 Task: Create a due date automation trigger when advanced on, on the monday of the week a card is due add fields with custom field "Resume" set to a number greater or equal to 1 and greater than 10 at 11:00 AM.
Action: Mouse moved to (1157, 336)
Screenshot: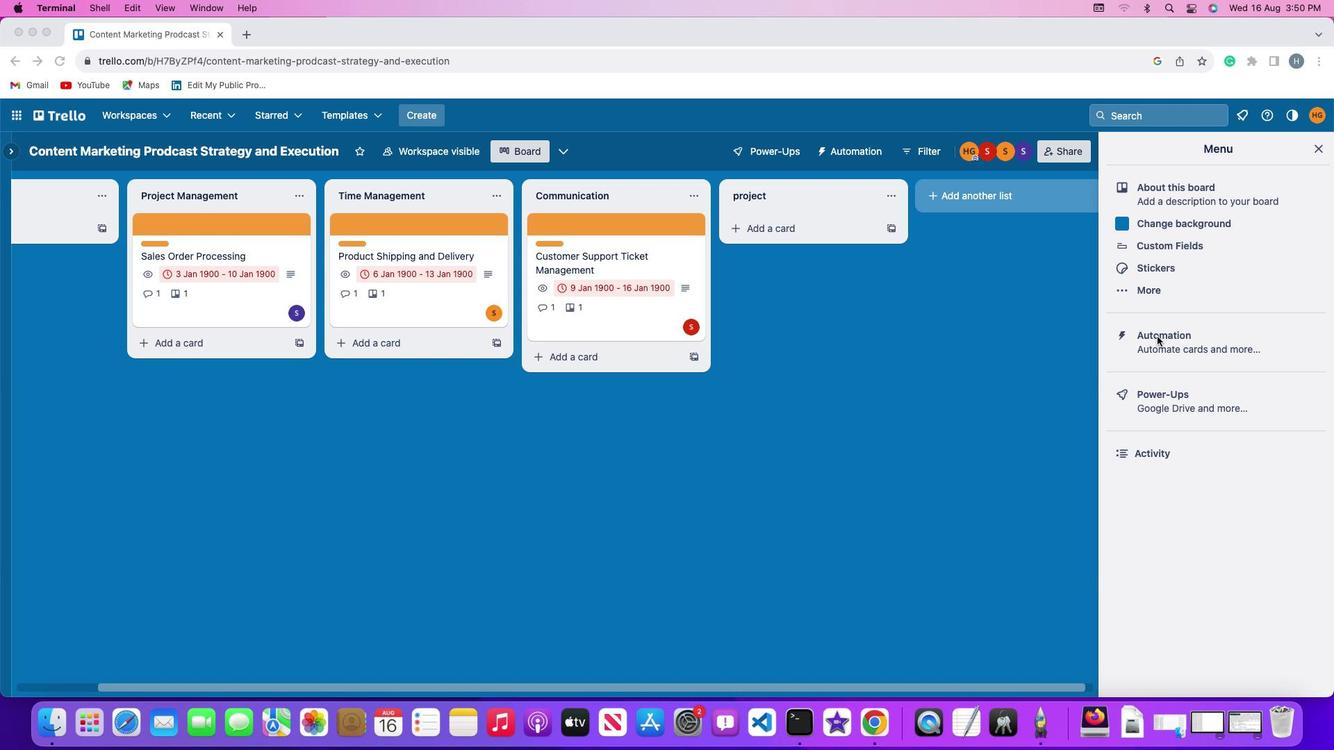 
Action: Mouse pressed left at (1157, 336)
Screenshot: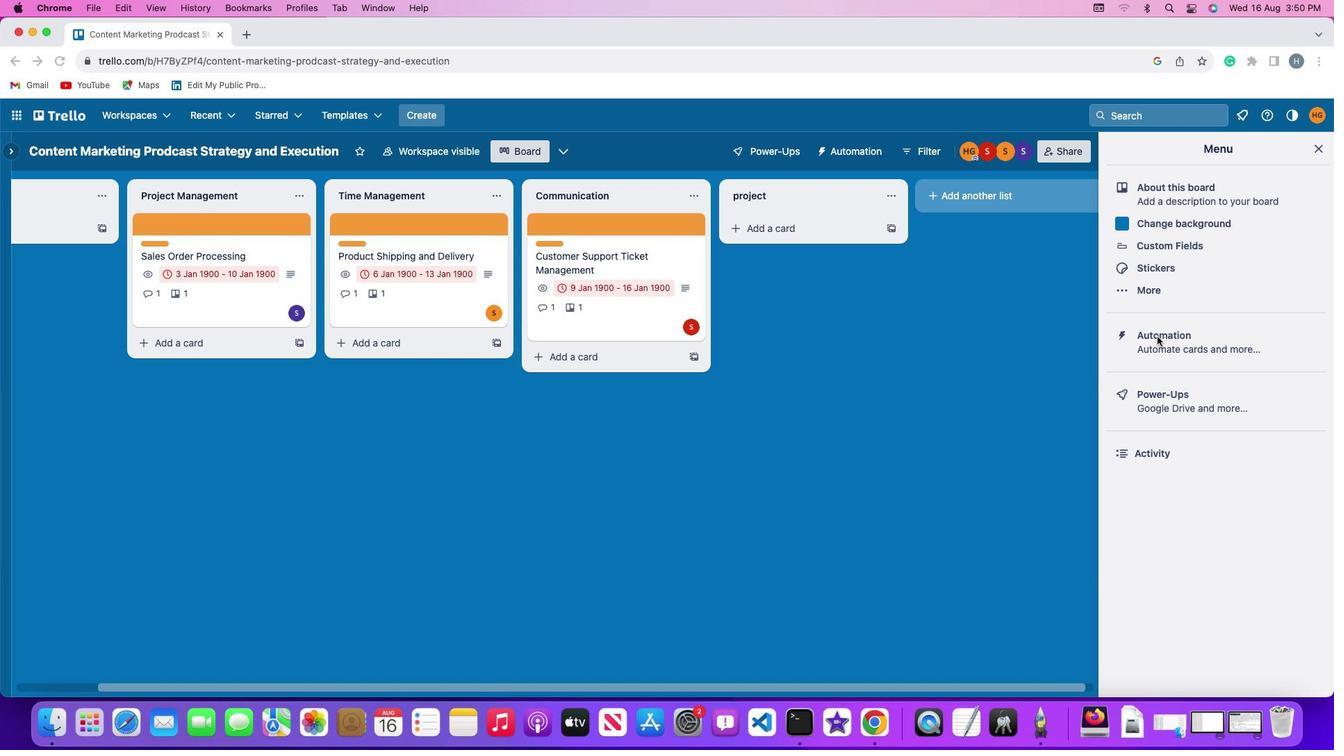 
Action: Mouse pressed left at (1157, 336)
Screenshot: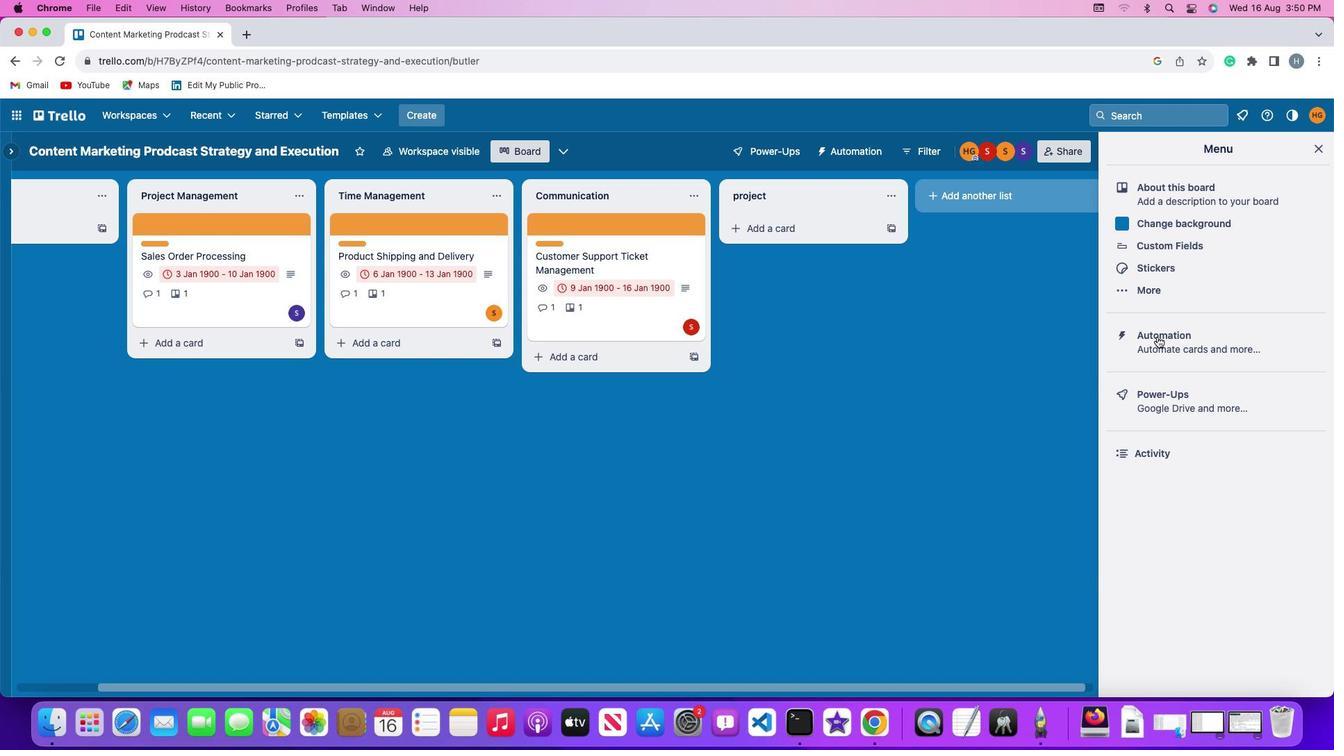 
Action: Mouse moved to (75, 328)
Screenshot: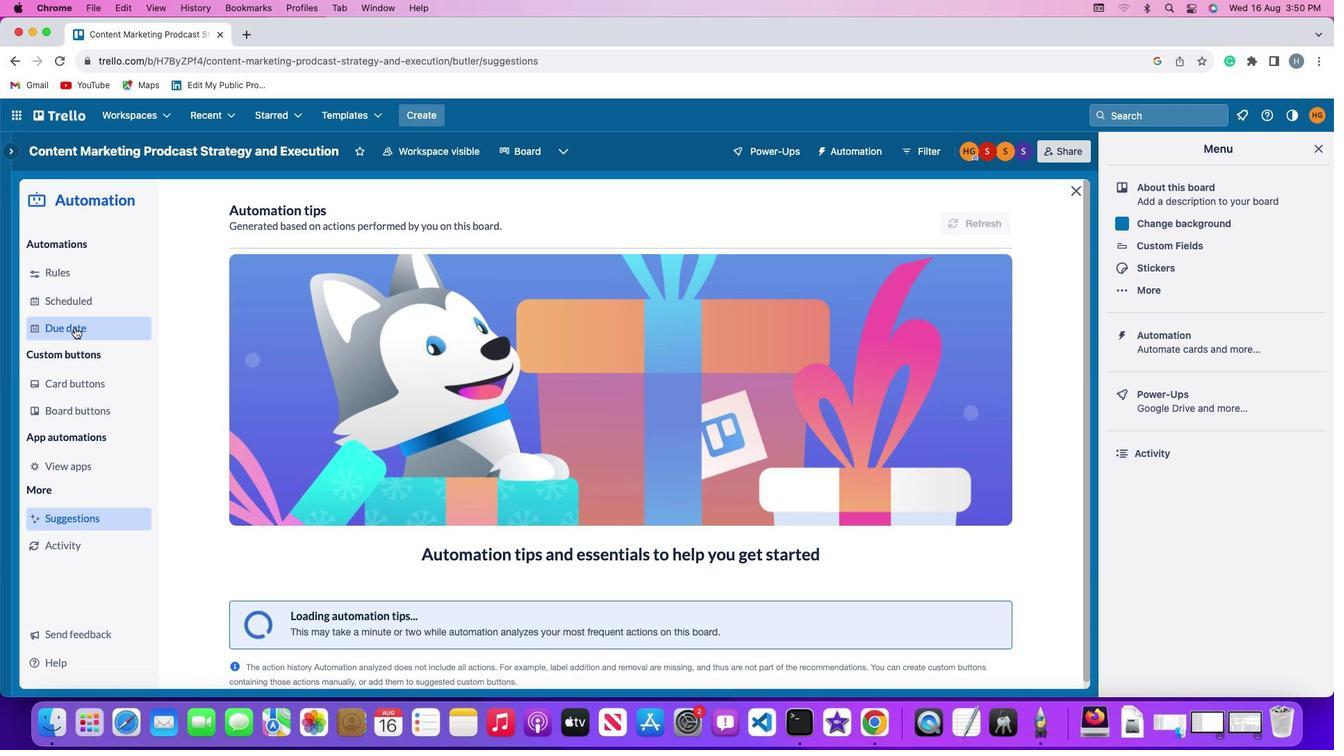 
Action: Mouse pressed left at (75, 328)
Screenshot: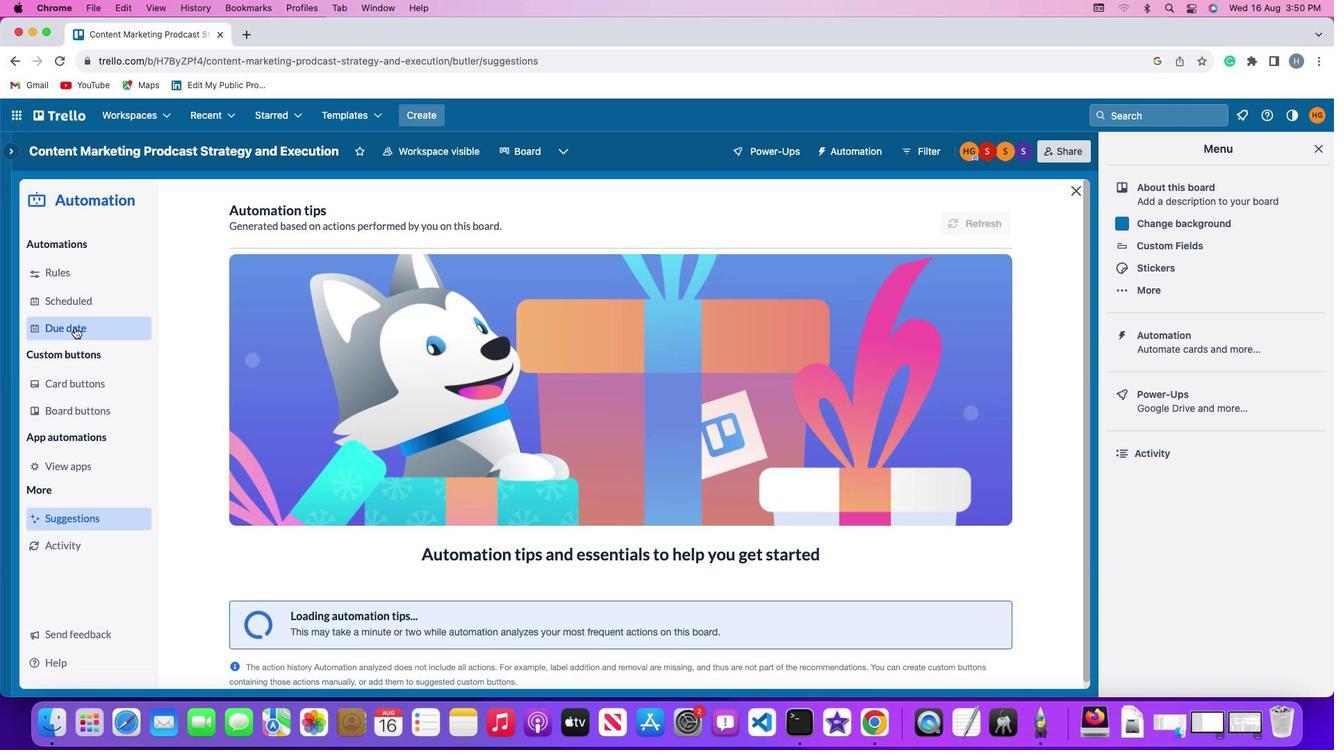 
Action: Mouse moved to (920, 214)
Screenshot: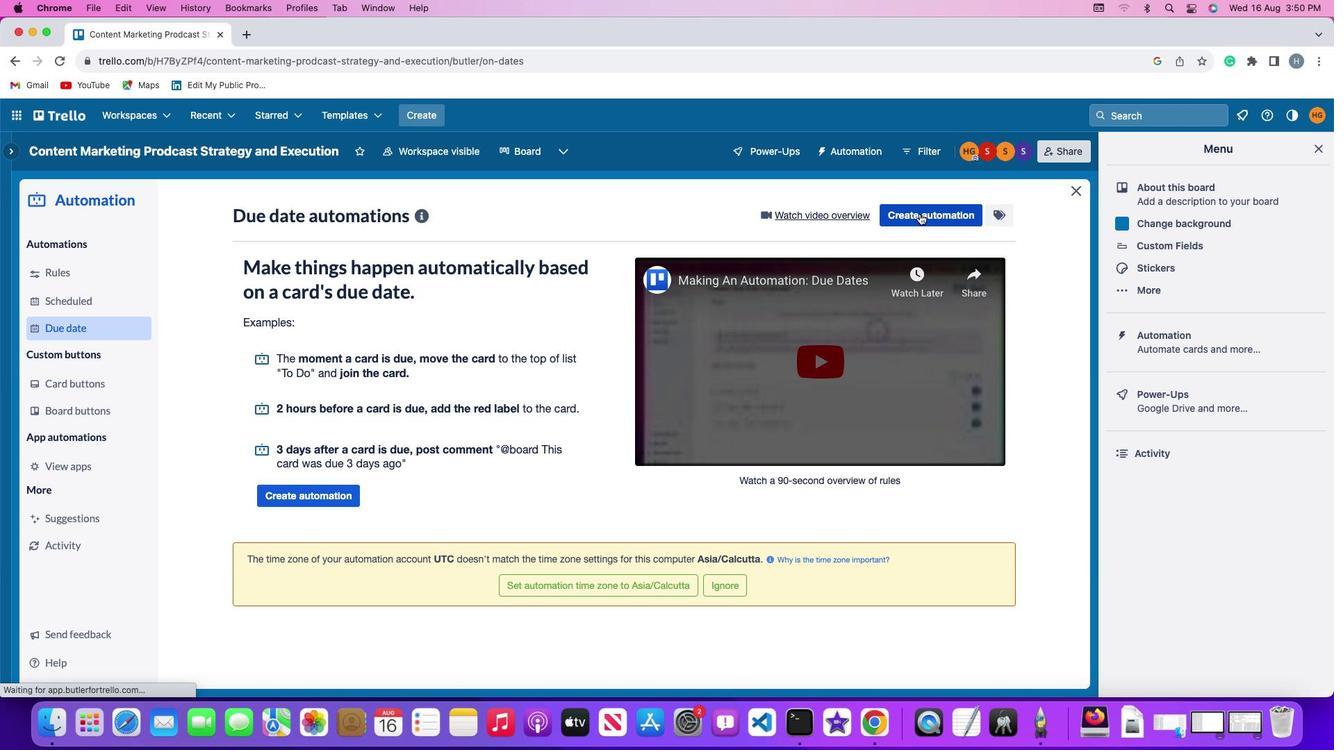 
Action: Mouse pressed left at (920, 214)
Screenshot: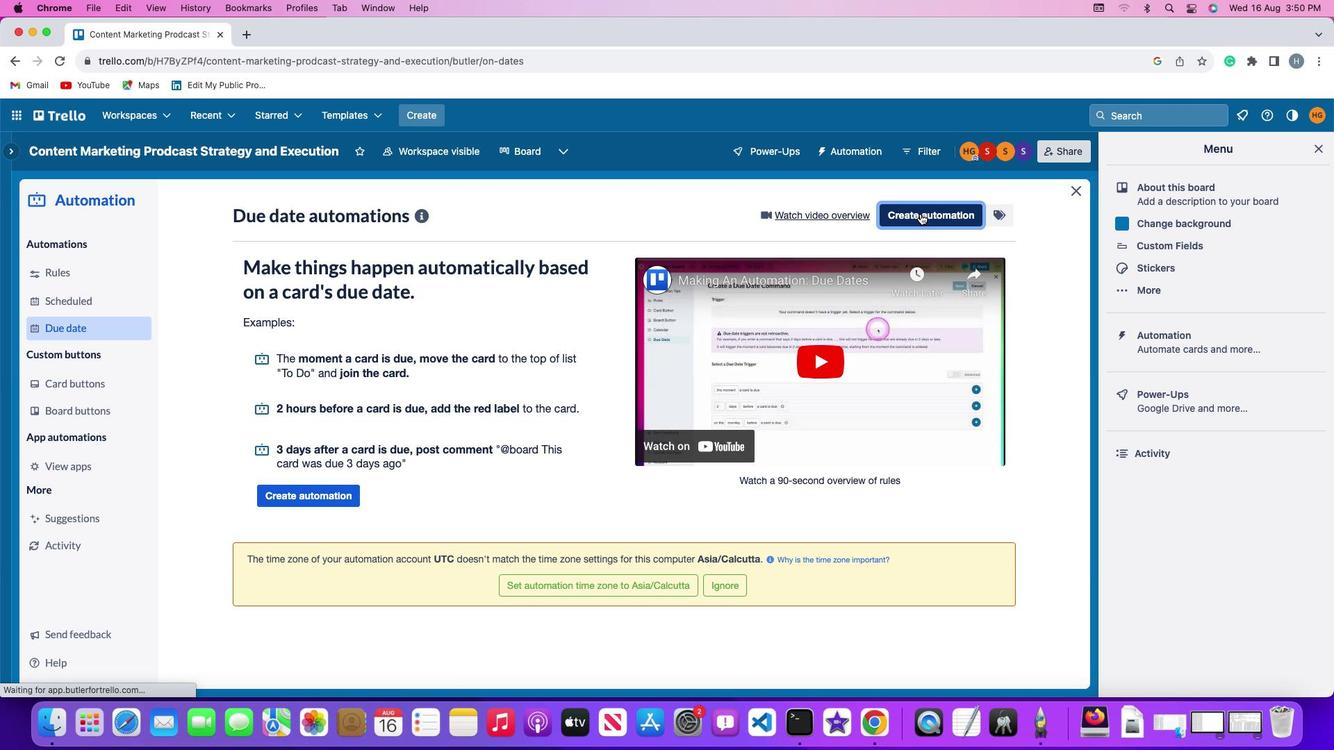 
Action: Mouse moved to (268, 346)
Screenshot: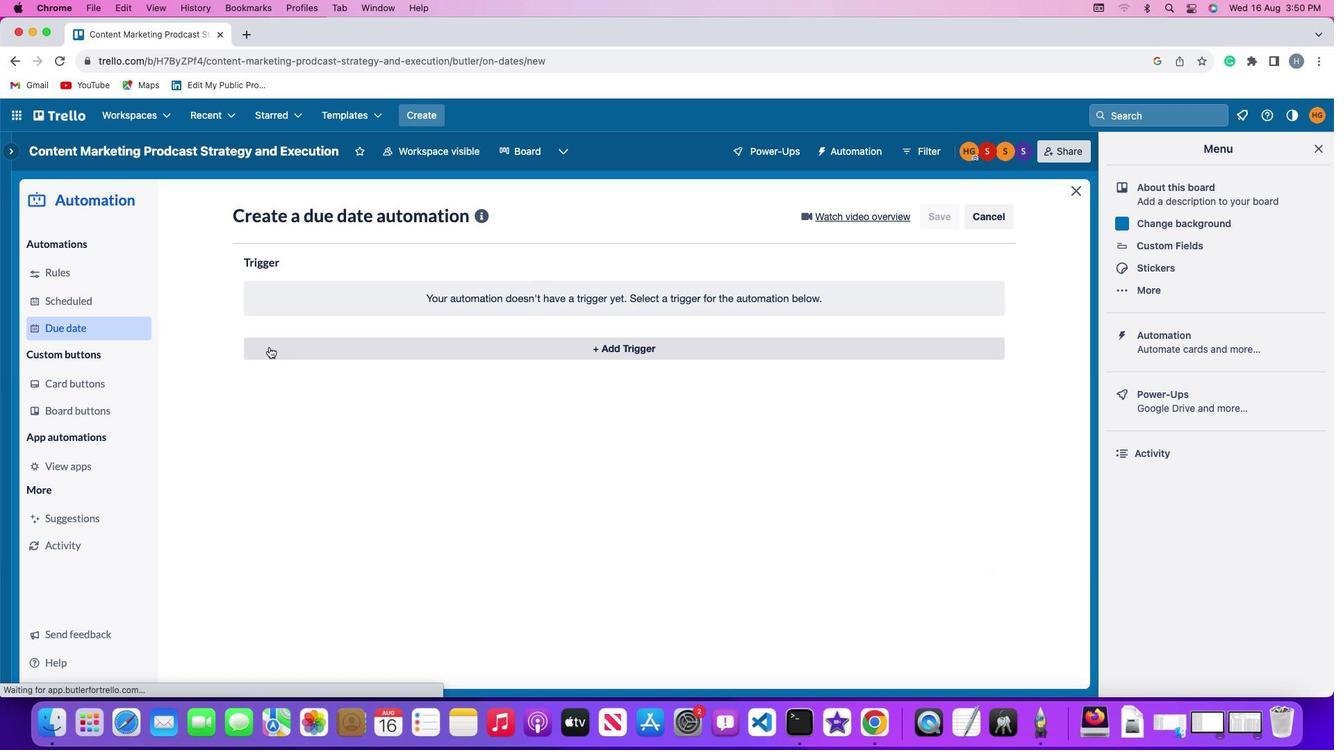 
Action: Mouse pressed left at (268, 346)
Screenshot: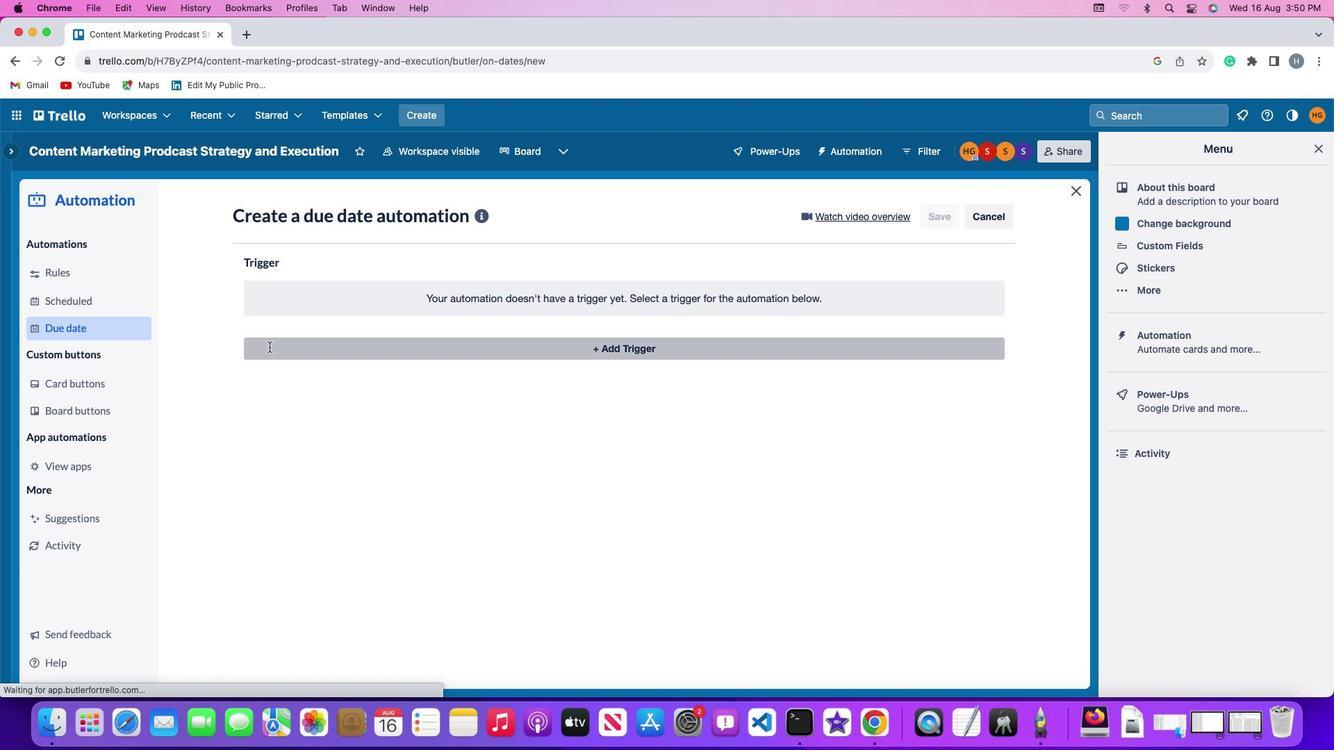 
Action: Mouse moved to (295, 605)
Screenshot: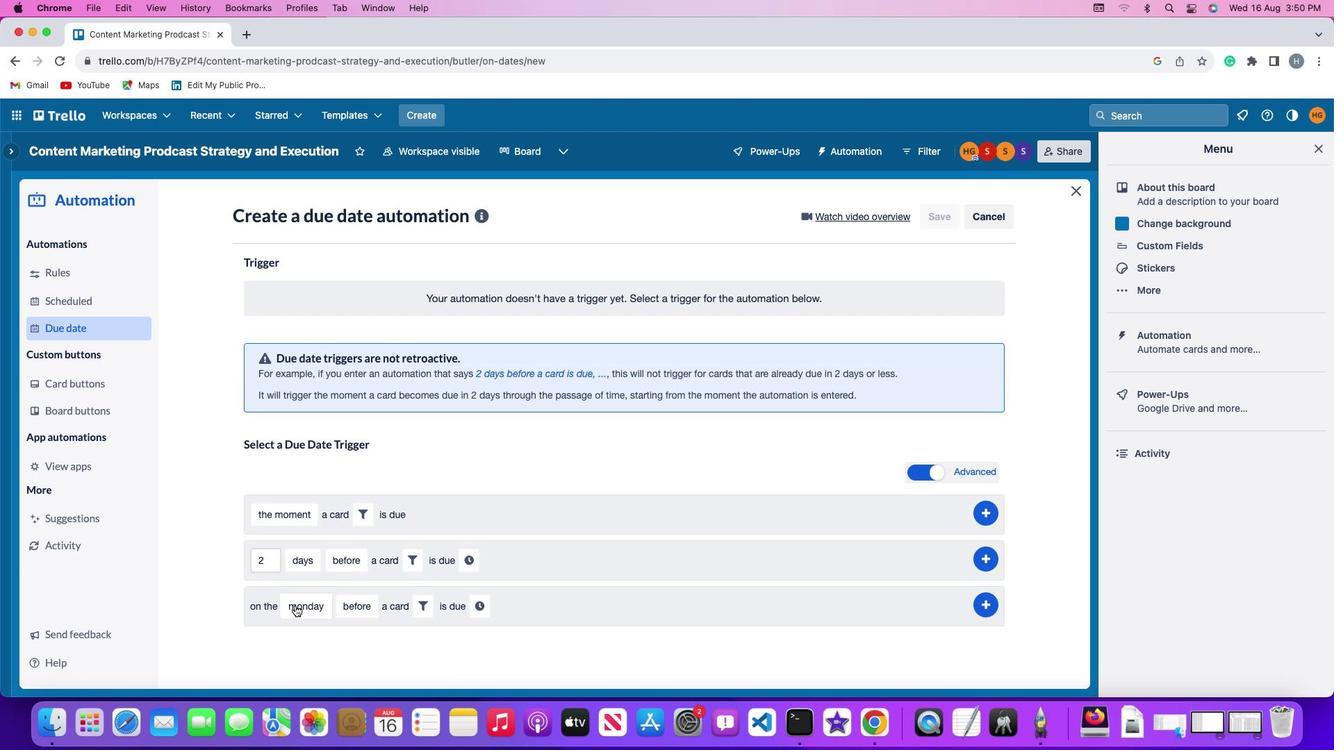 
Action: Mouse pressed left at (295, 605)
Screenshot: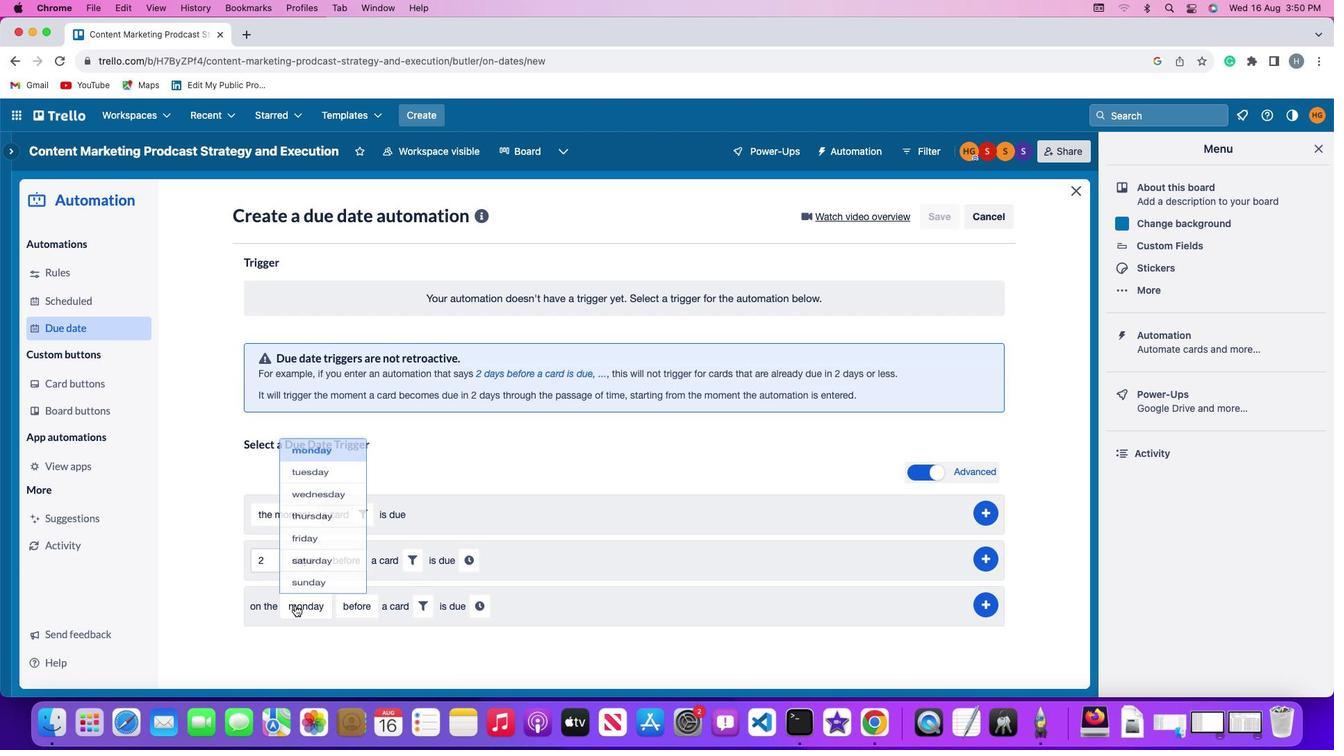 
Action: Mouse moved to (312, 414)
Screenshot: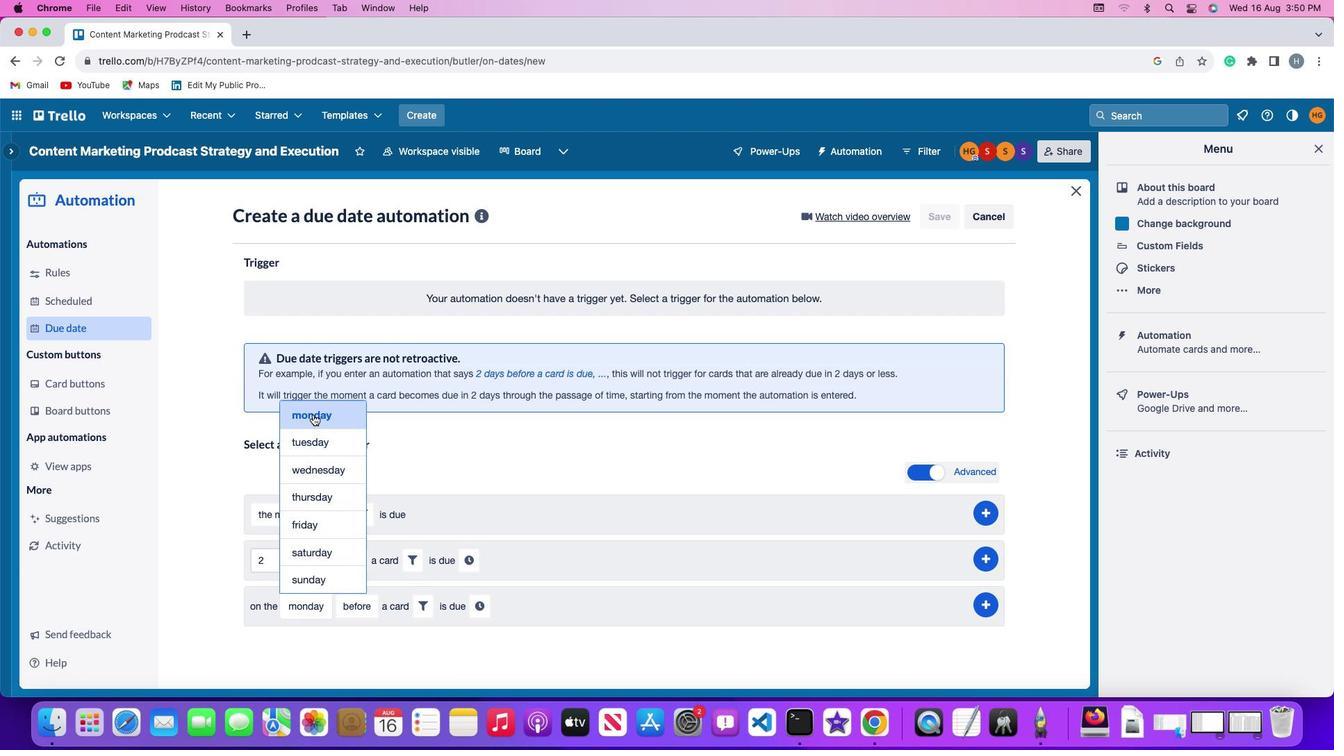 
Action: Mouse pressed left at (312, 414)
Screenshot: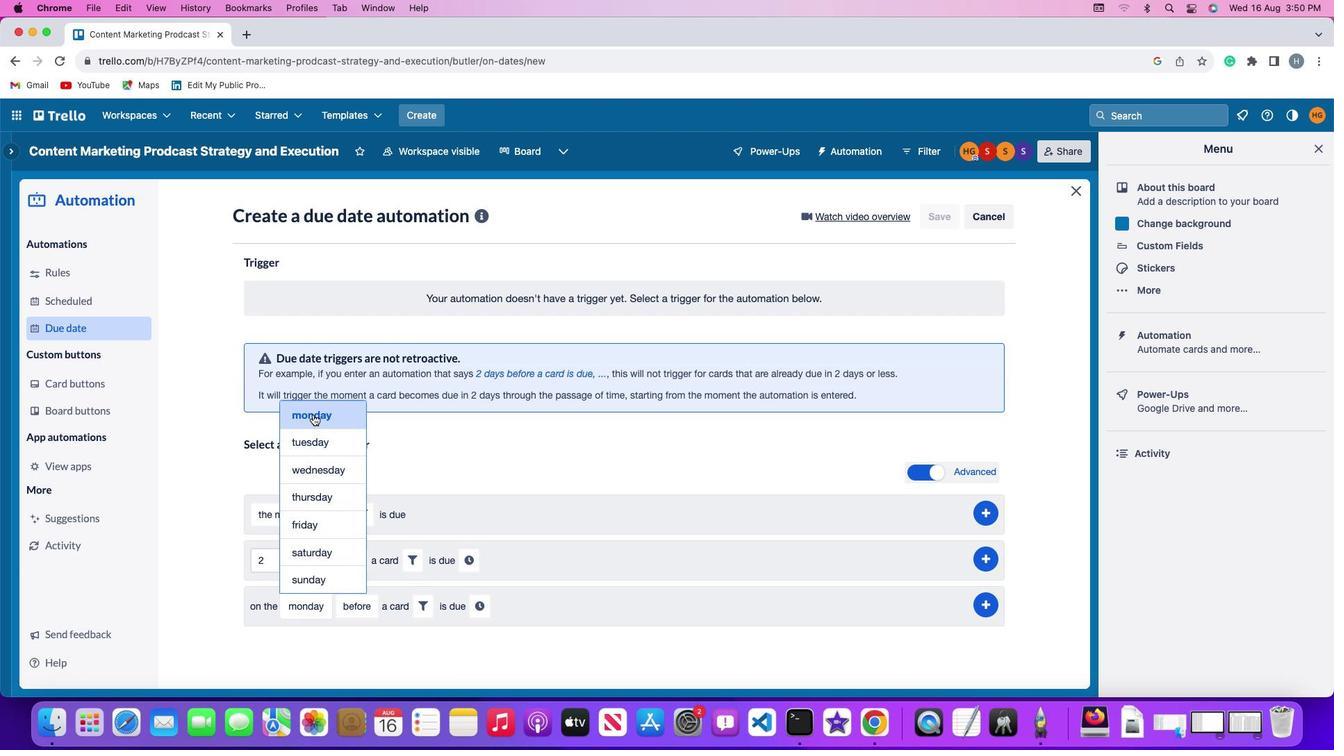 
Action: Mouse moved to (350, 598)
Screenshot: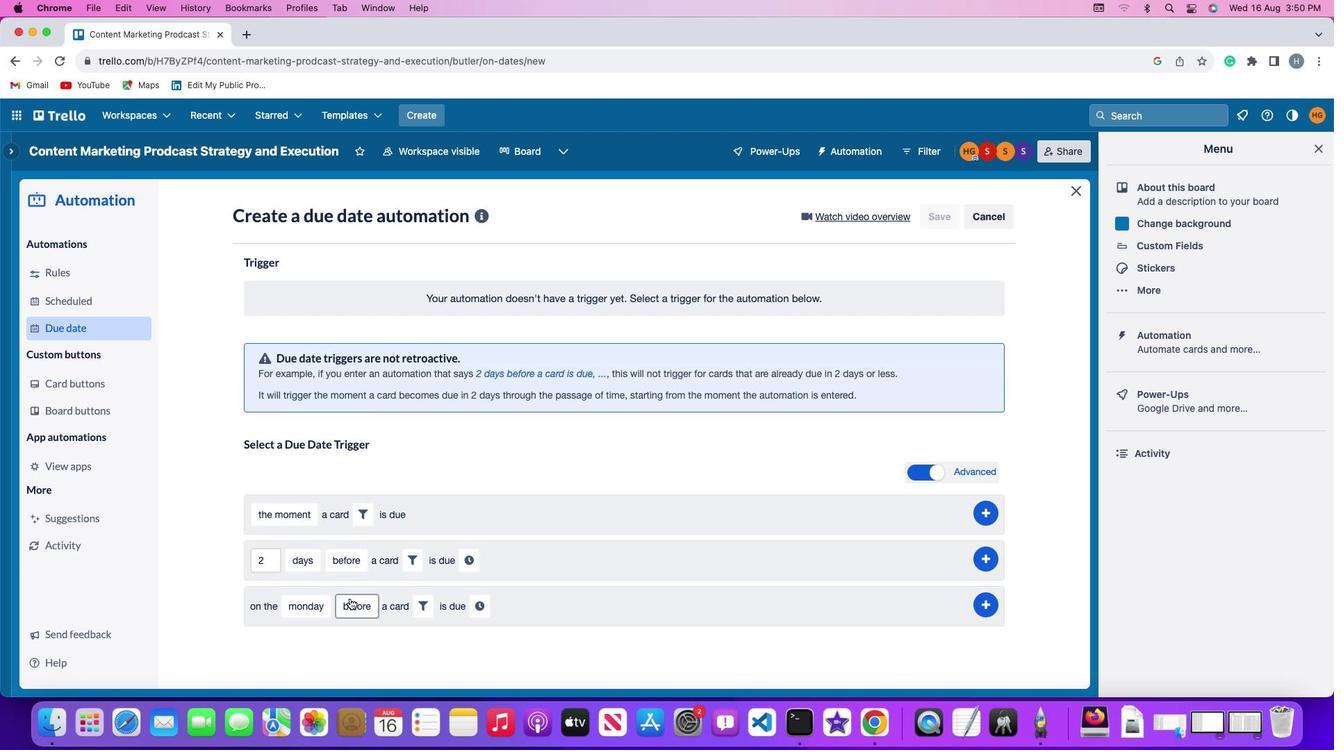 
Action: Mouse pressed left at (350, 598)
Screenshot: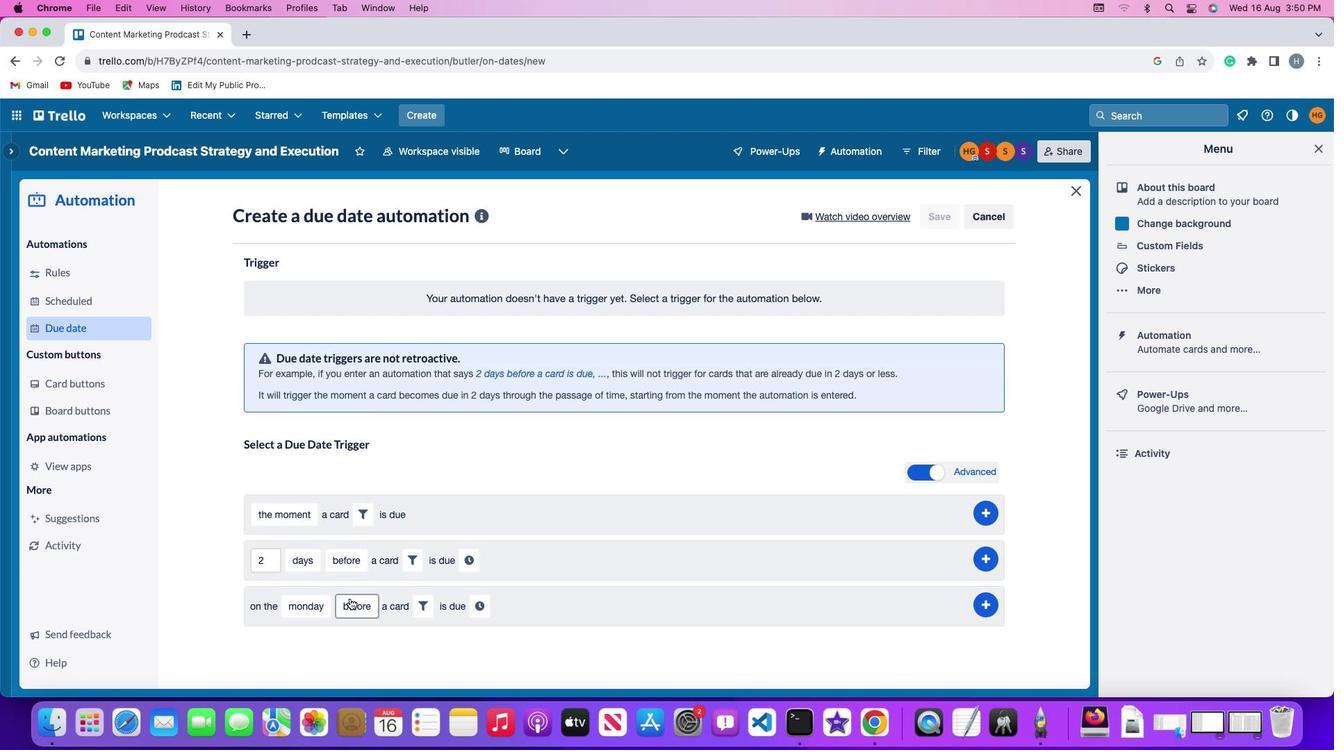 
Action: Mouse moved to (366, 551)
Screenshot: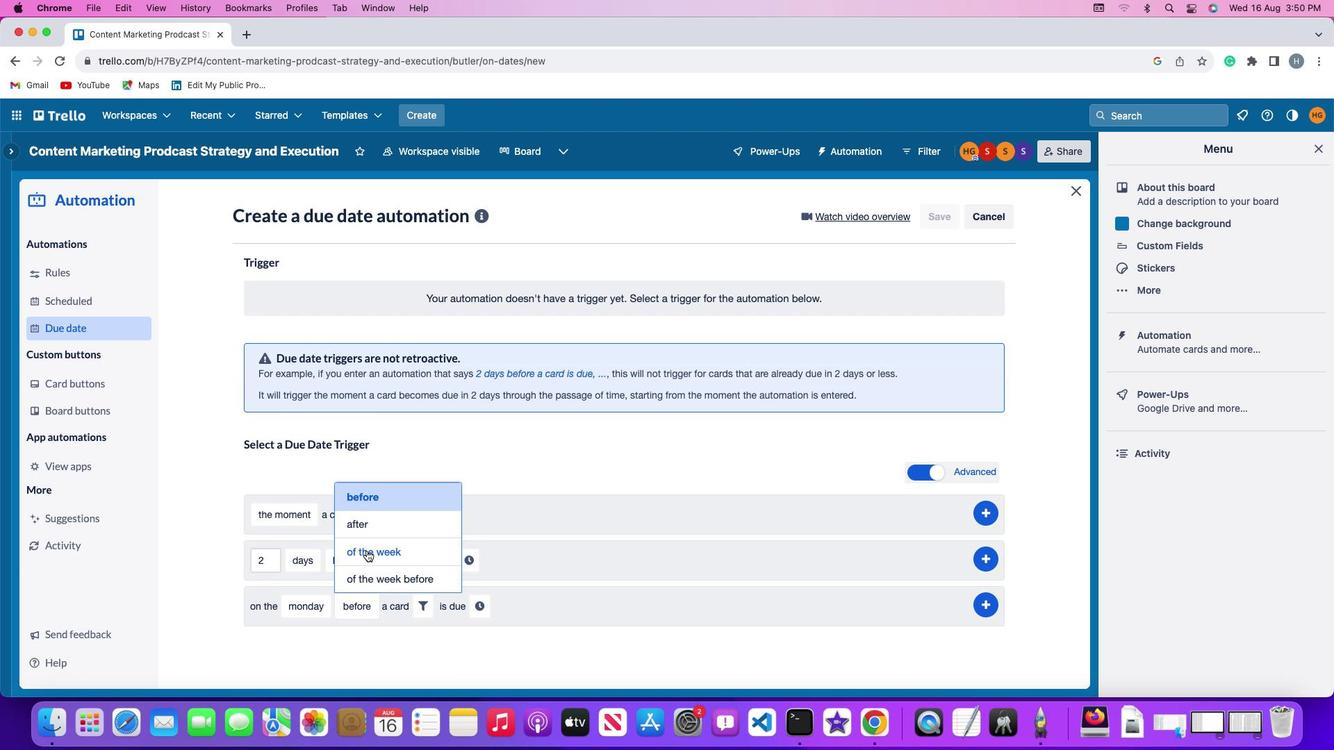 
Action: Mouse pressed left at (366, 551)
Screenshot: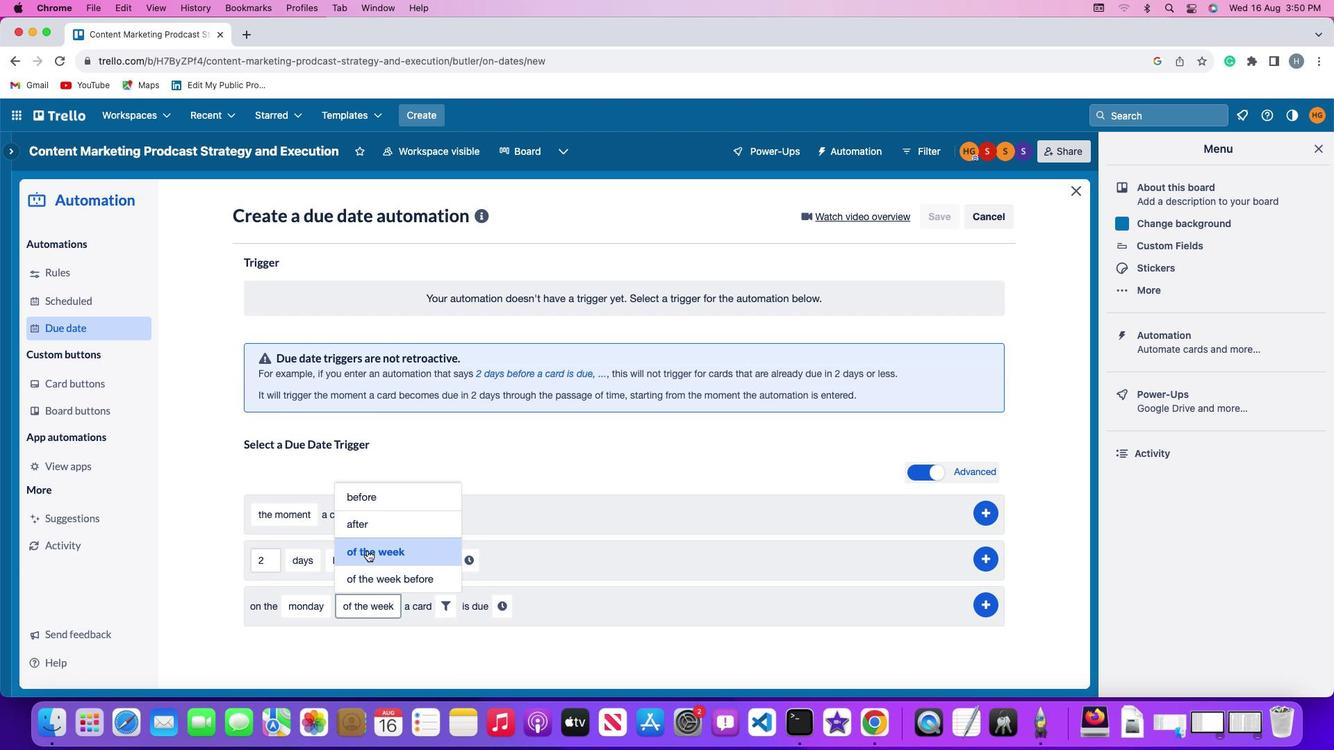 
Action: Mouse moved to (441, 615)
Screenshot: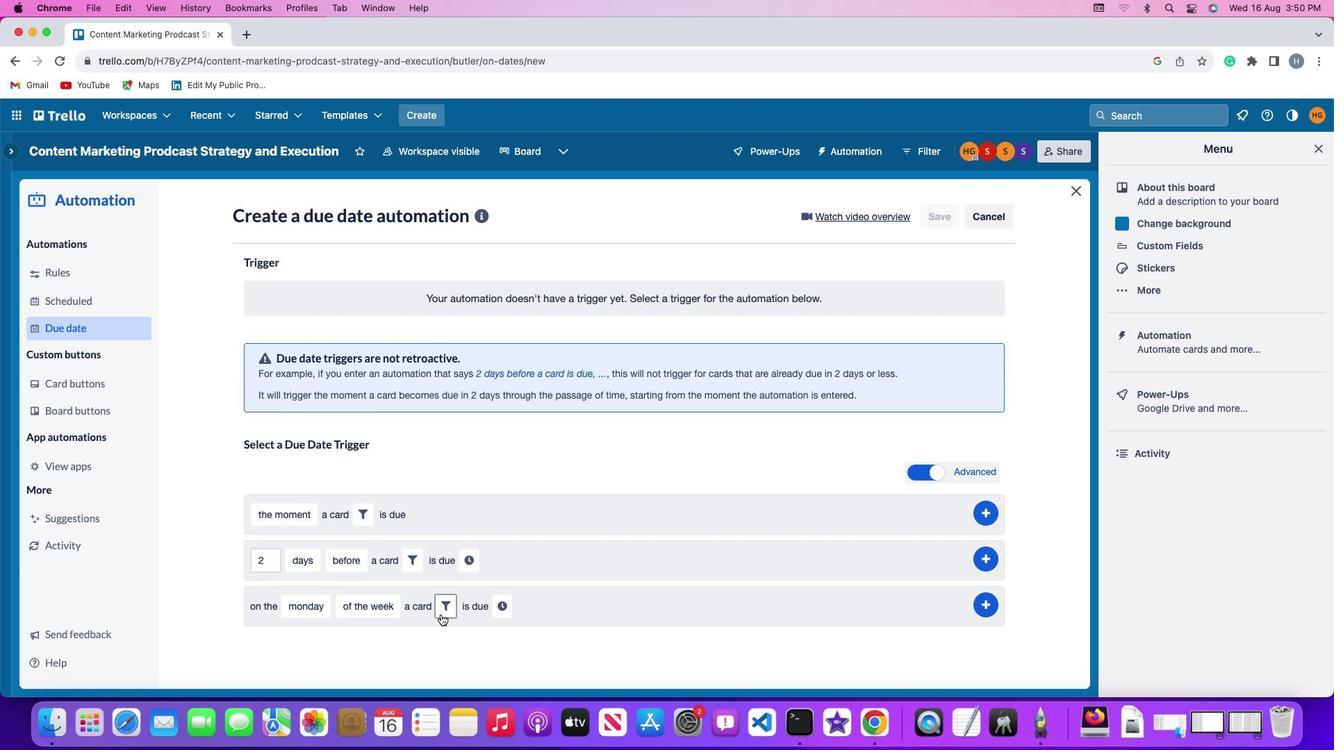 
Action: Mouse pressed left at (441, 615)
Screenshot: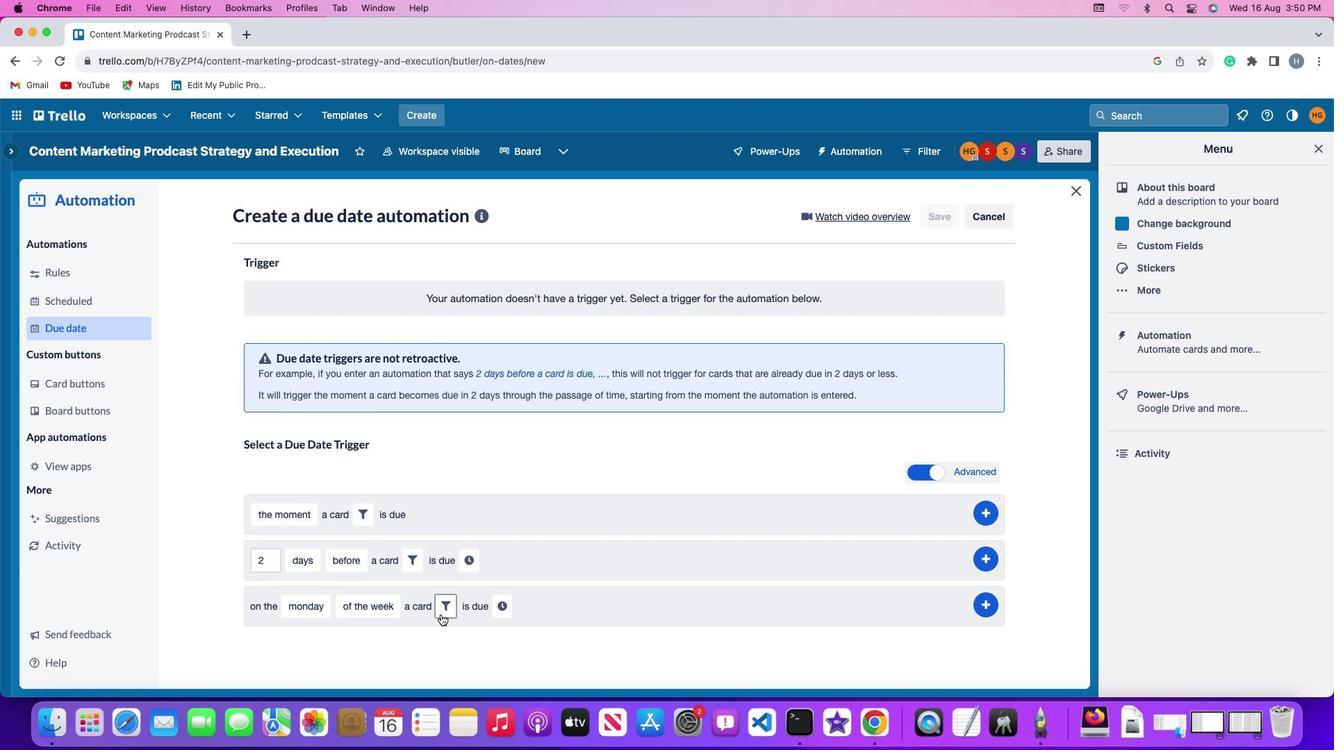 
Action: Mouse moved to (671, 648)
Screenshot: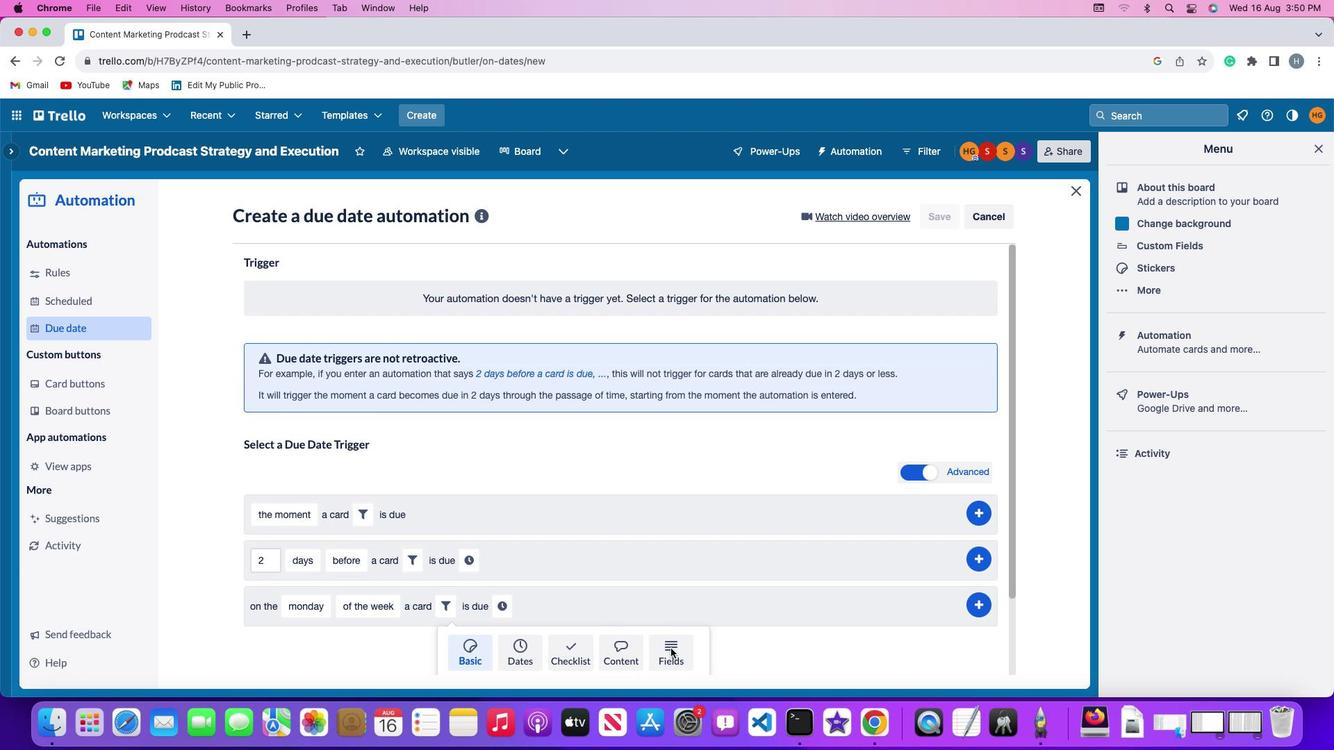 
Action: Mouse pressed left at (671, 648)
Screenshot: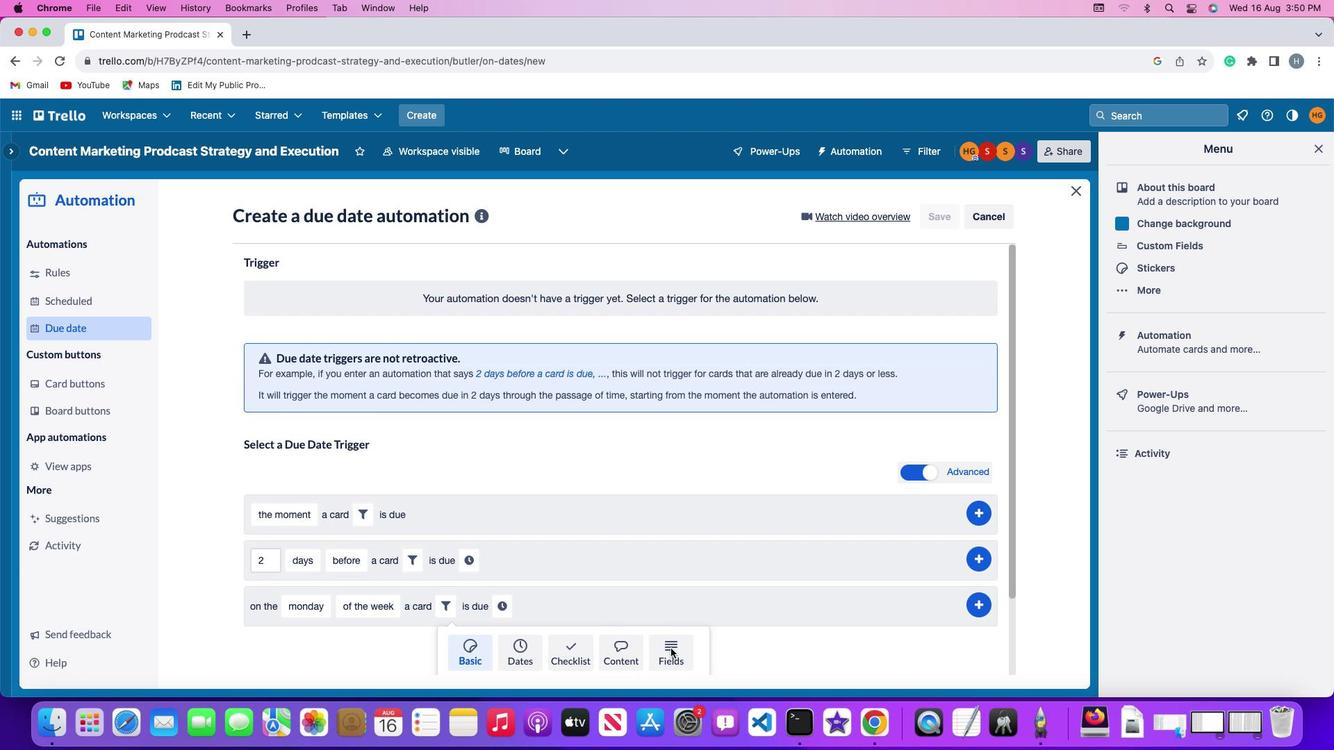 
Action: Mouse moved to (404, 642)
Screenshot: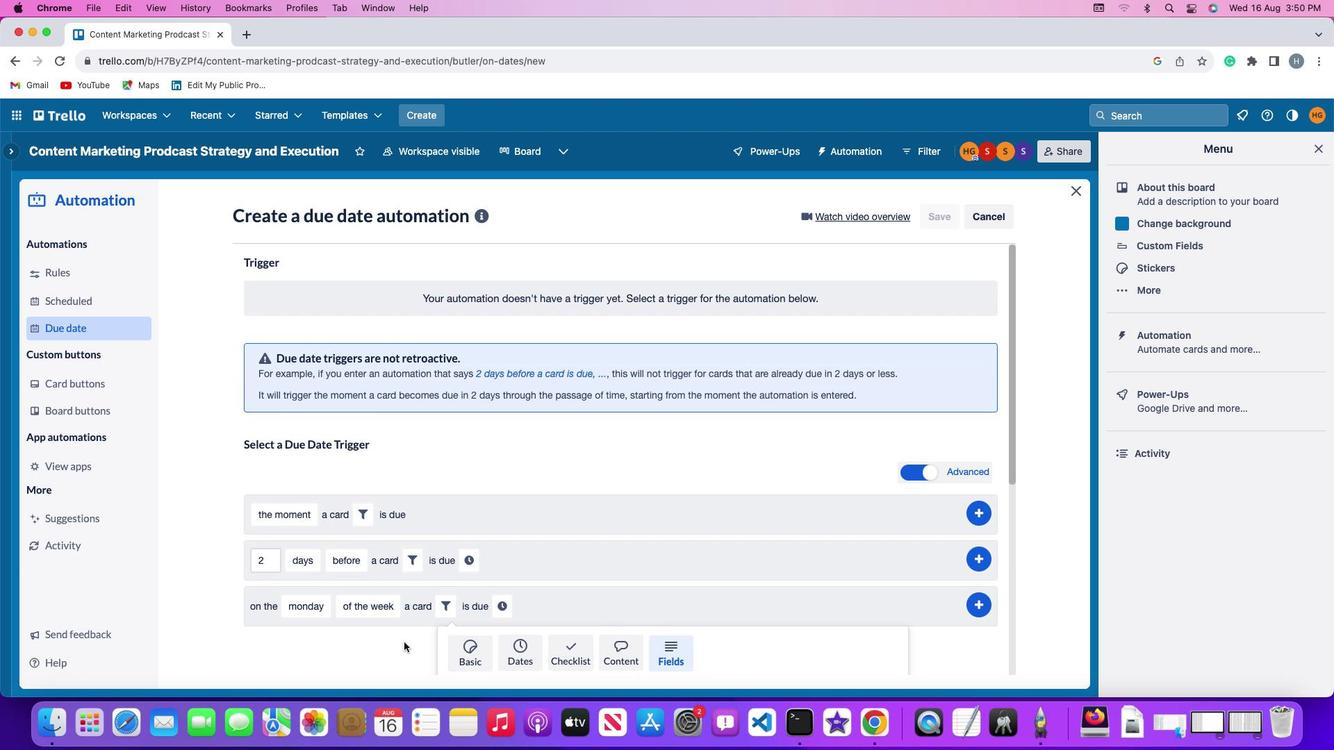 
Action: Mouse scrolled (404, 642) with delta (0, 0)
Screenshot: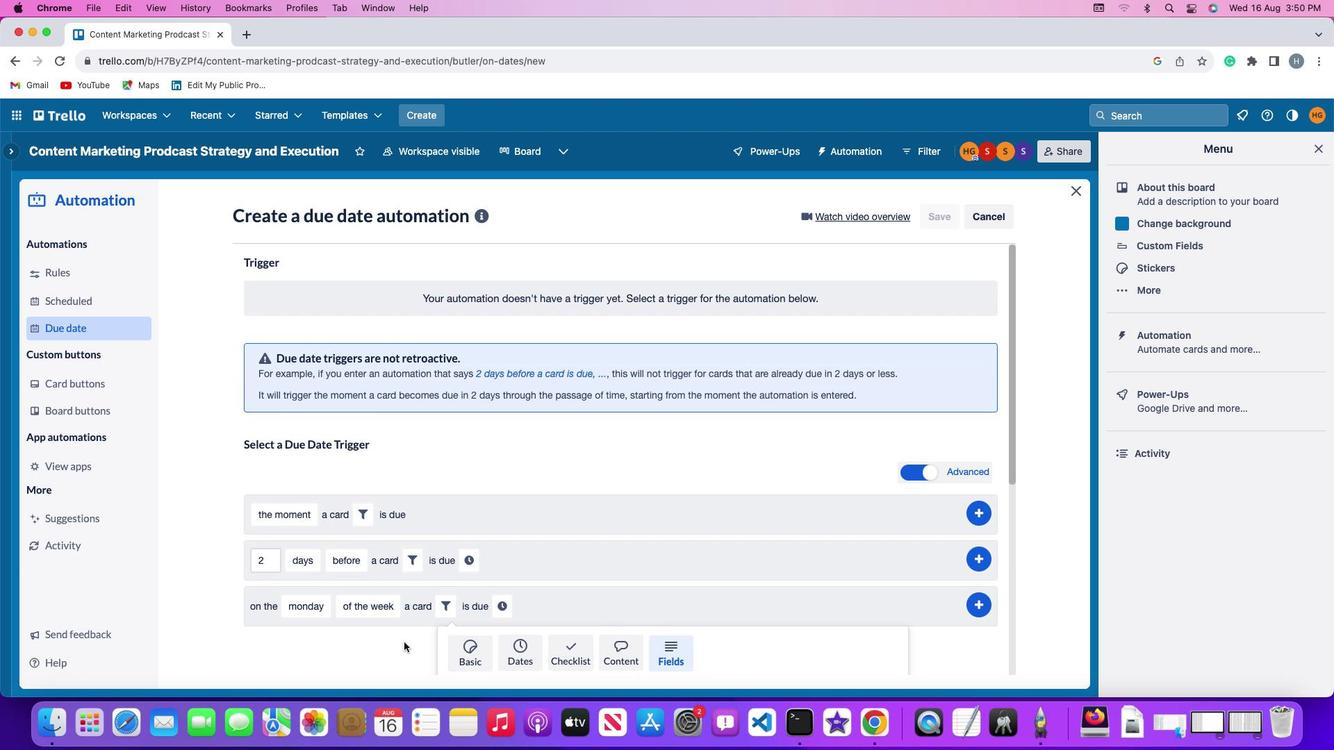 
Action: Mouse moved to (404, 642)
Screenshot: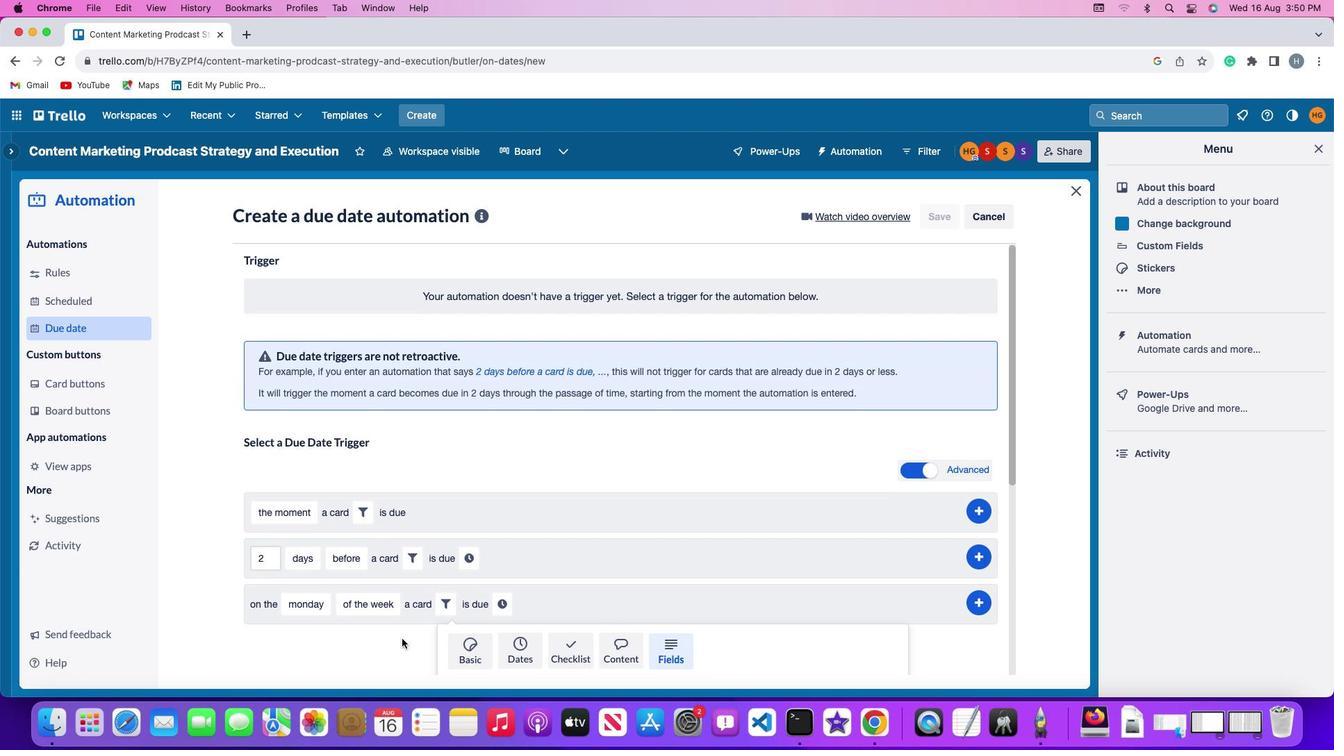 
Action: Mouse scrolled (404, 642) with delta (0, 0)
Screenshot: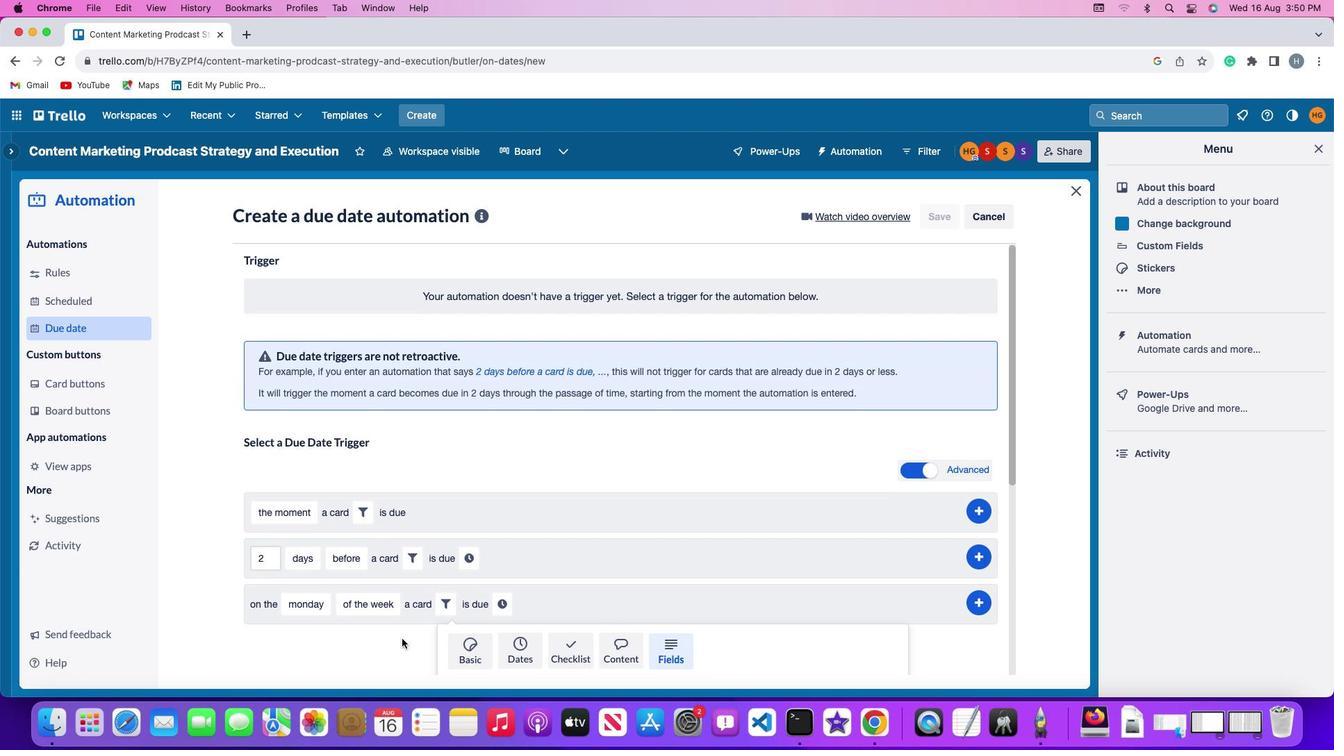 
Action: Mouse moved to (404, 642)
Screenshot: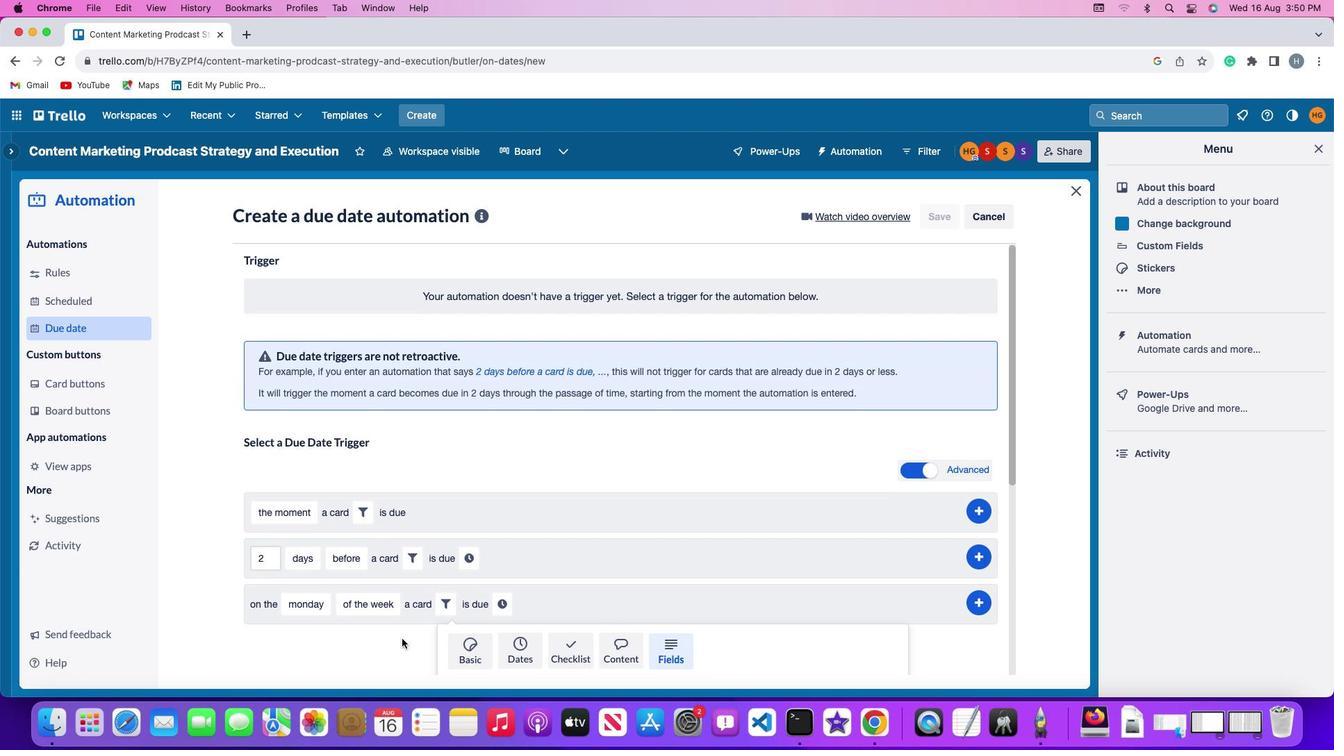 
Action: Mouse scrolled (404, 642) with delta (0, -1)
Screenshot: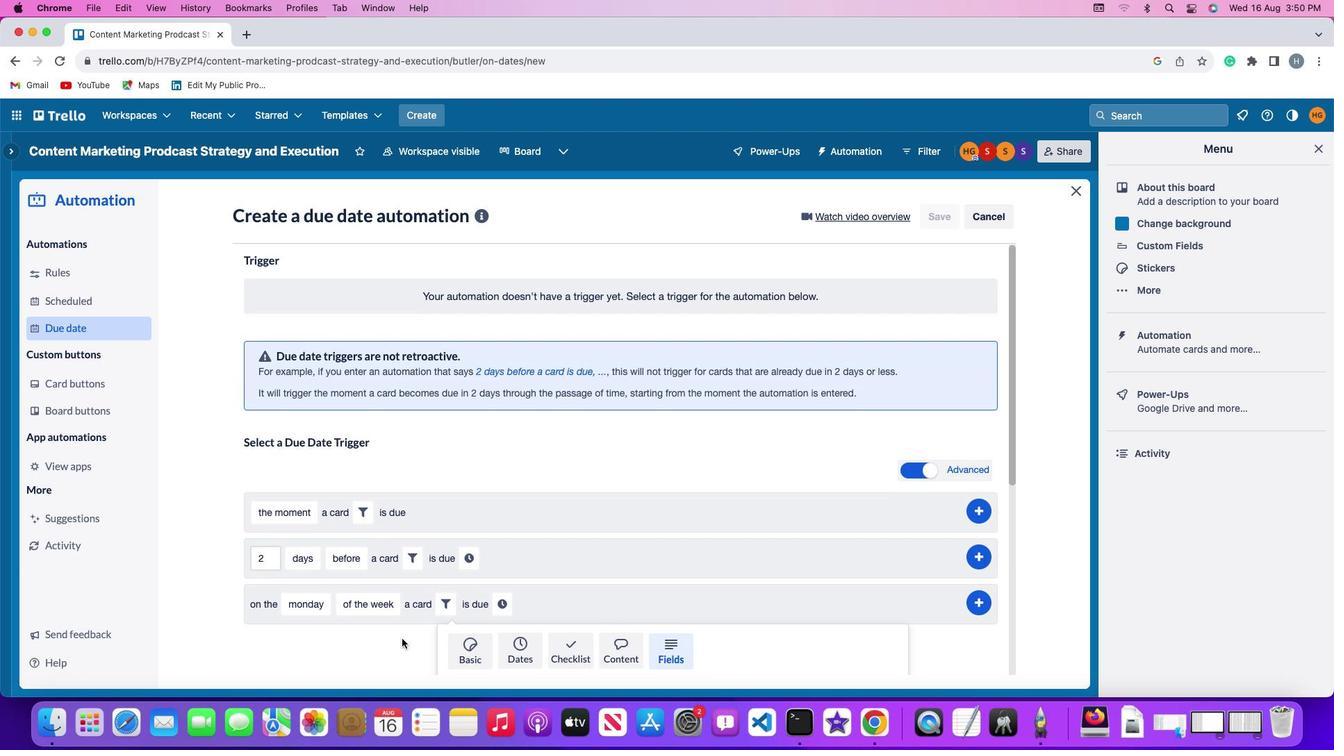 
Action: Mouse scrolled (404, 642) with delta (0, -2)
Screenshot: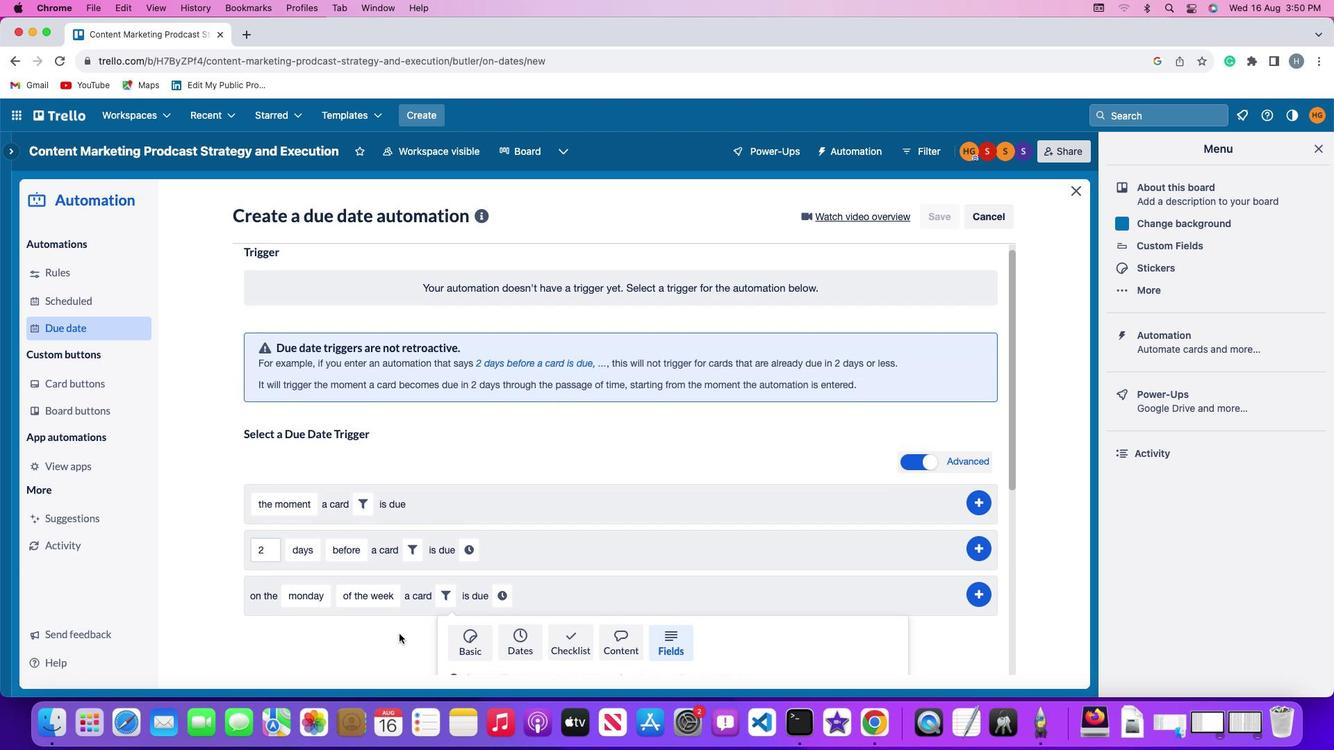 
Action: Mouse moved to (403, 640)
Screenshot: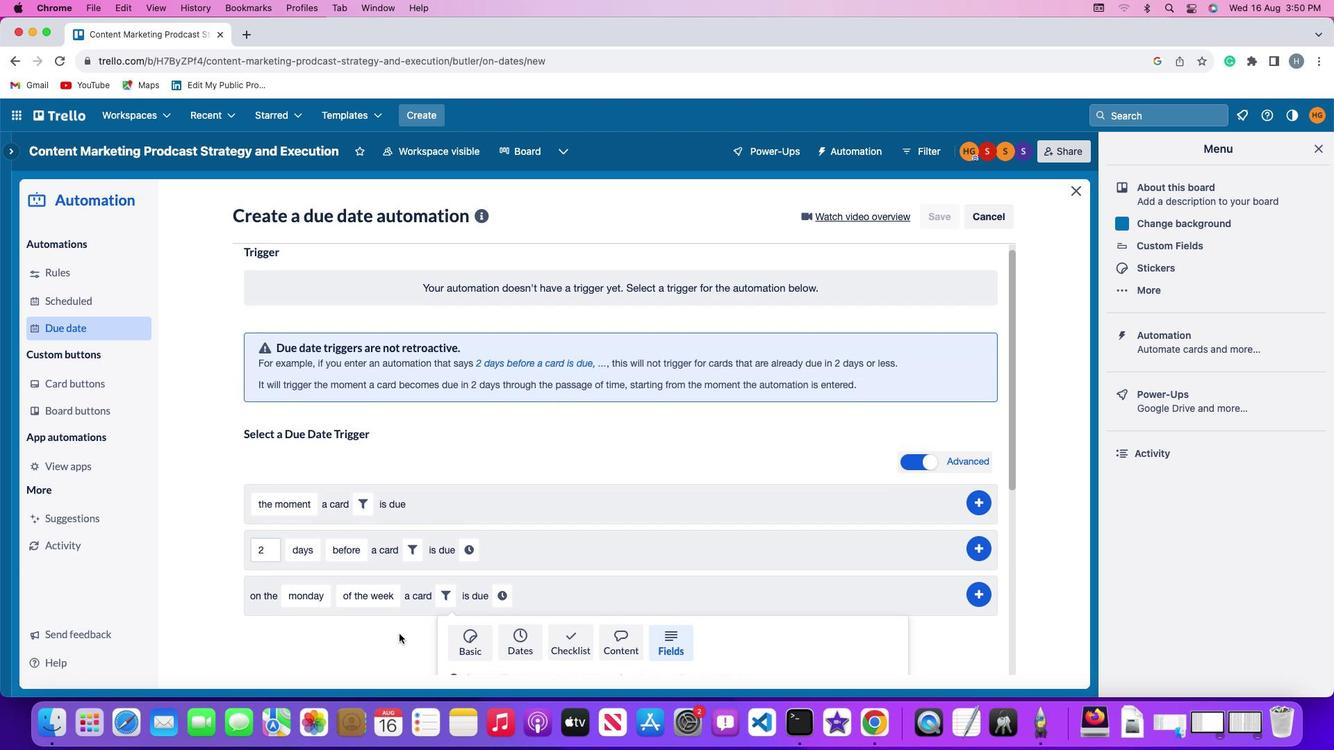 
Action: Mouse scrolled (403, 640) with delta (0, -3)
Screenshot: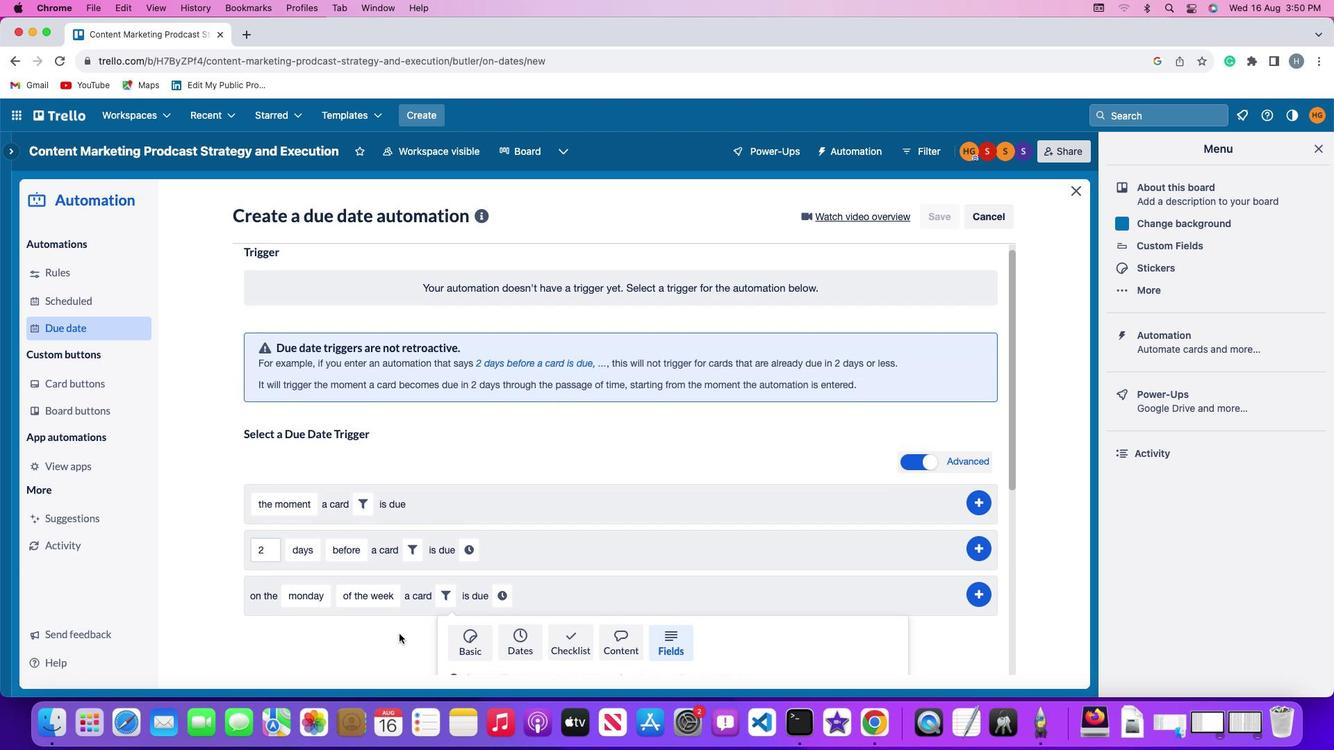 
Action: Mouse moved to (398, 634)
Screenshot: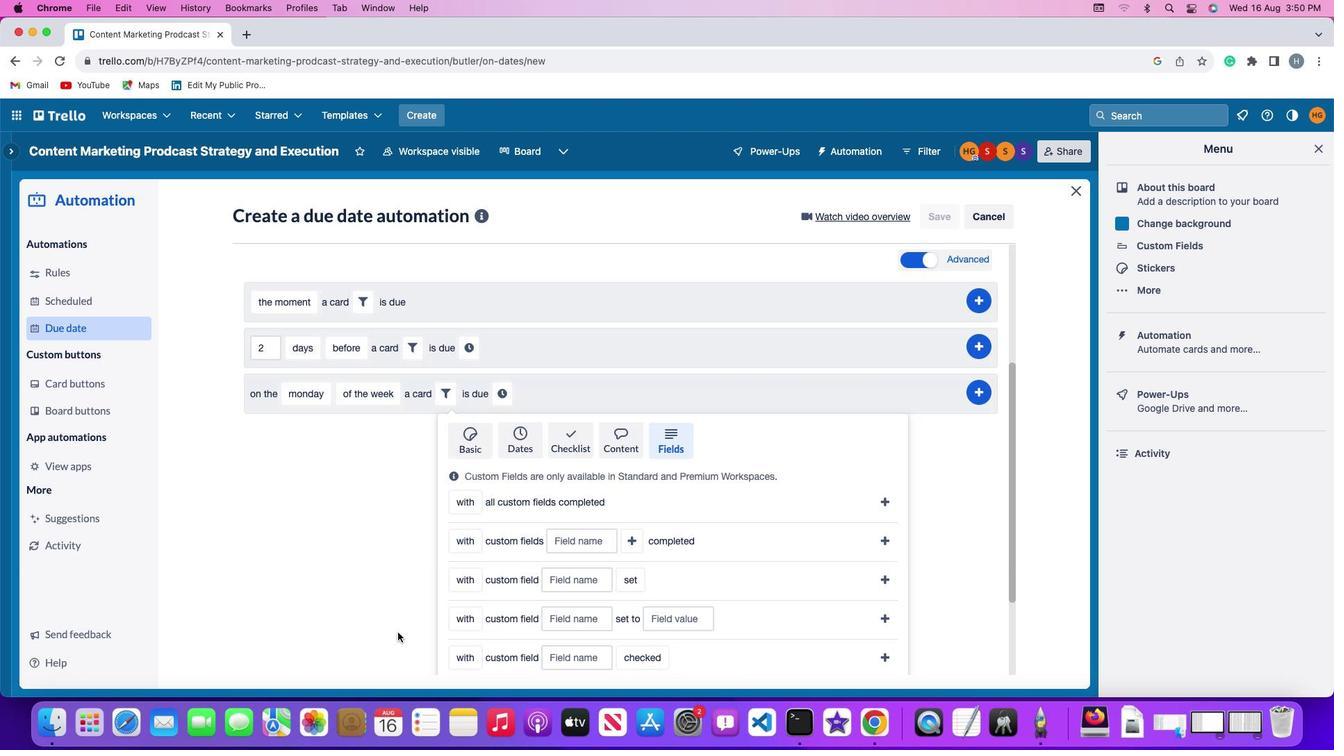
Action: Mouse scrolled (398, 634) with delta (0, -3)
Screenshot: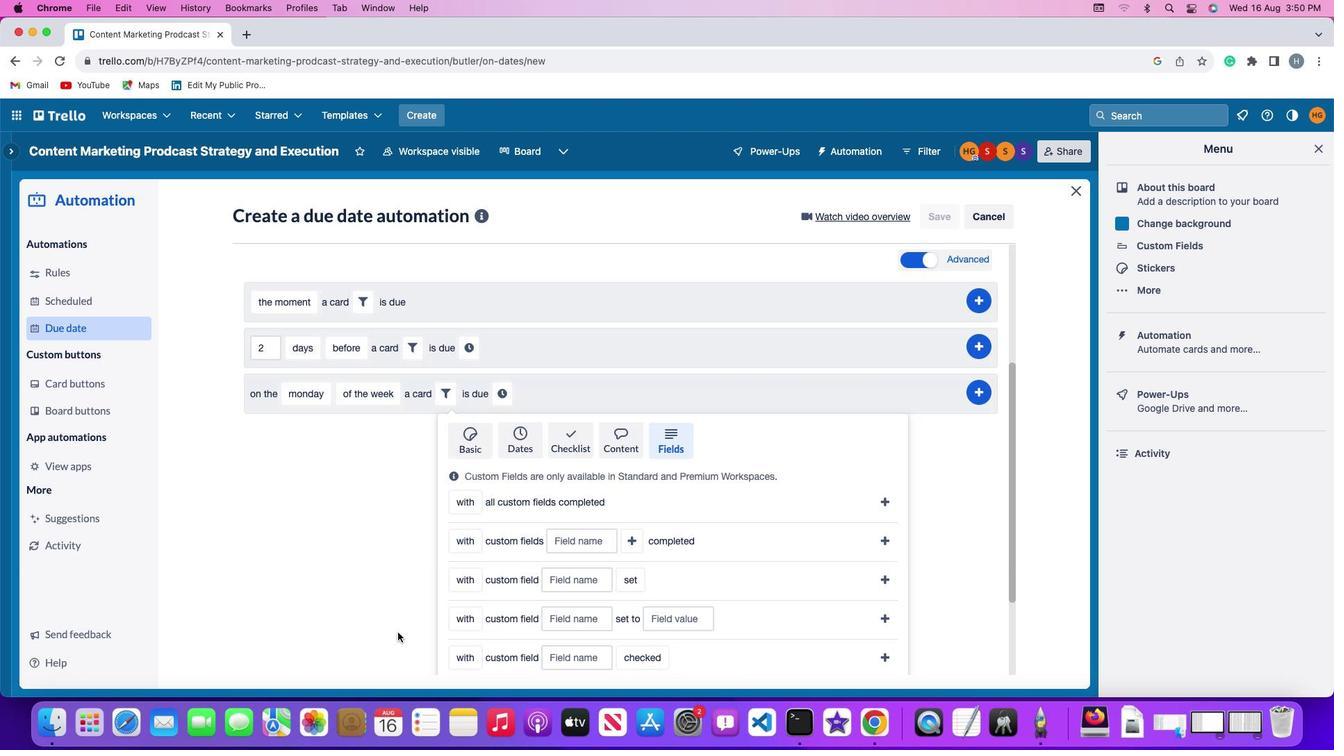 
Action: Mouse moved to (396, 631)
Screenshot: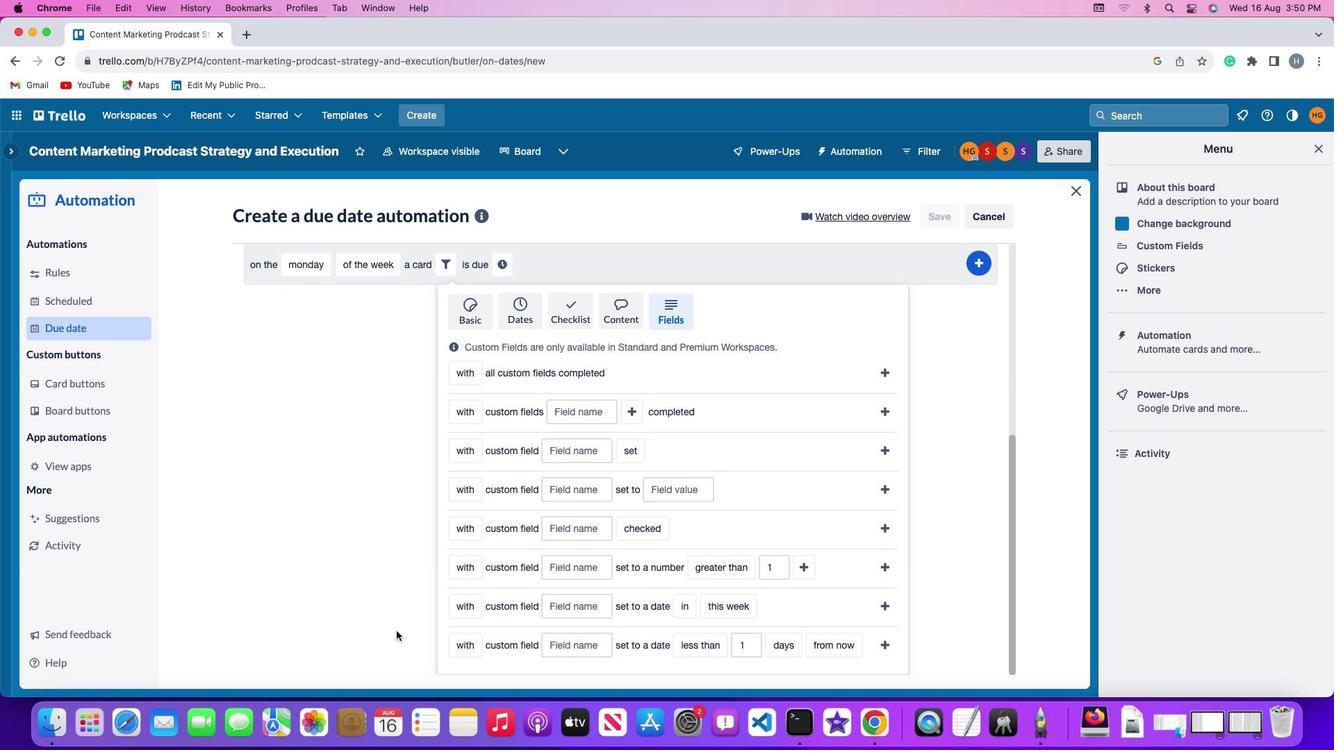 
Action: Mouse scrolled (396, 631) with delta (0, 0)
Screenshot: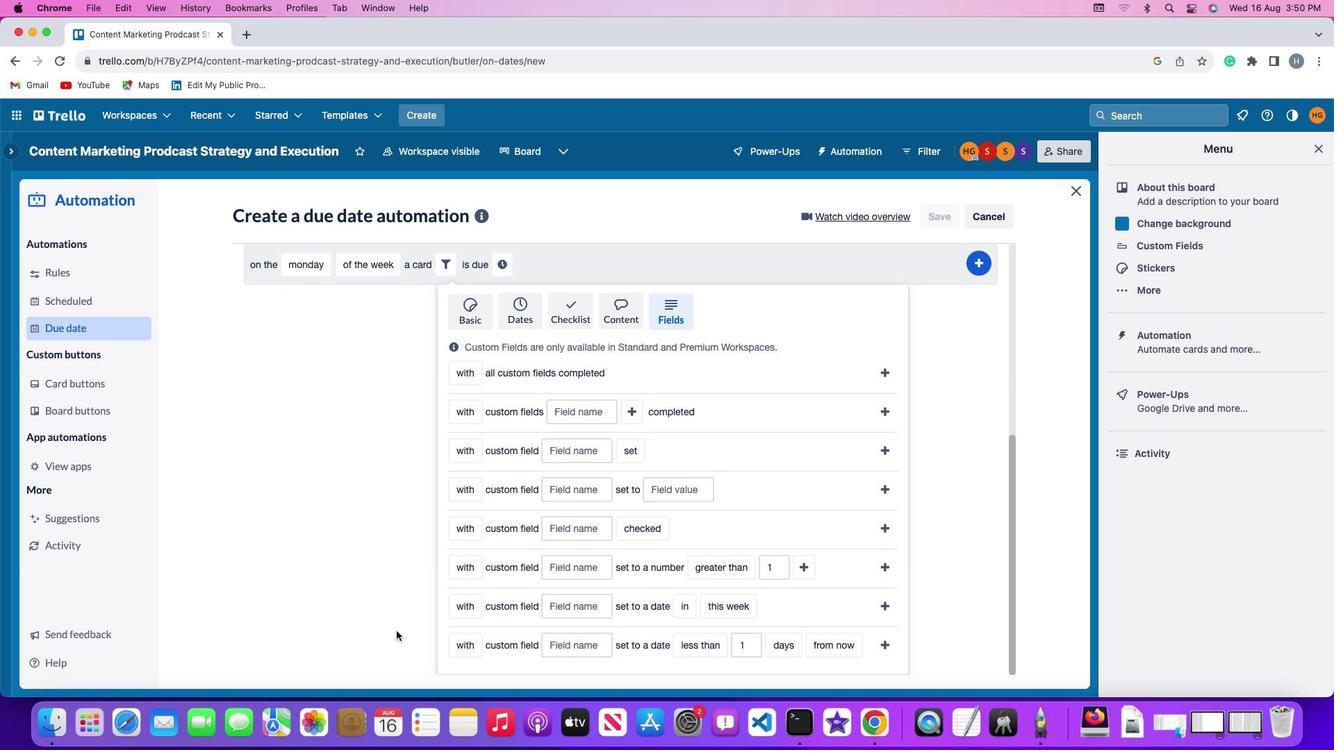 
Action: Mouse scrolled (396, 631) with delta (0, 0)
Screenshot: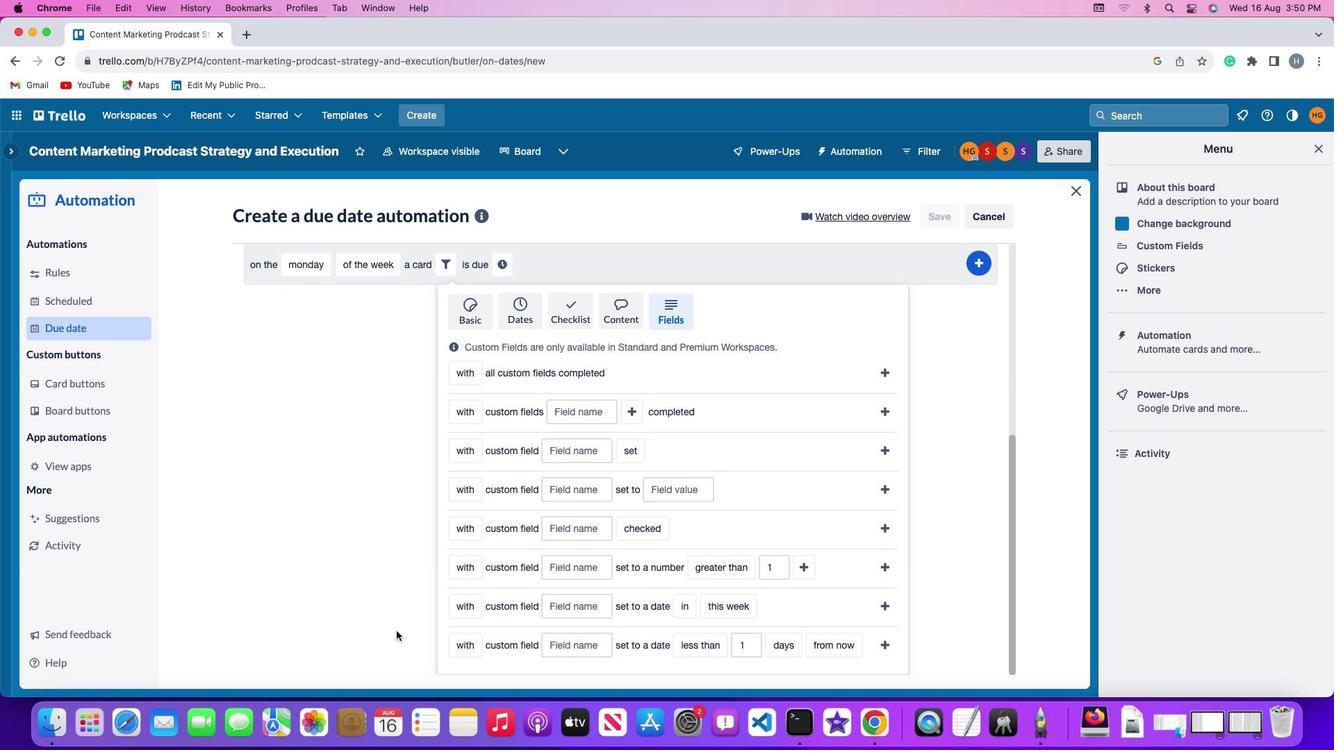 
Action: Mouse moved to (396, 631)
Screenshot: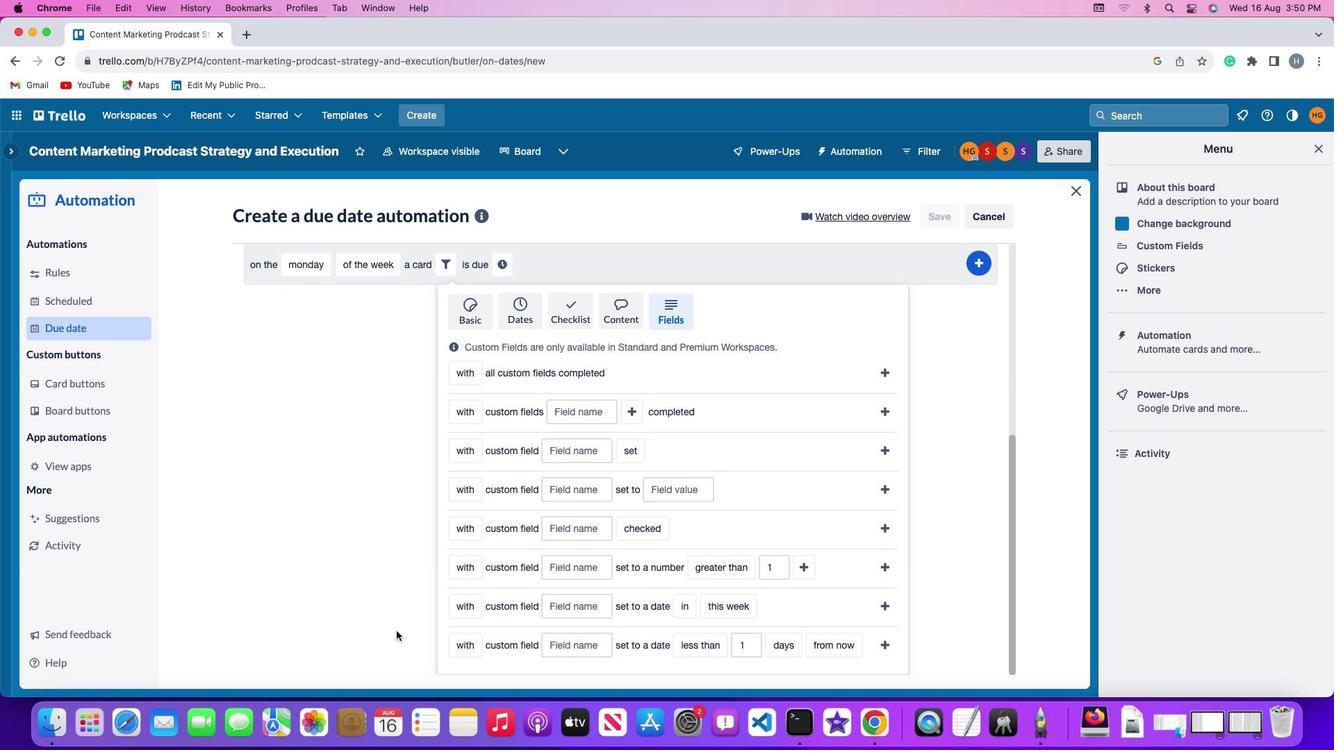 
Action: Mouse scrolled (396, 631) with delta (0, -1)
Screenshot: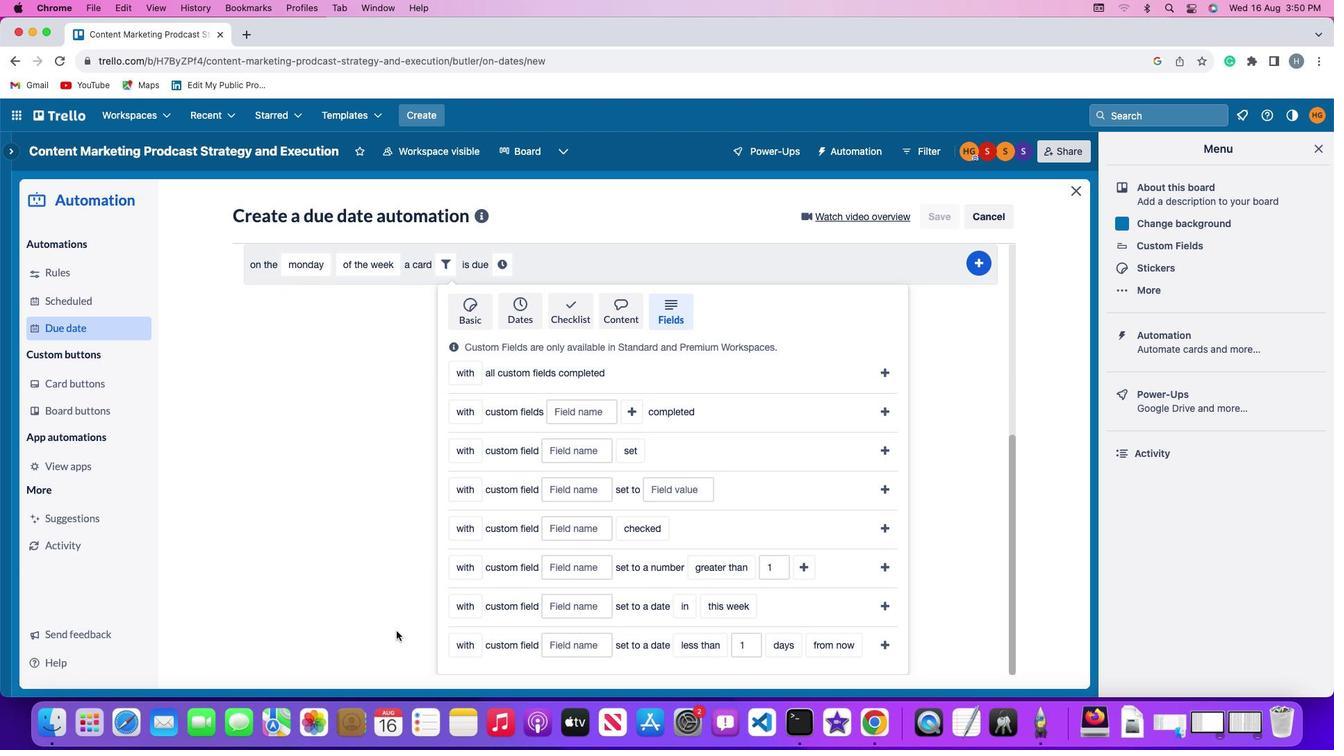 
Action: Mouse scrolled (396, 631) with delta (0, -2)
Screenshot: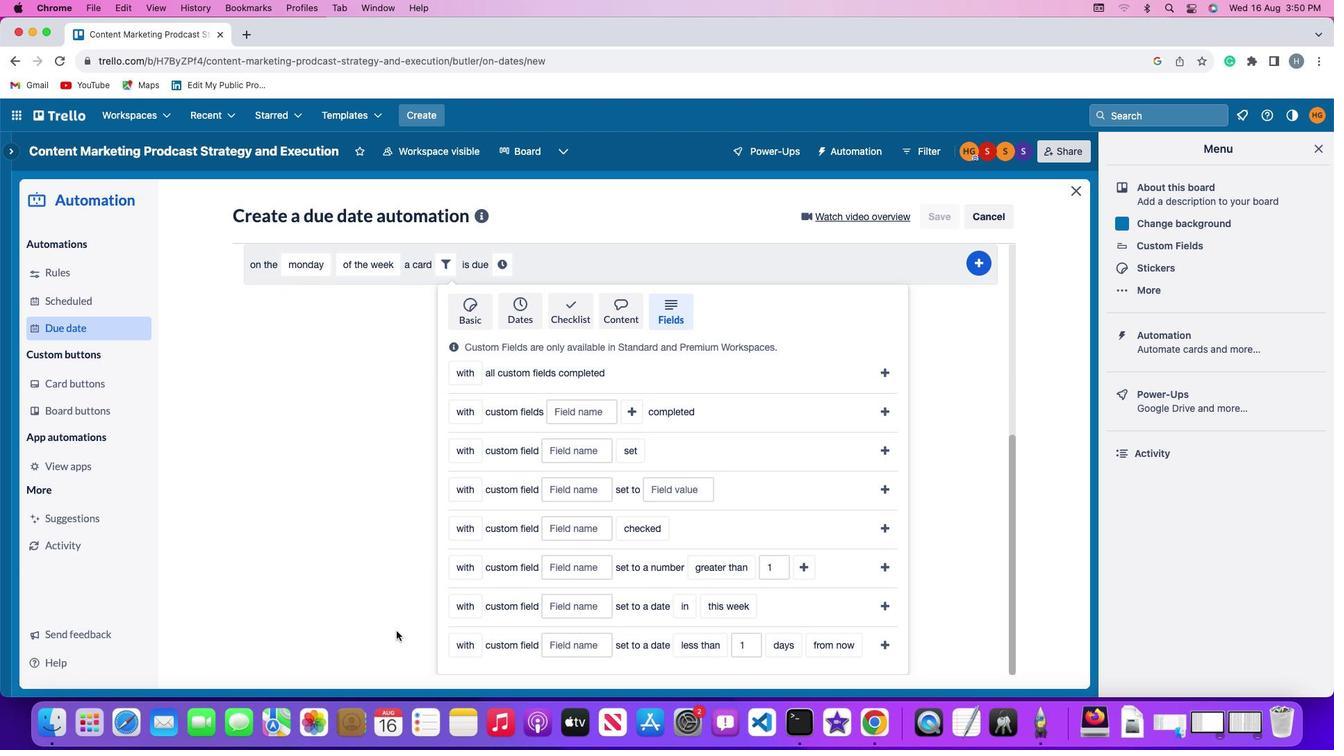 
Action: Mouse scrolled (396, 631) with delta (0, -3)
Screenshot: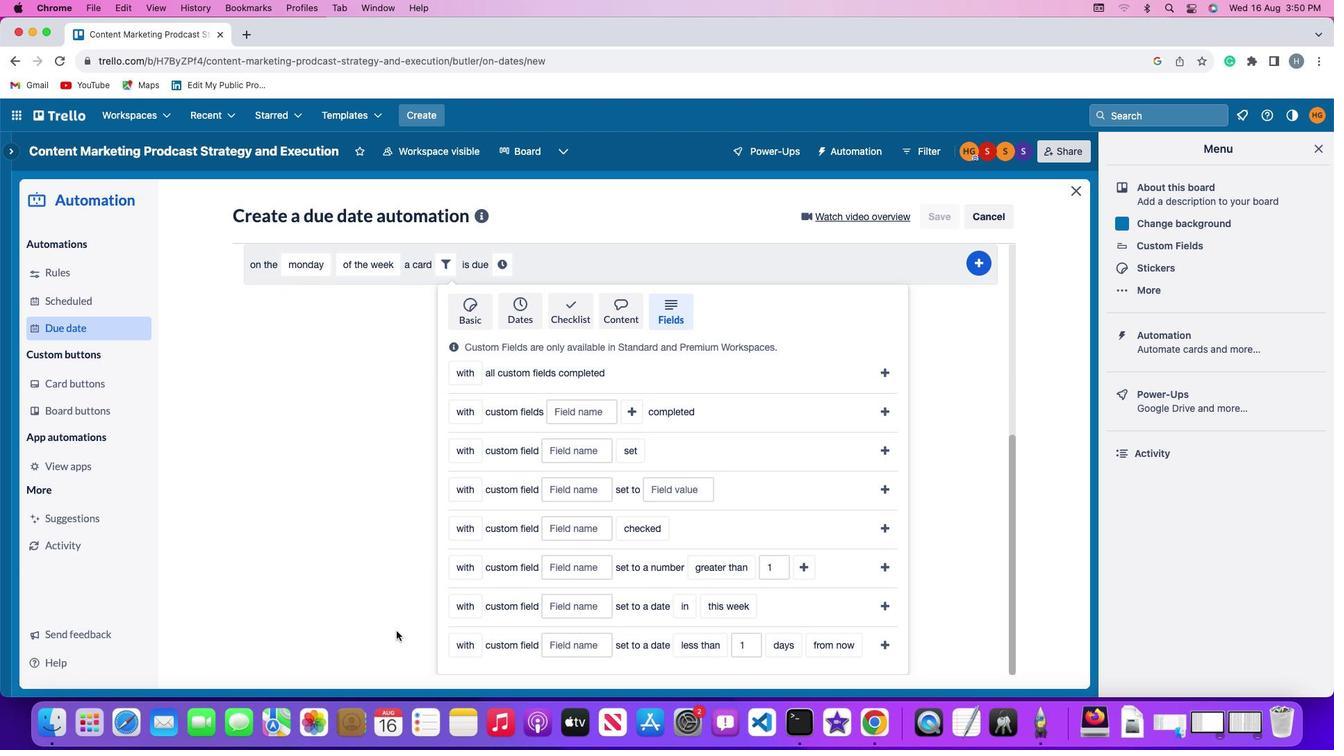 
Action: Mouse moved to (453, 574)
Screenshot: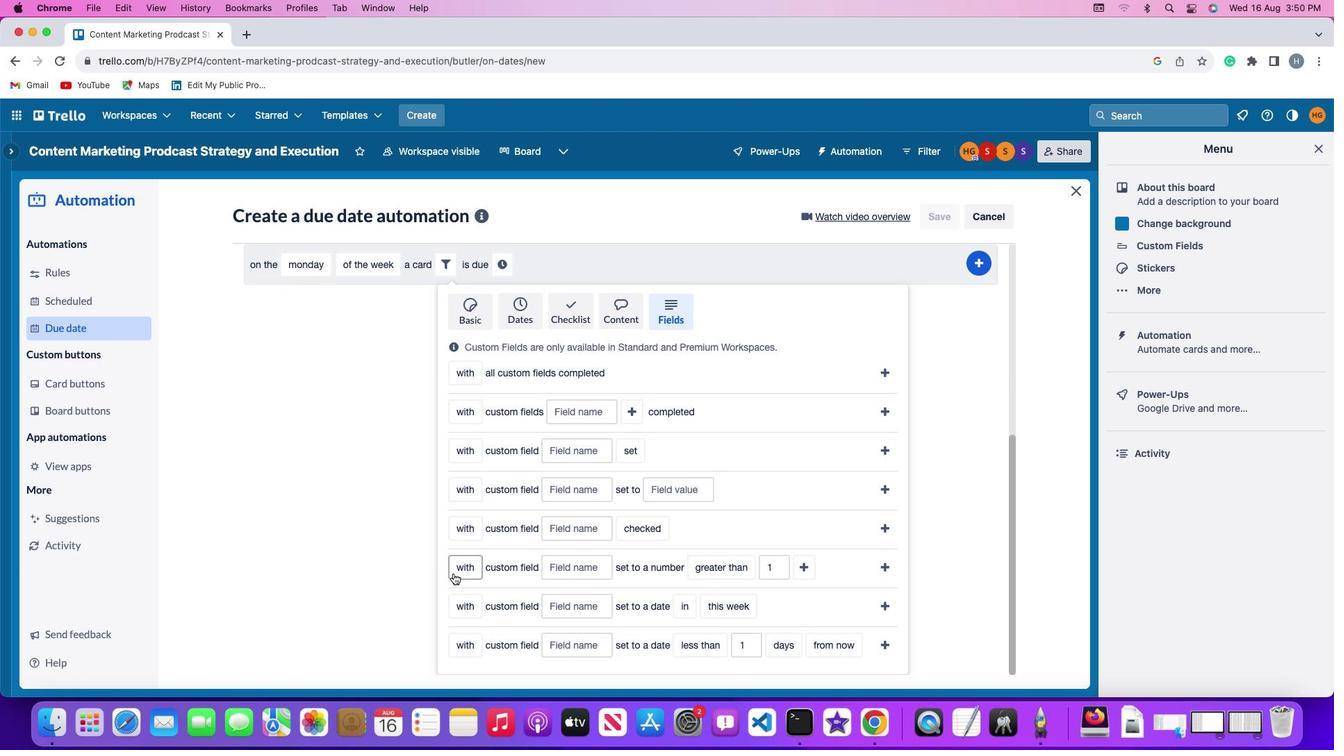 
Action: Mouse pressed left at (453, 574)
Screenshot: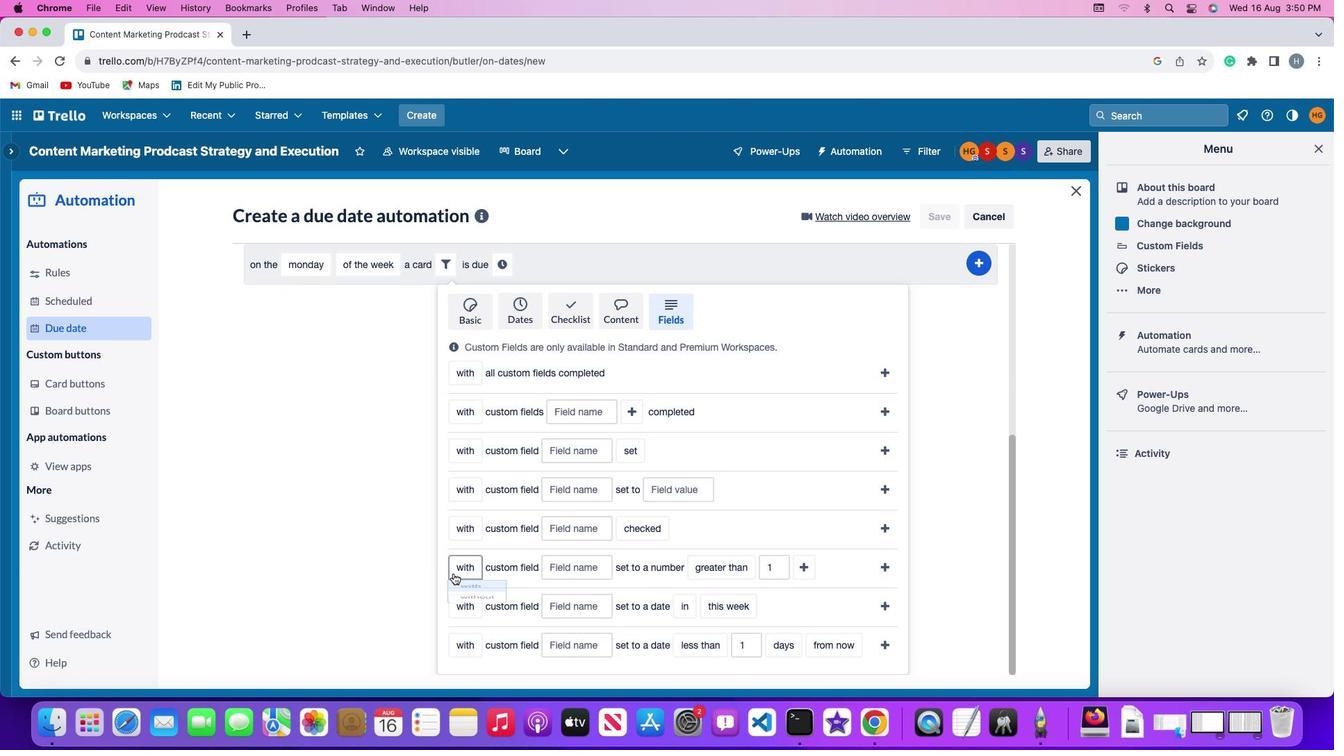 
Action: Mouse moved to (472, 599)
Screenshot: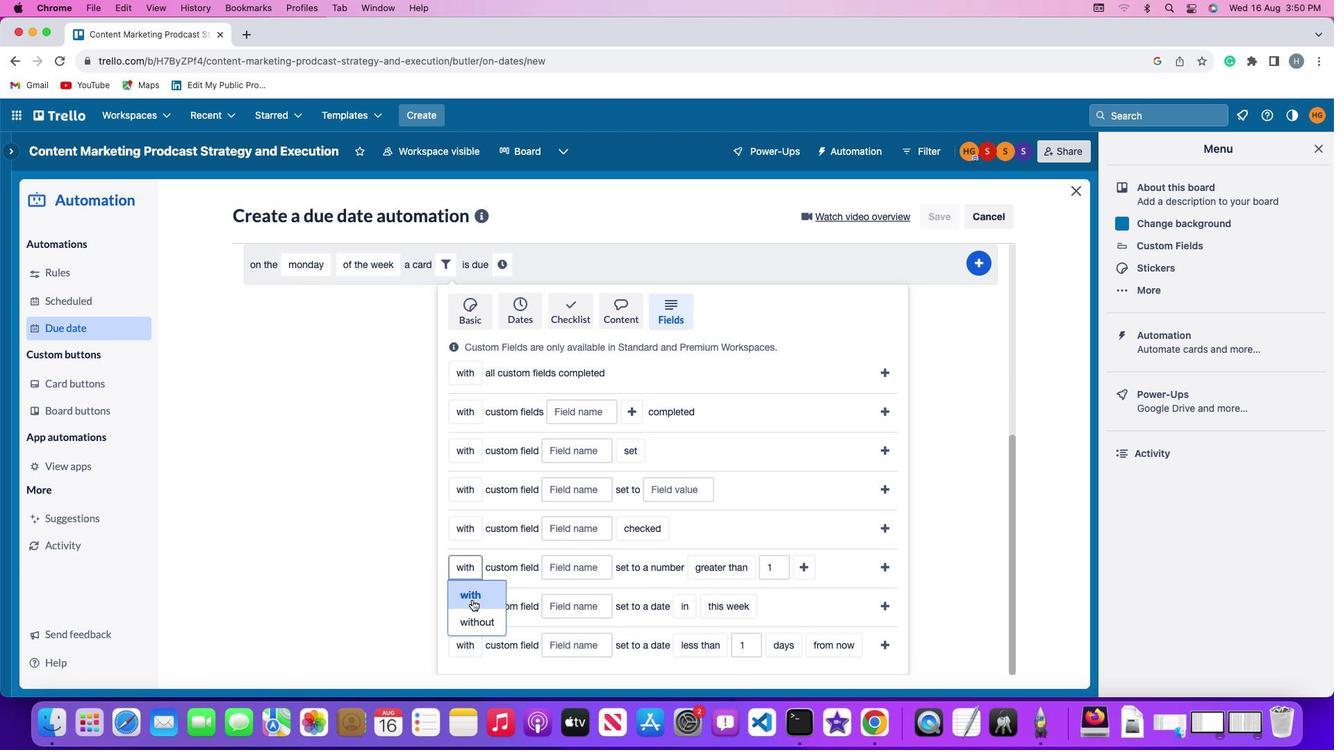 
Action: Mouse pressed left at (472, 599)
Screenshot: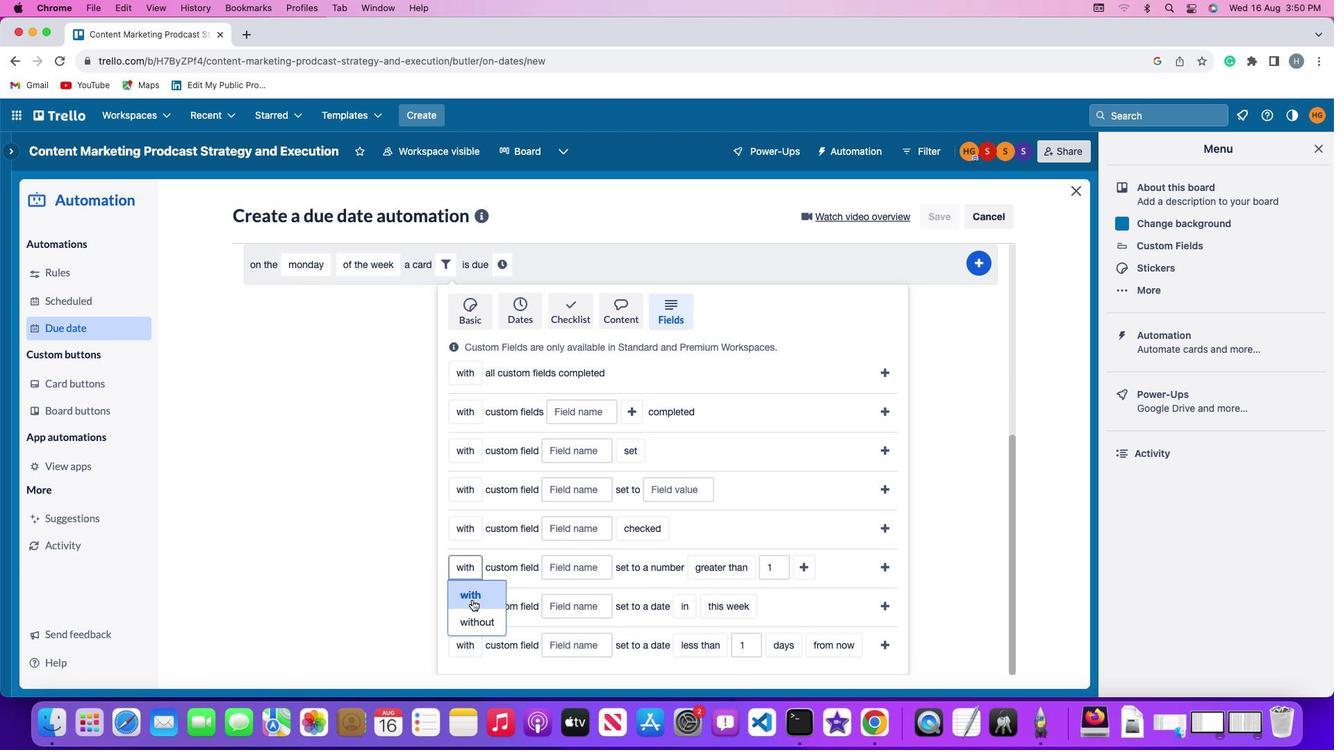 
Action: Mouse moved to (580, 569)
Screenshot: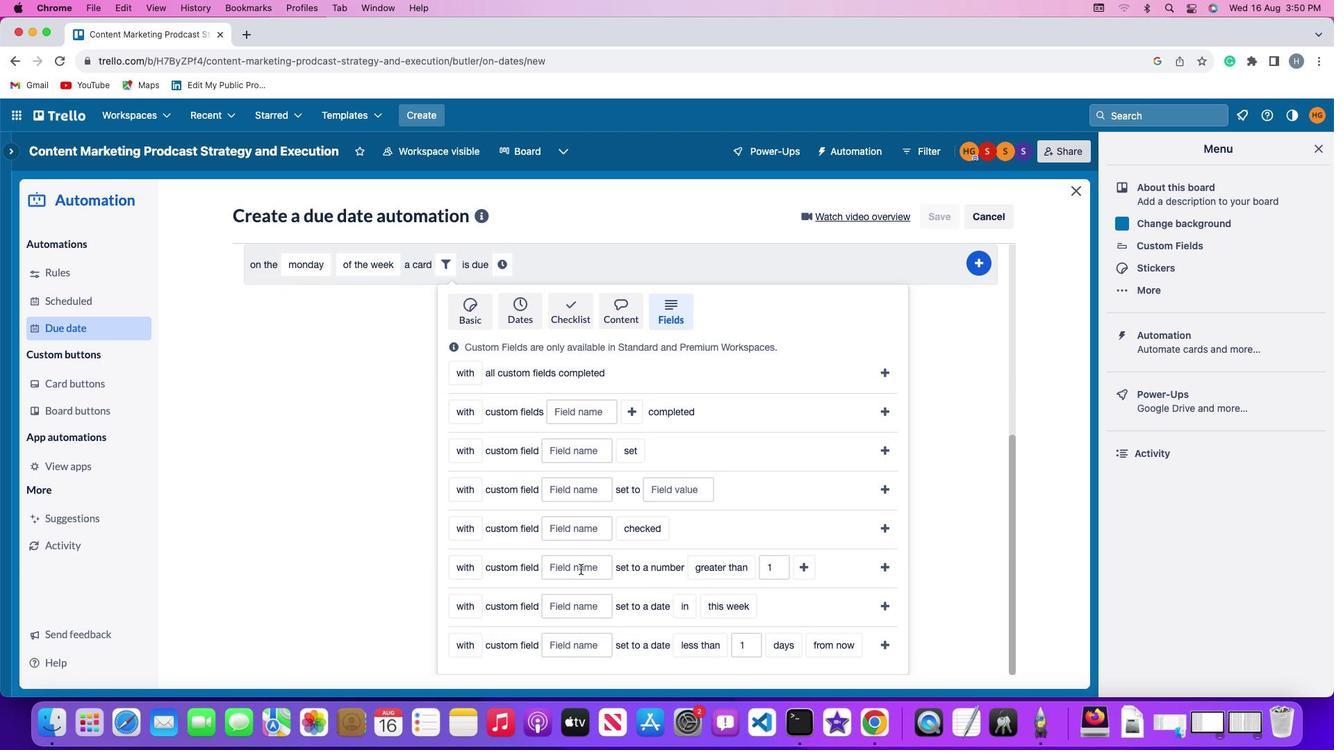 
Action: Mouse pressed left at (580, 569)
Screenshot: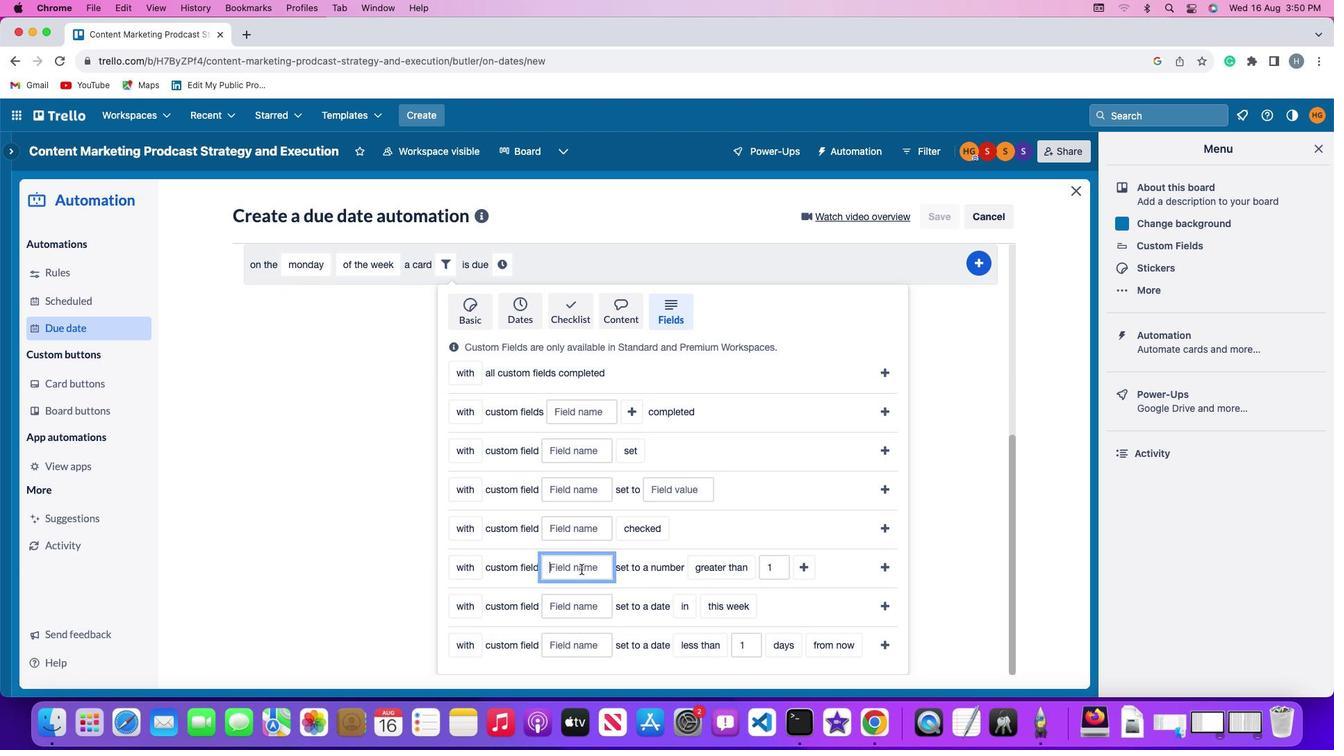 
Action: Mouse moved to (580, 569)
Screenshot: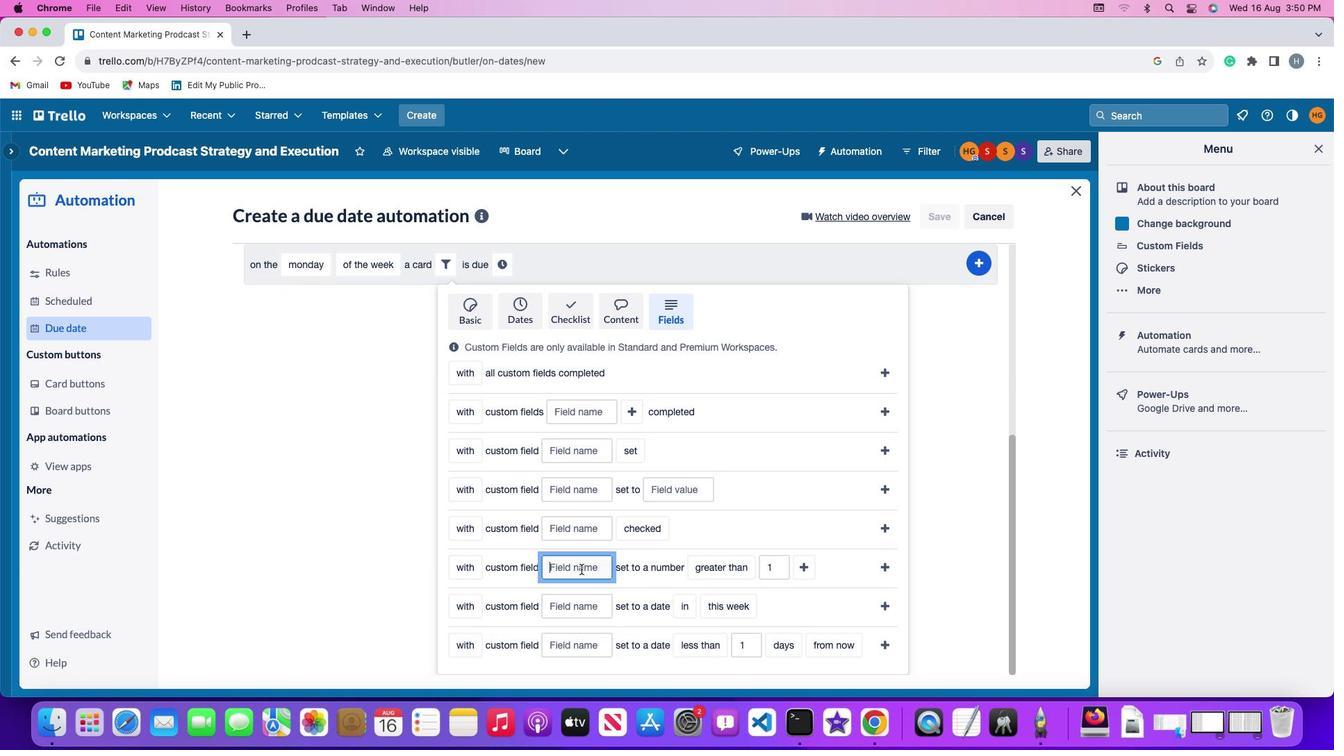 
Action: Key pressed Key.shift'R''e''s''u''m''e'
Screenshot: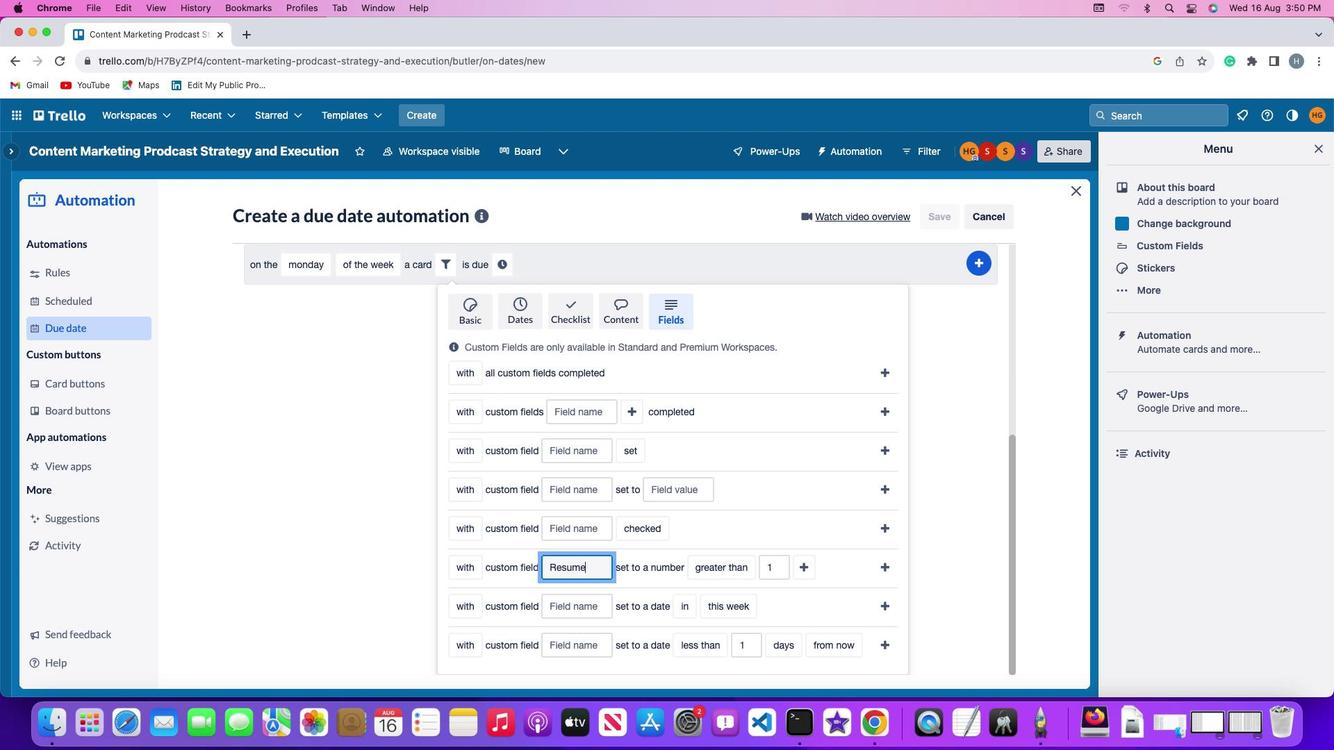 
Action: Mouse moved to (719, 565)
Screenshot: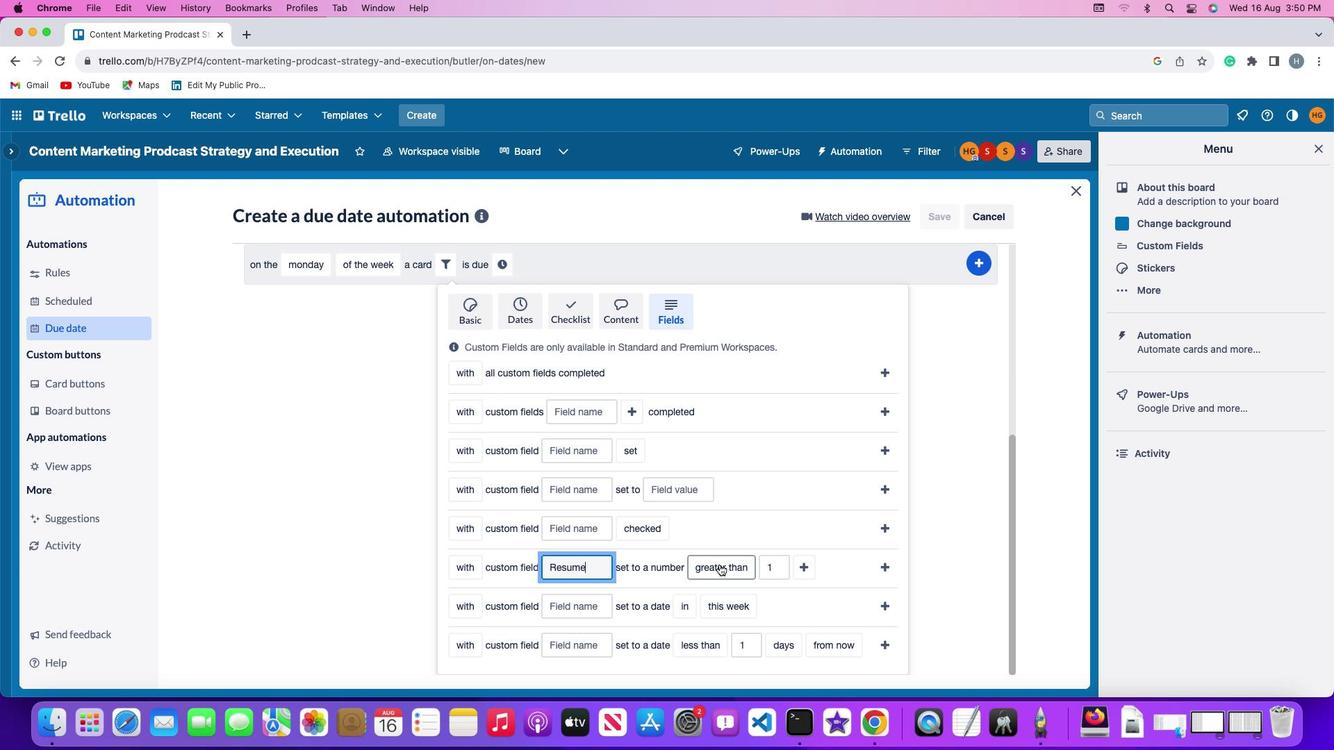 
Action: Mouse pressed left at (719, 565)
Screenshot: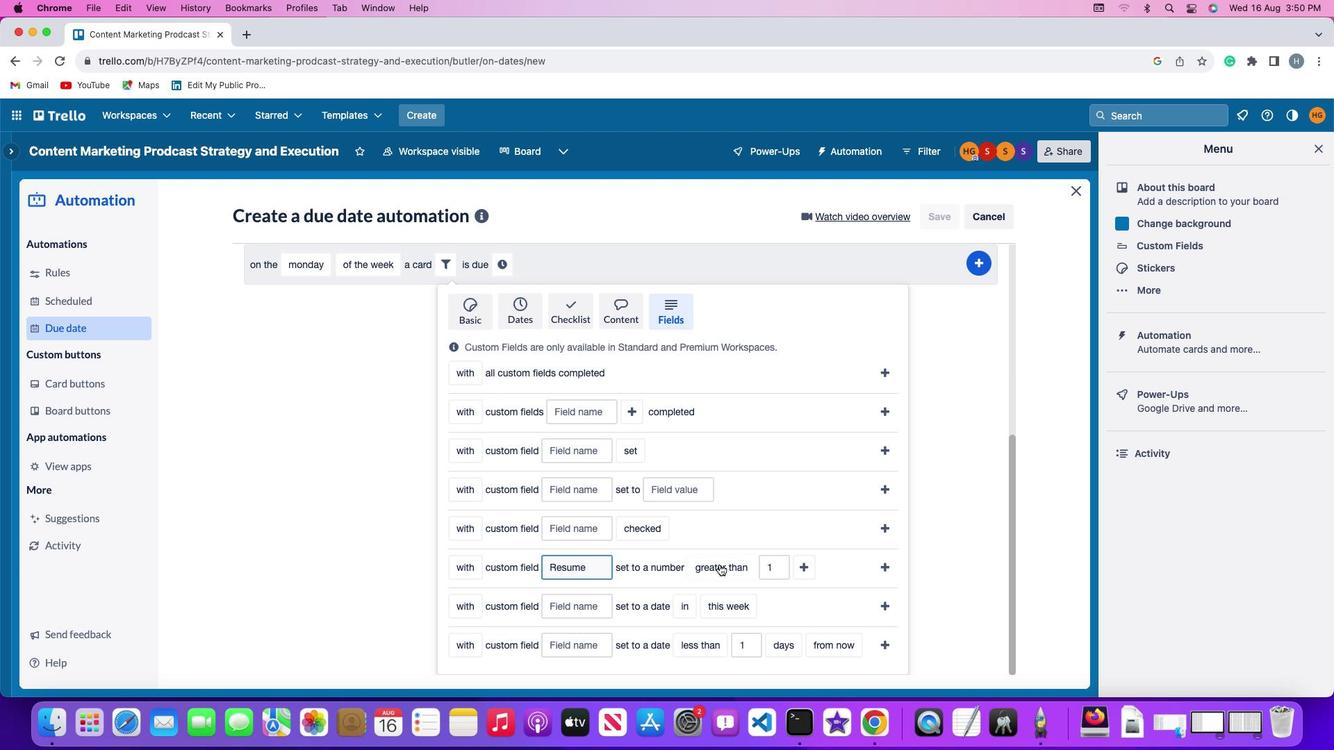 
Action: Mouse moved to (744, 481)
Screenshot: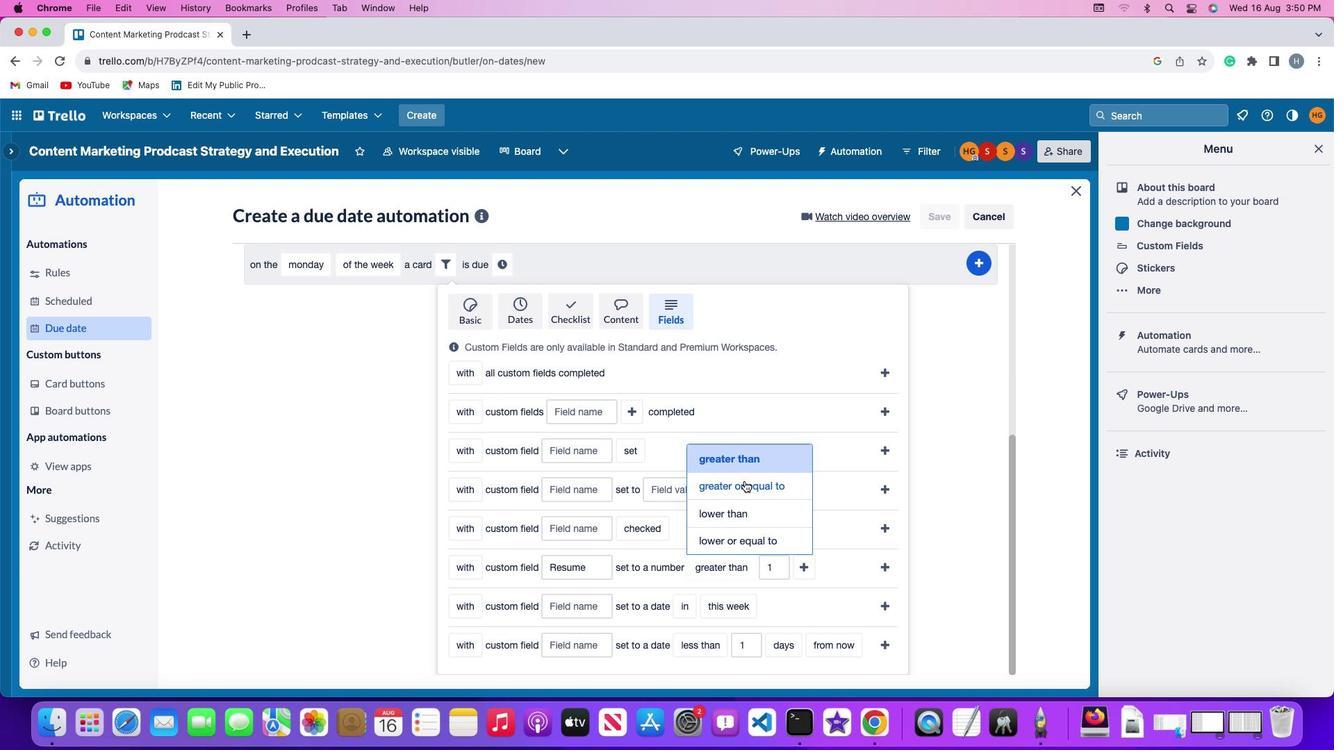 
Action: Mouse pressed left at (744, 481)
Screenshot: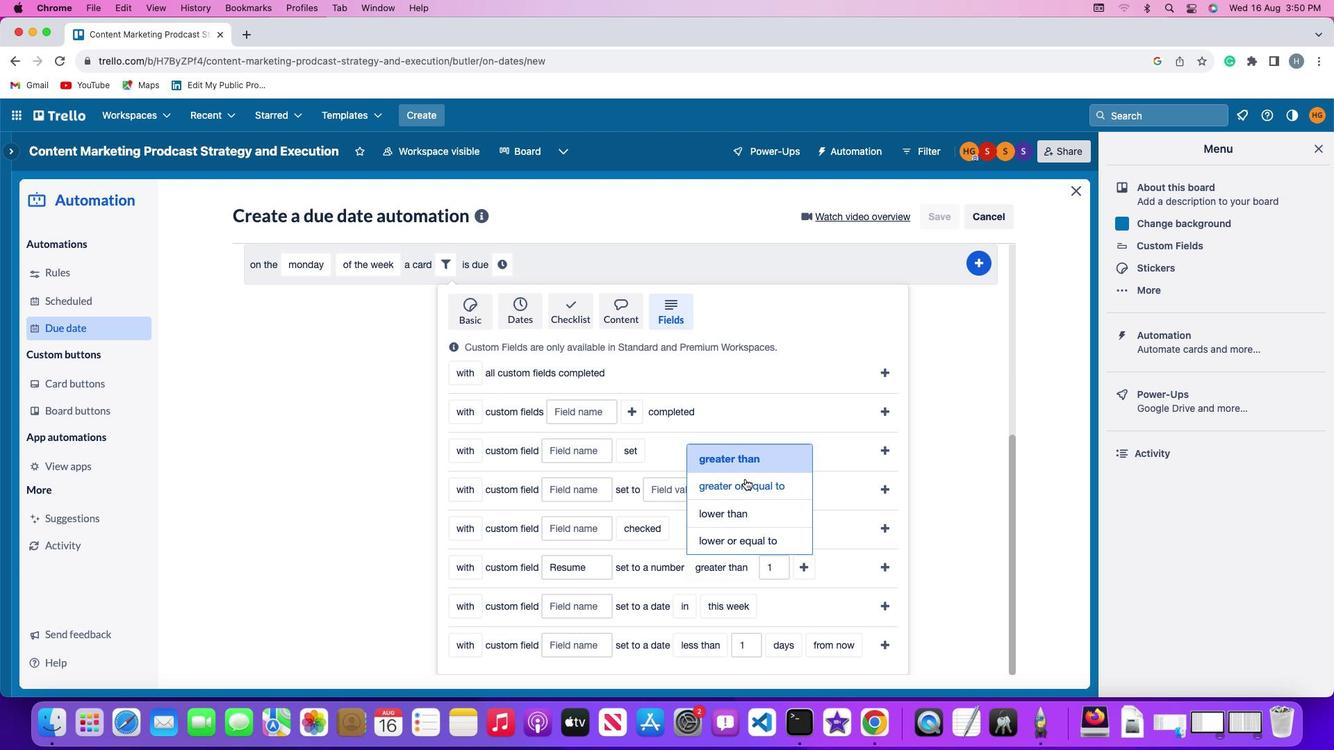 
Action: Mouse moved to (801, 567)
Screenshot: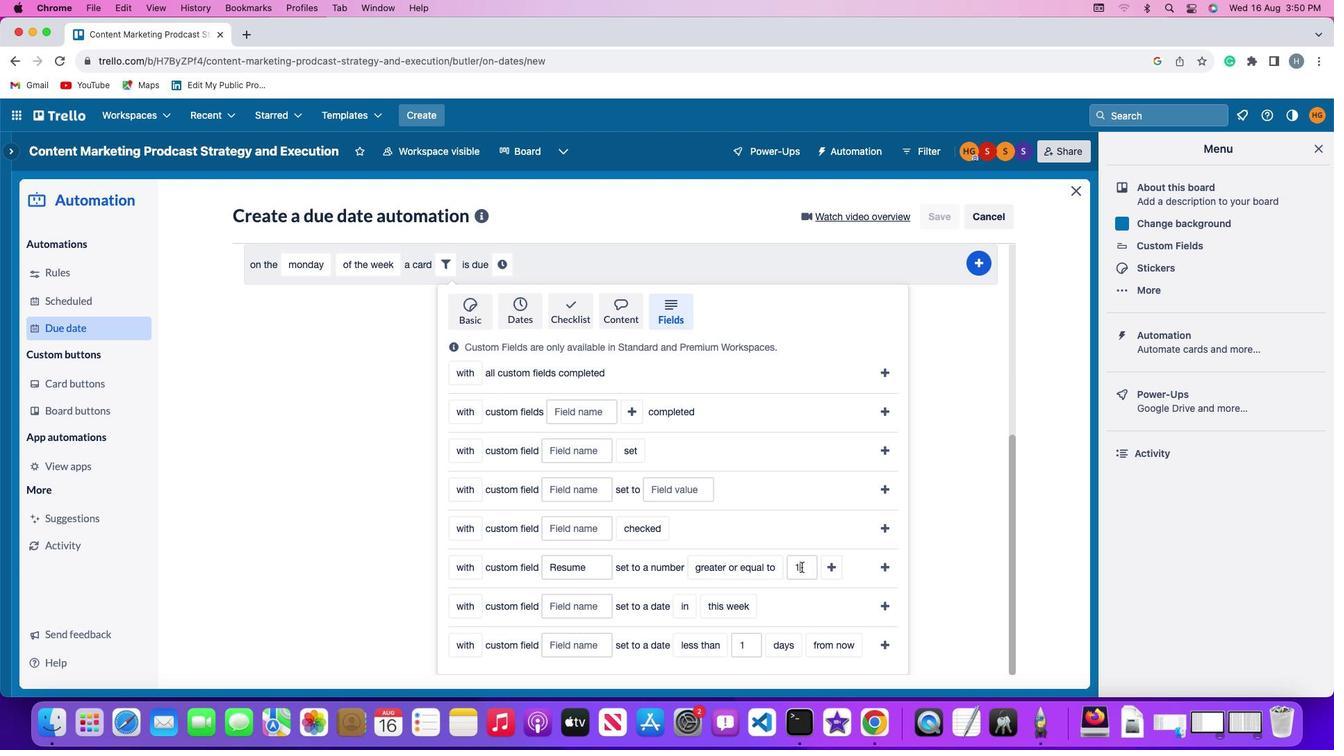 
Action: Mouse pressed left at (801, 567)
Screenshot: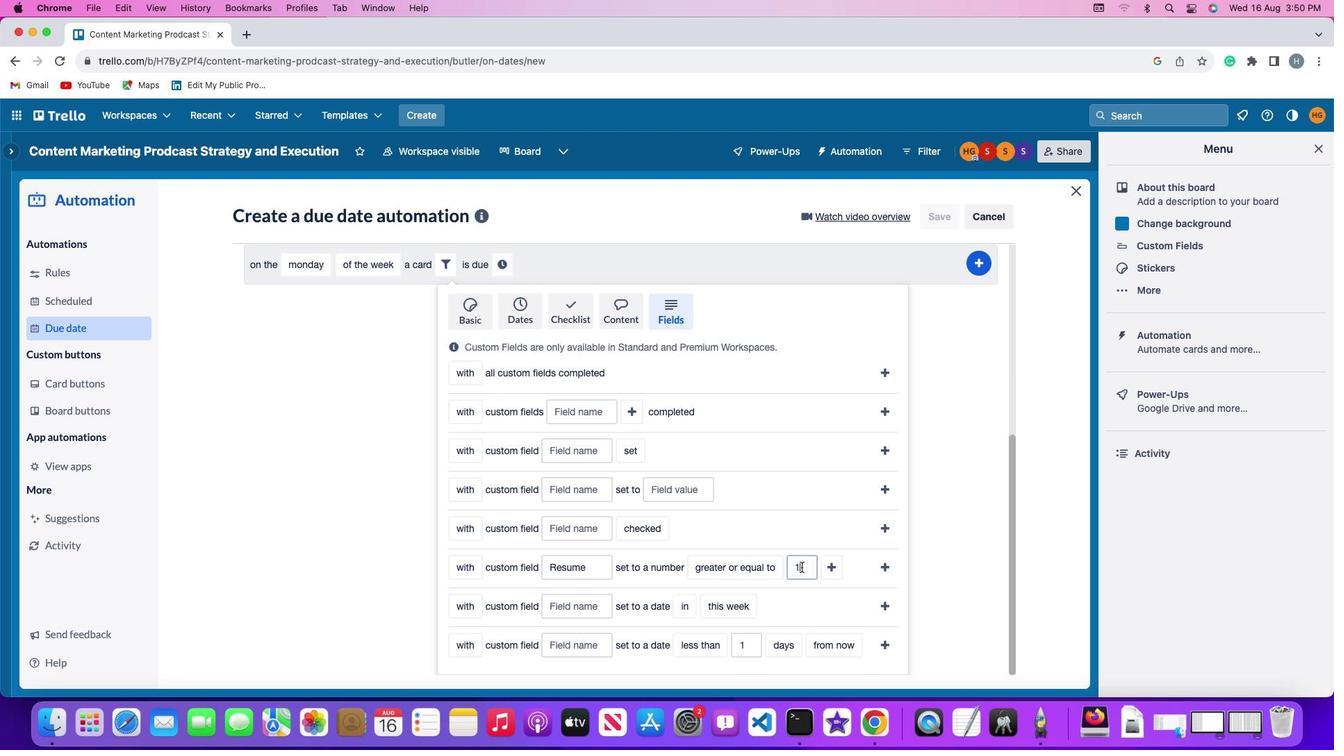 
Action: Mouse moved to (801, 568)
Screenshot: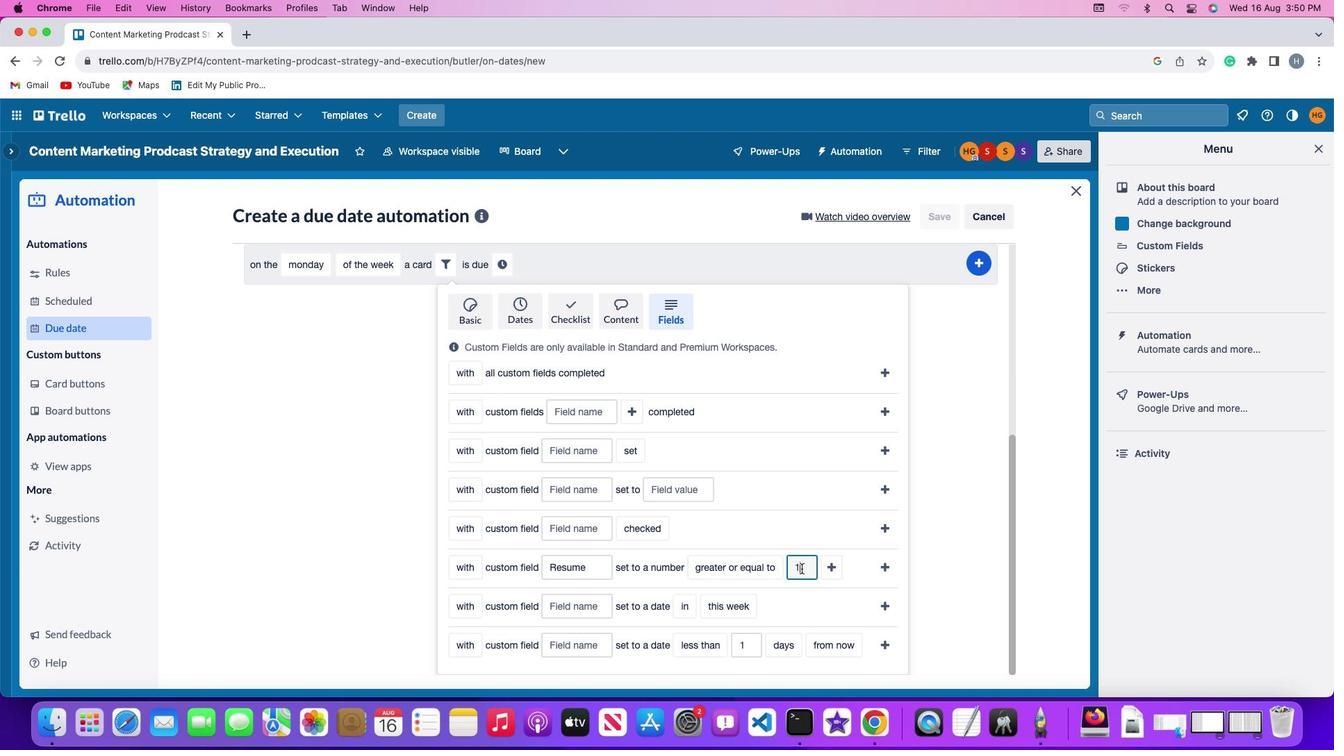 
Action: Key pressed Key.backspace'1'
Screenshot: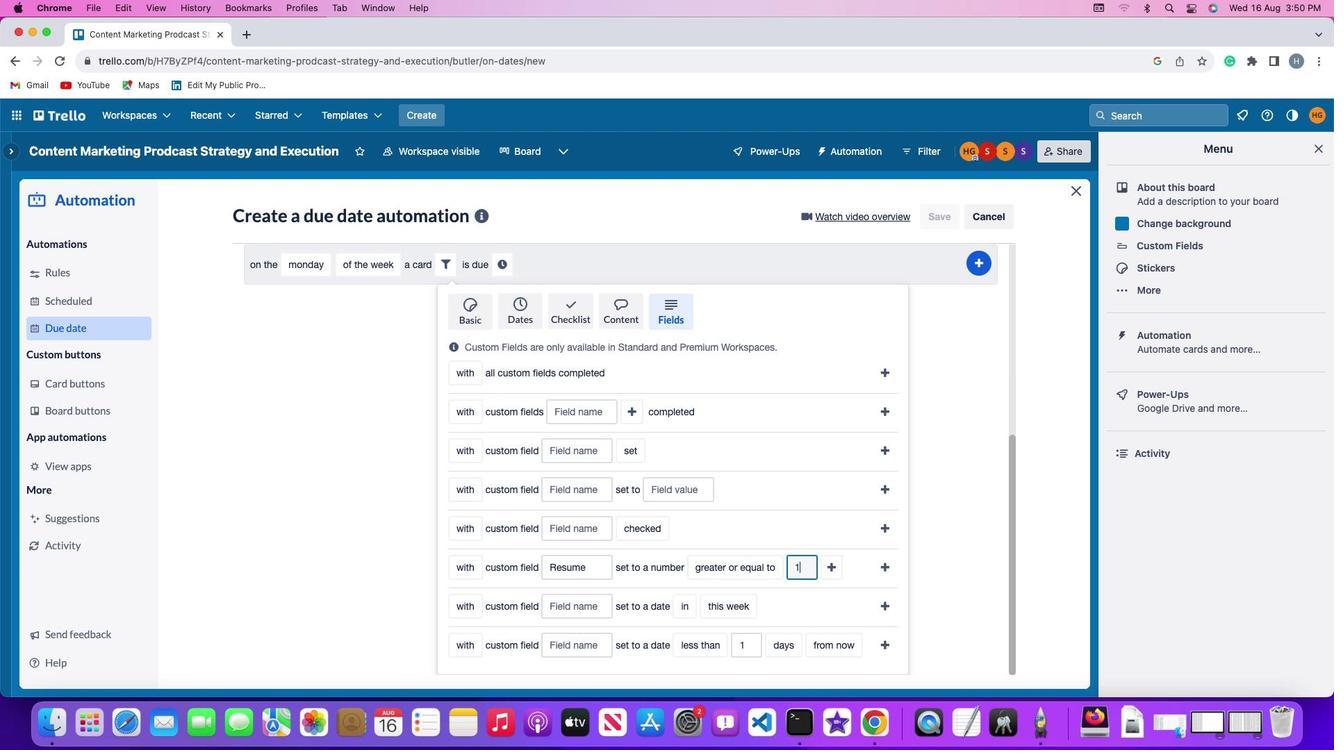 
Action: Mouse moved to (825, 567)
Screenshot: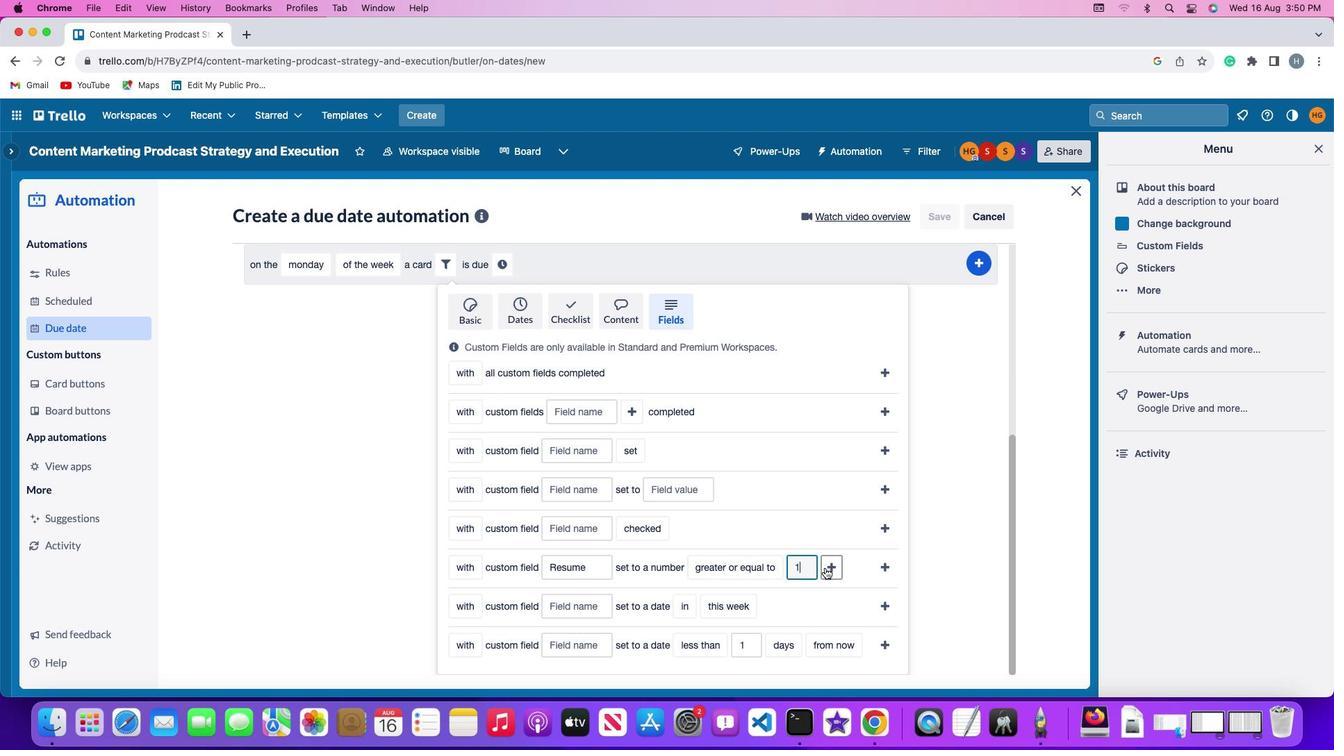 
Action: Mouse pressed left at (825, 567)
Screenshot: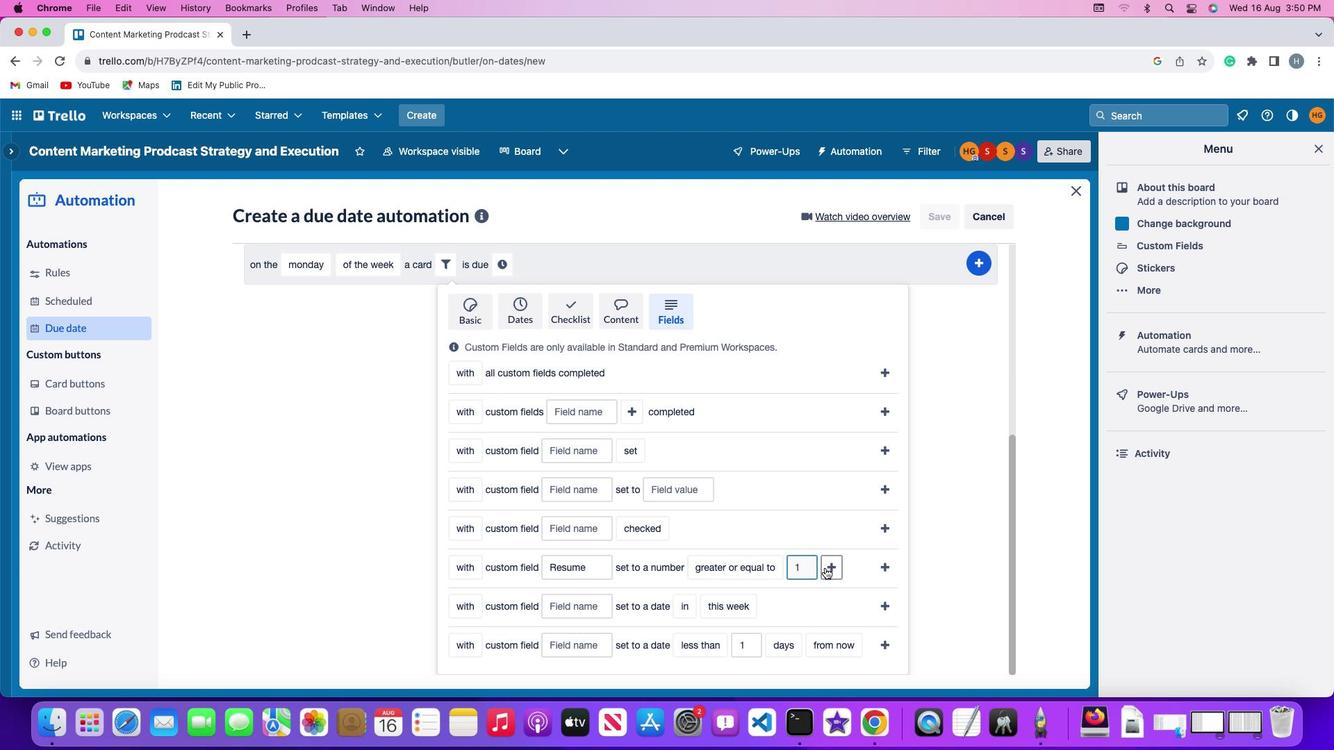 
Action: Mouse moved to (516, 599)
Screenshot: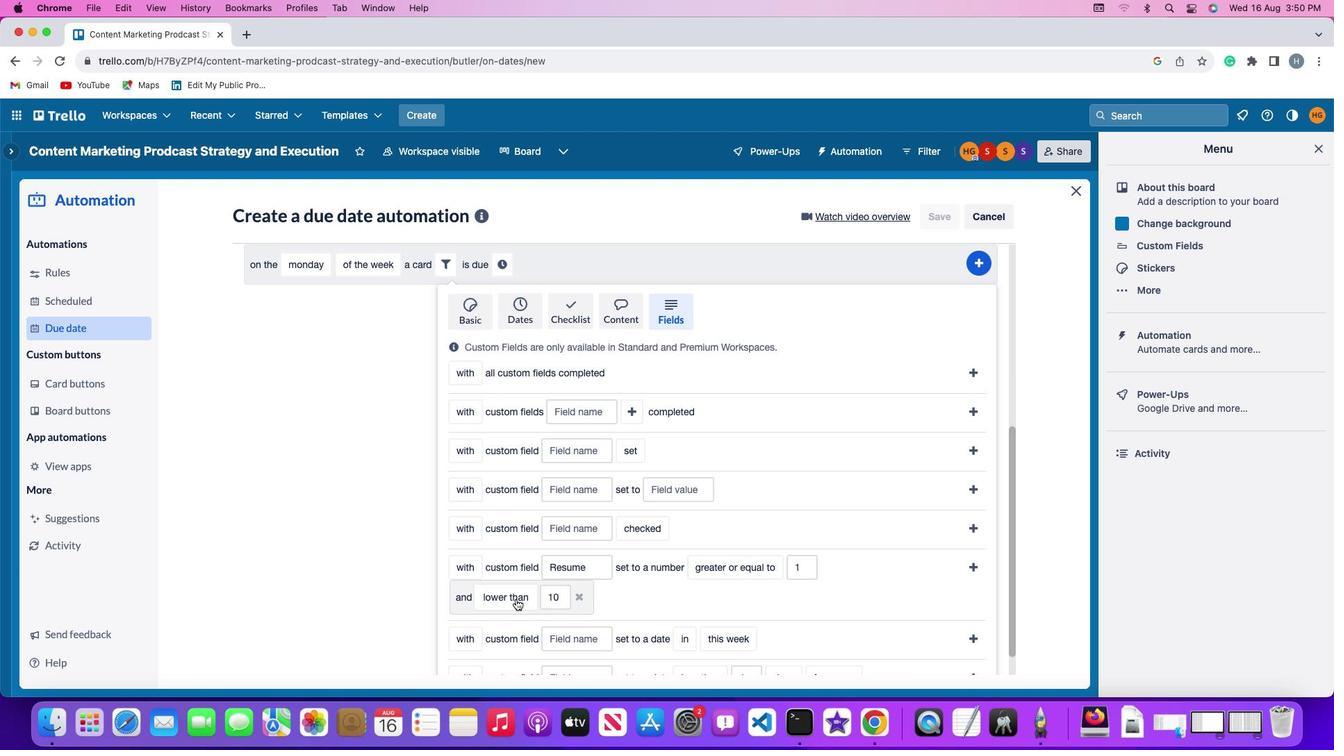
Action: Mouse pressed left at (516, 599)
Screenshot: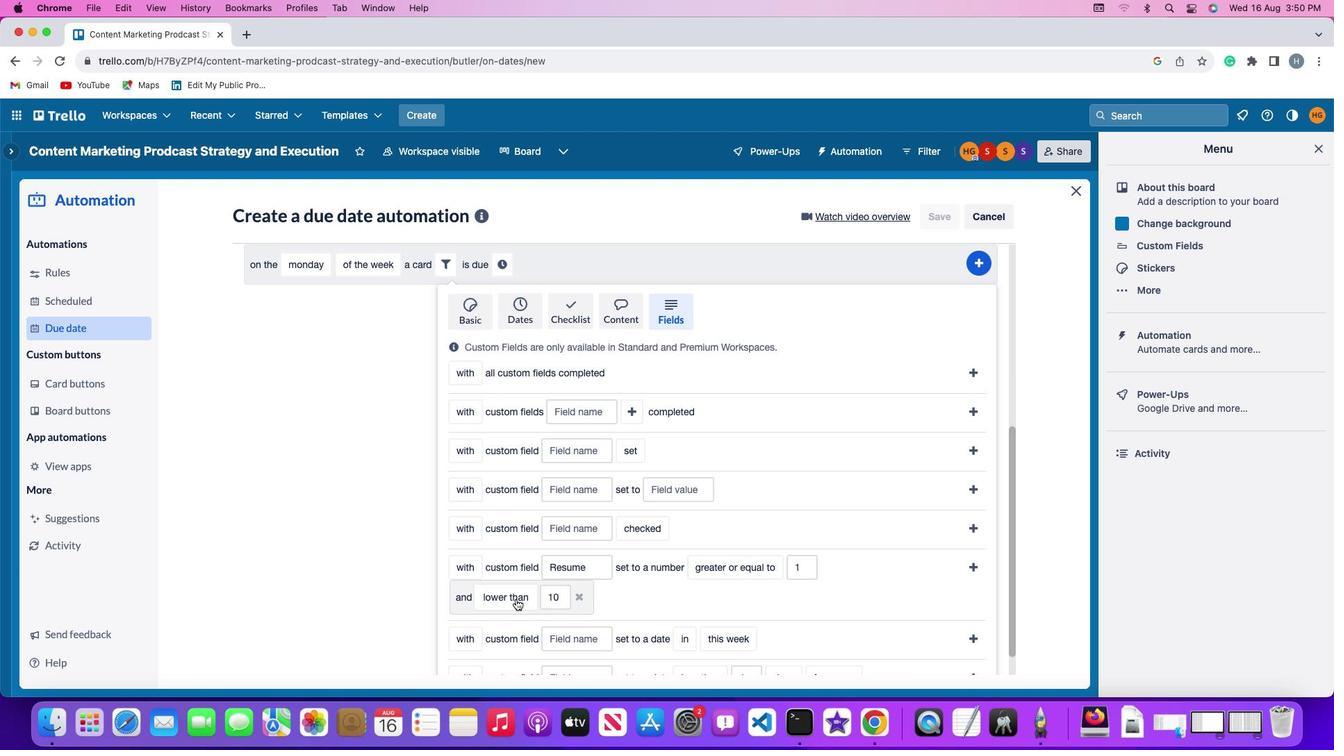 
Action: Mouse moved to (510, 546)
Screenshot: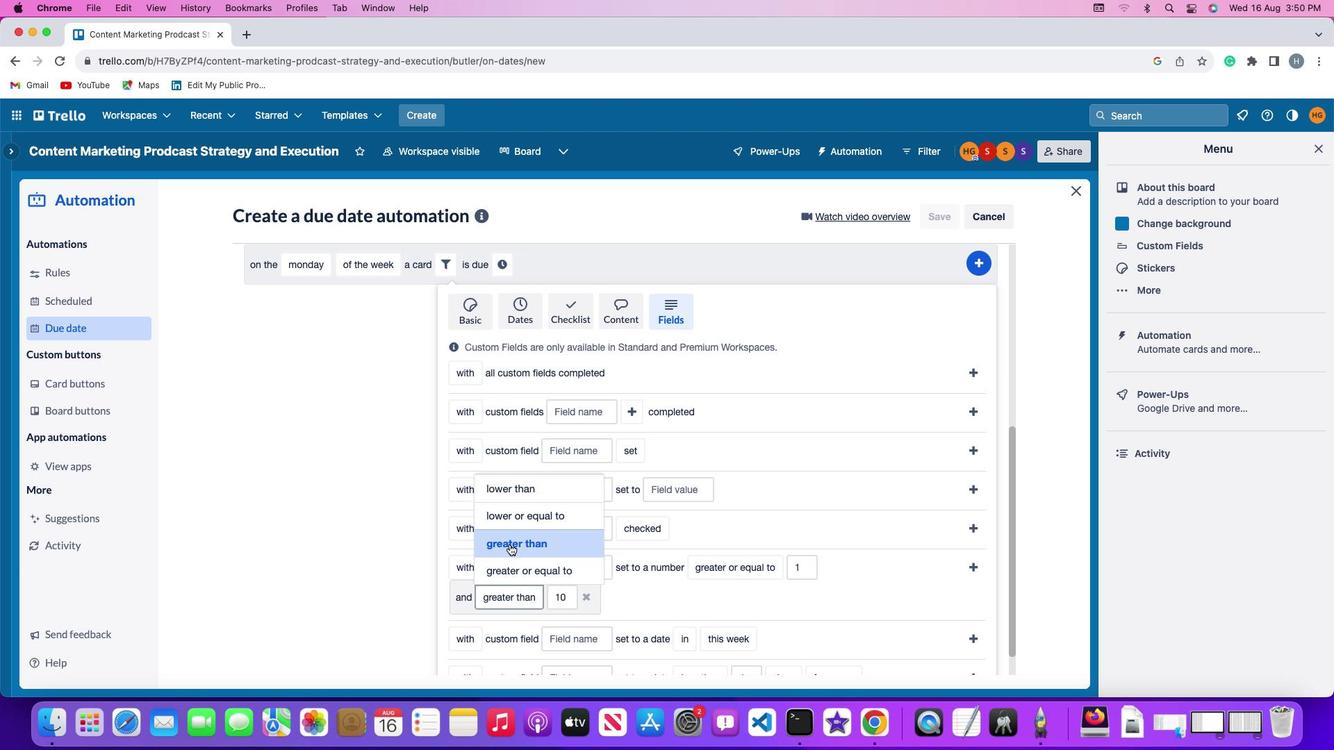 
Action: Mouse pressed left at (510, 546)
Screenshot: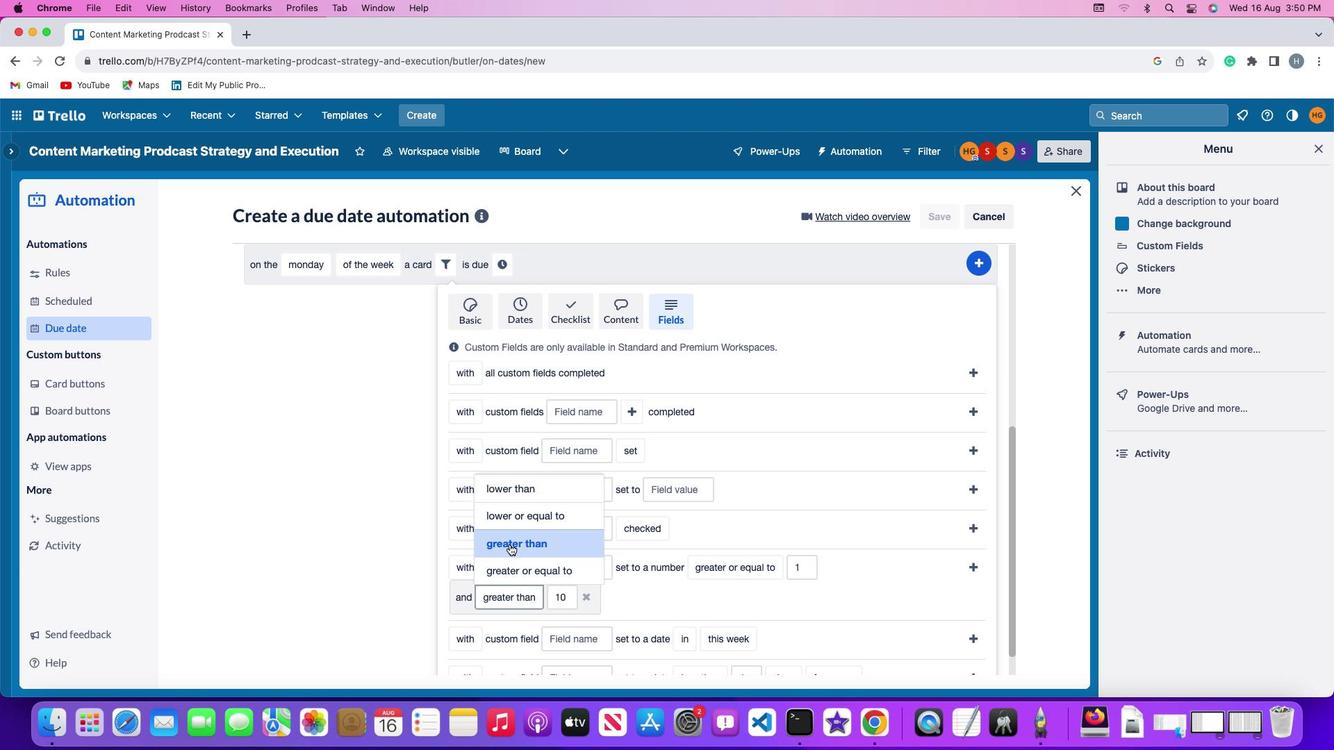 
Action: Mouse moved to (572, 597)
Screenshot: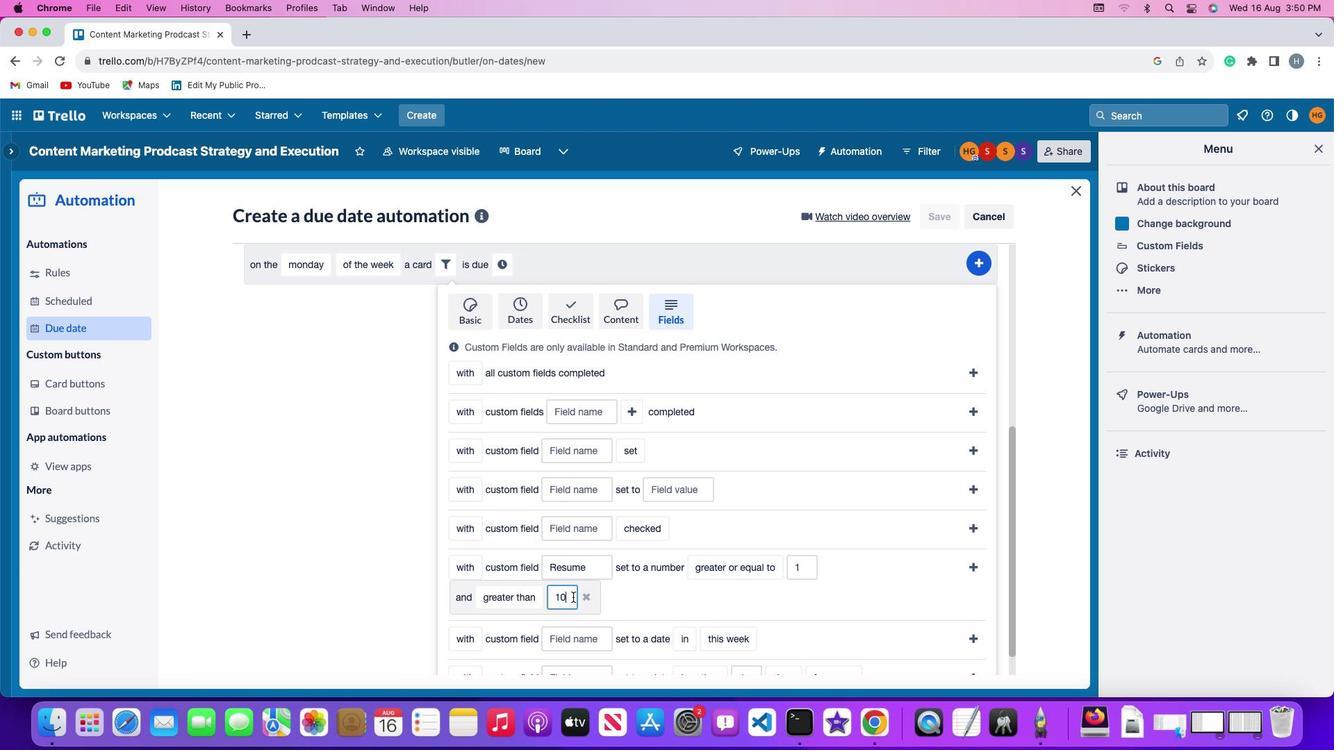 
Action: Mouse pressed left at (572, 597)
Screenshot: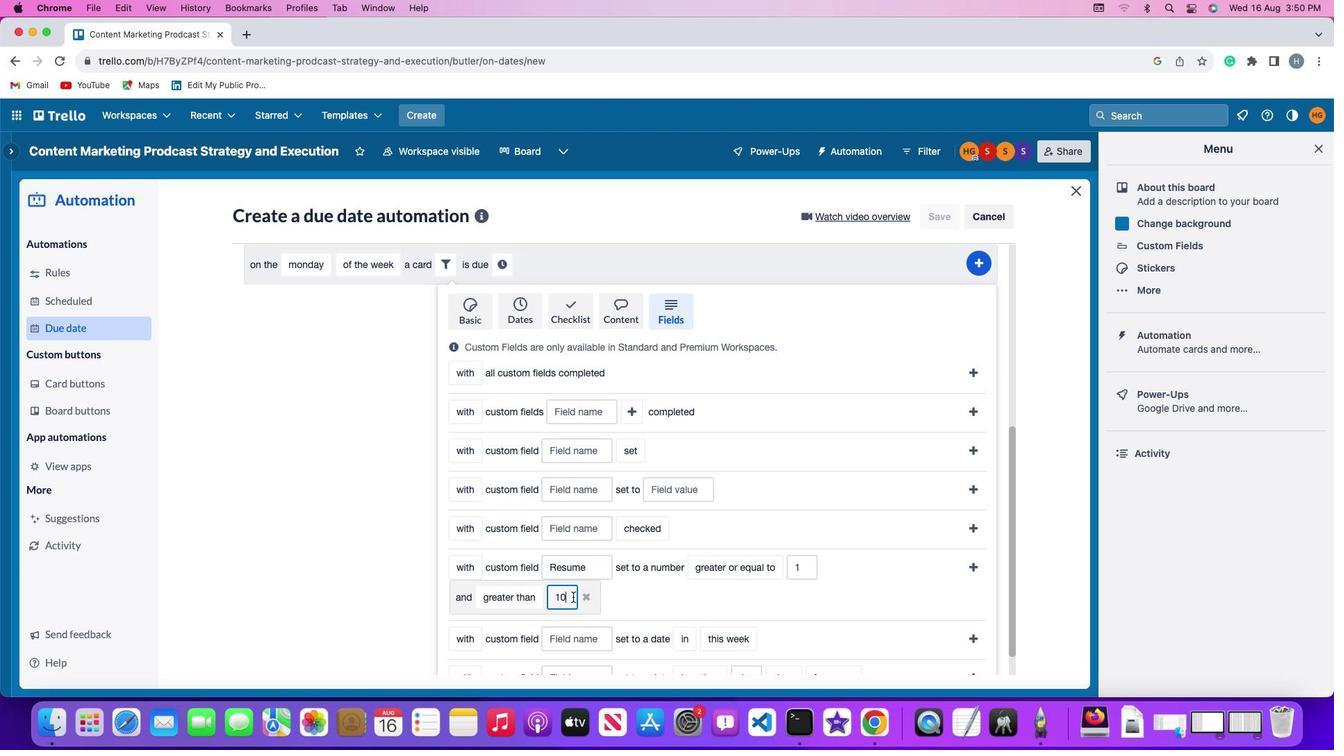 
Action: Key pressed Key.backspaceKey.backspaceKey.backspace'1''0'
Screenshot: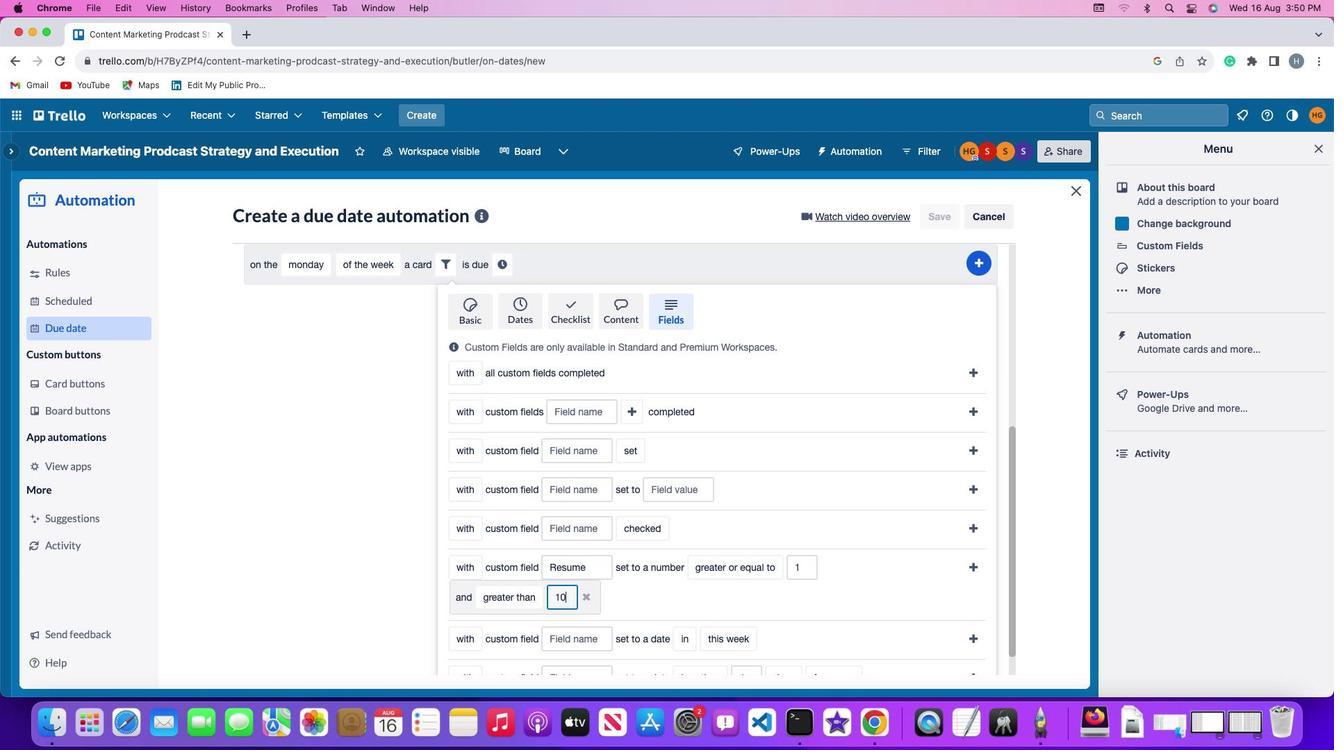
Action: Mouse moved to (970, 563)
Screenshot: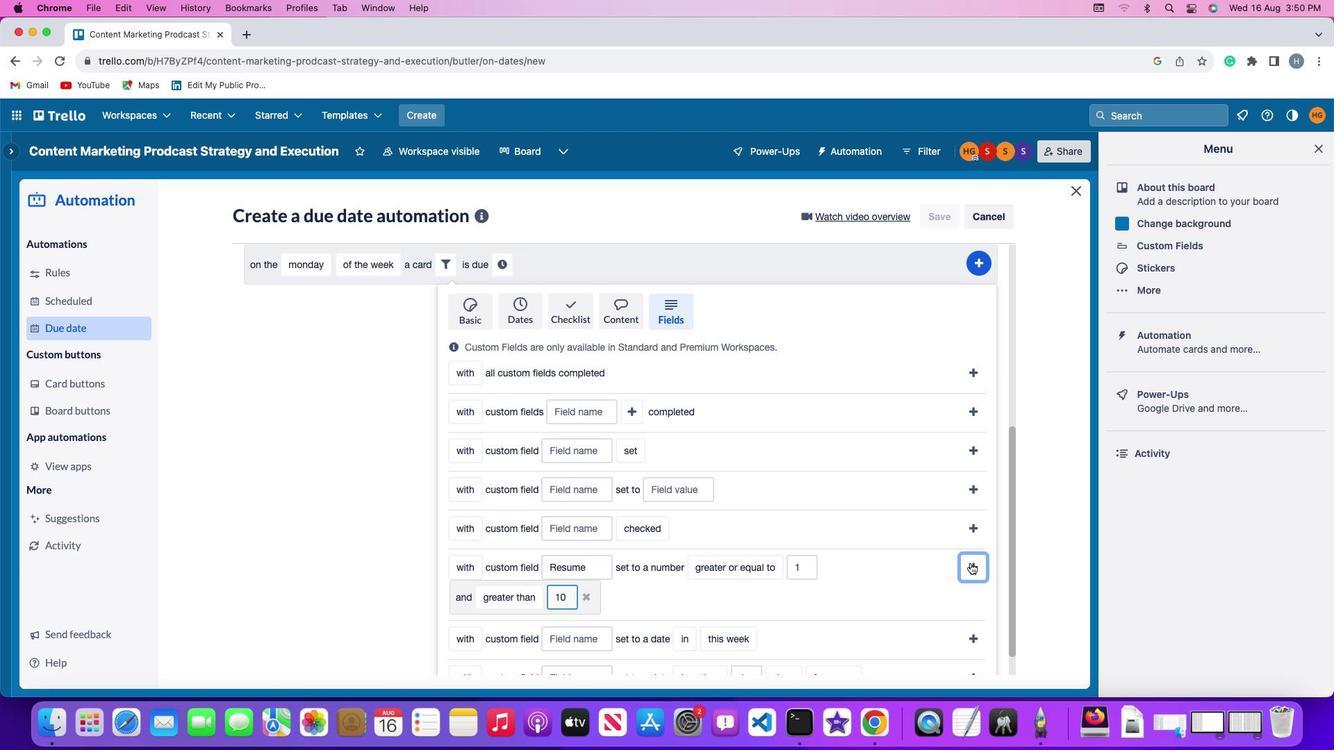 
Action: Mouse pressed left at (970, 563)
Screenshot: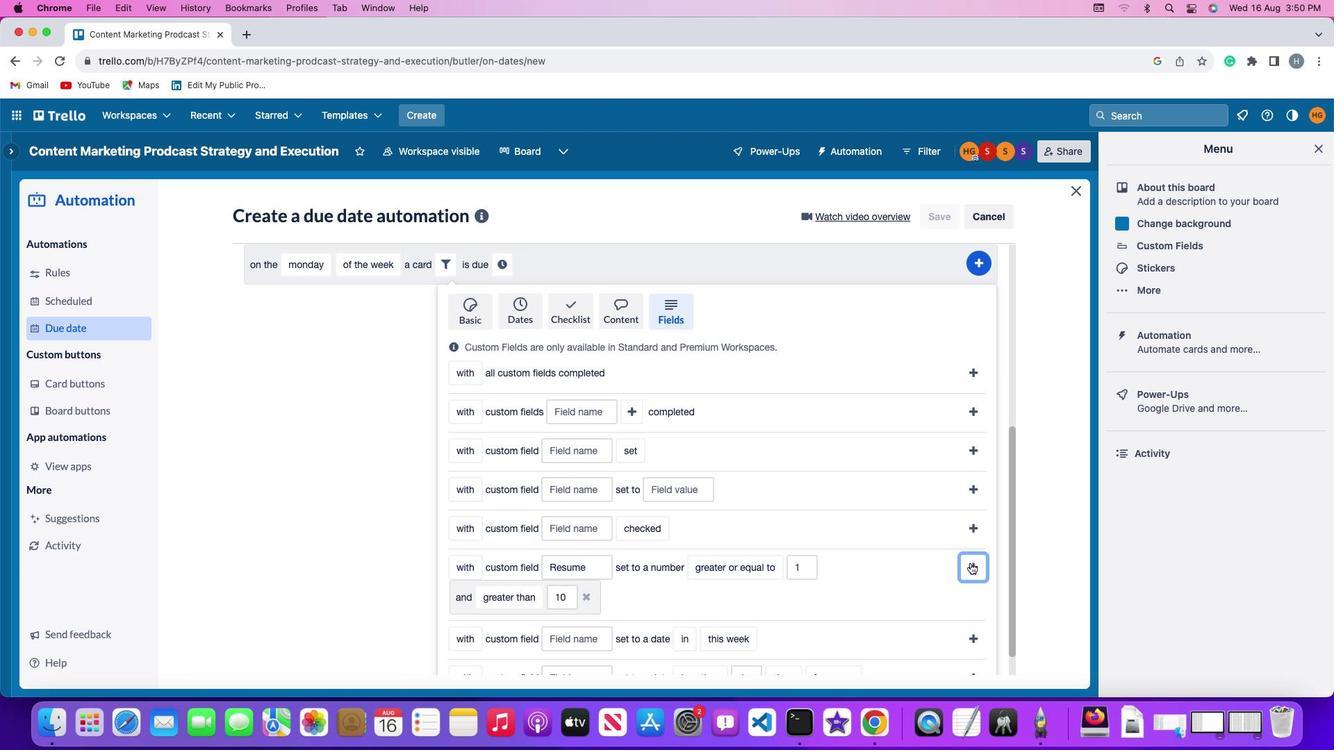 
Action: Mouse moved to (902, 612)
Screenshot: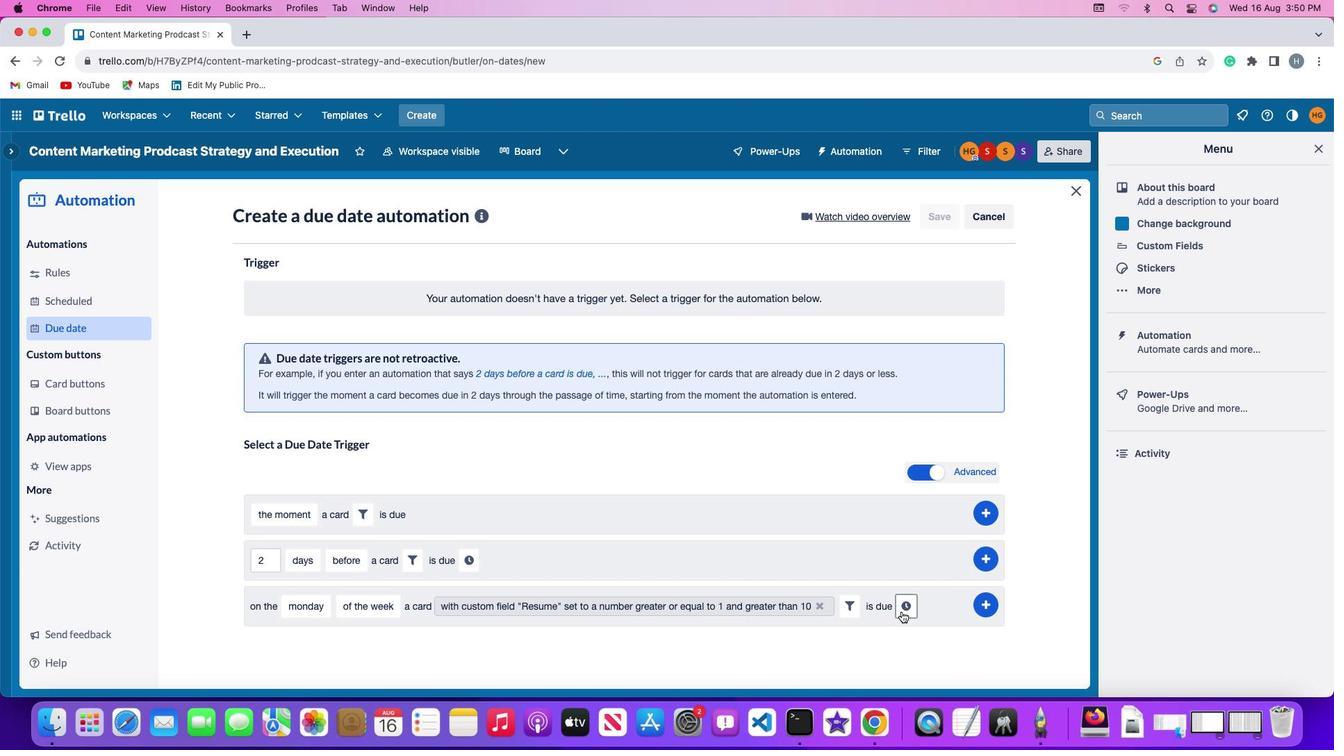 
Action: Mouse pressed left at (902, 612)
Screenshot: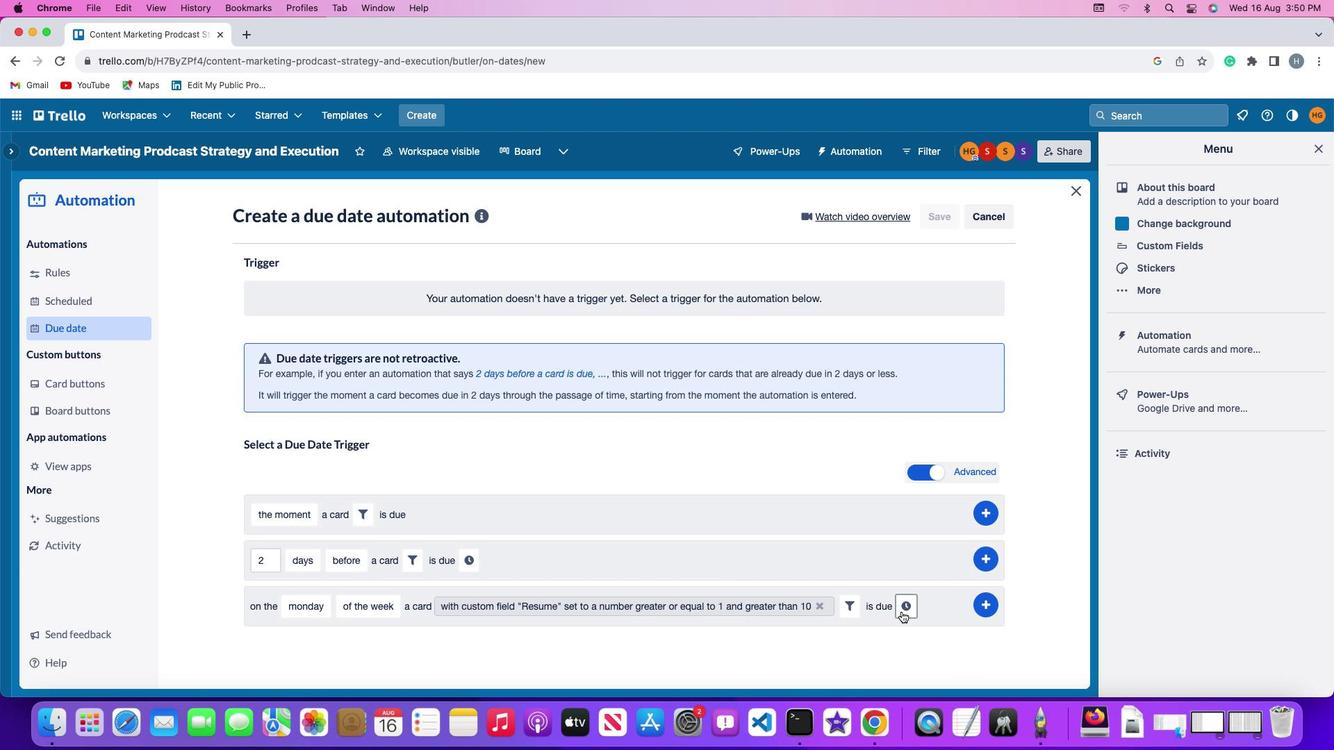 
Action: Mouse moved to (287, 634)
Screenshot: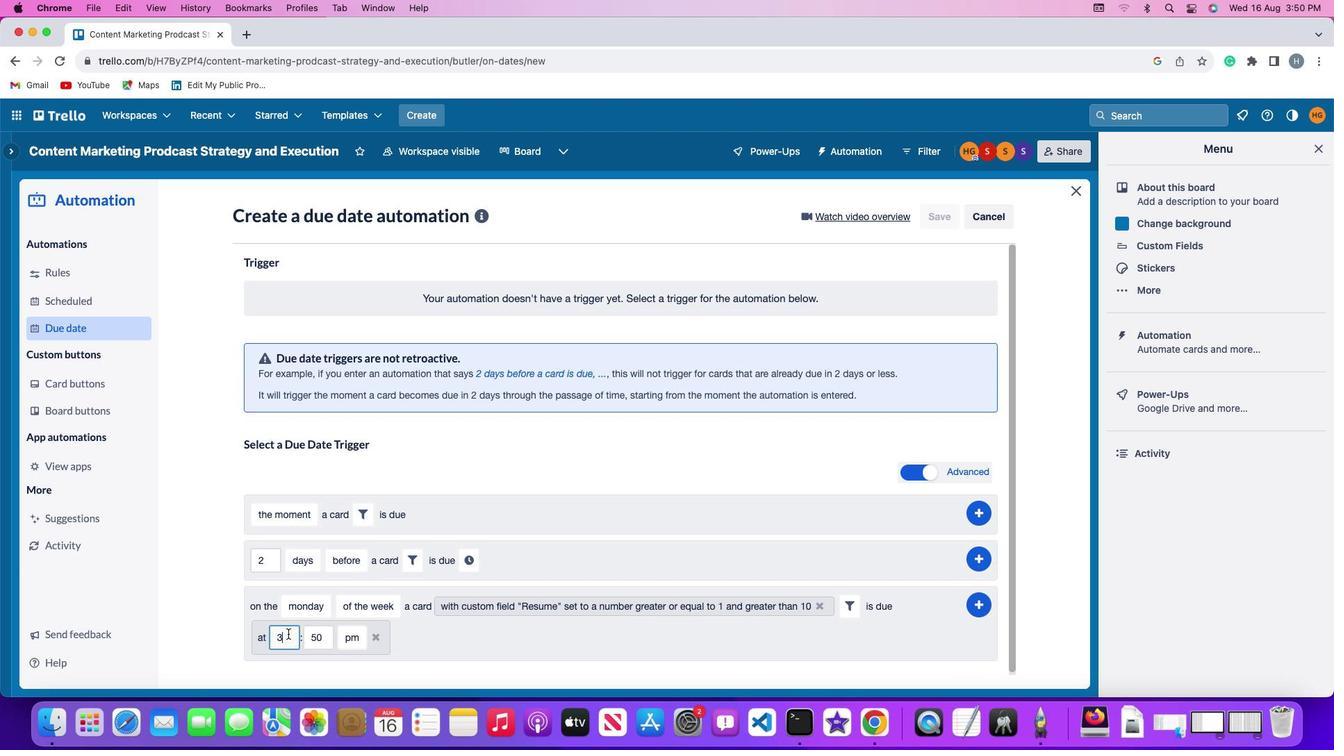 
Action: Mouse pressed left at (287, 634)
Screenshot: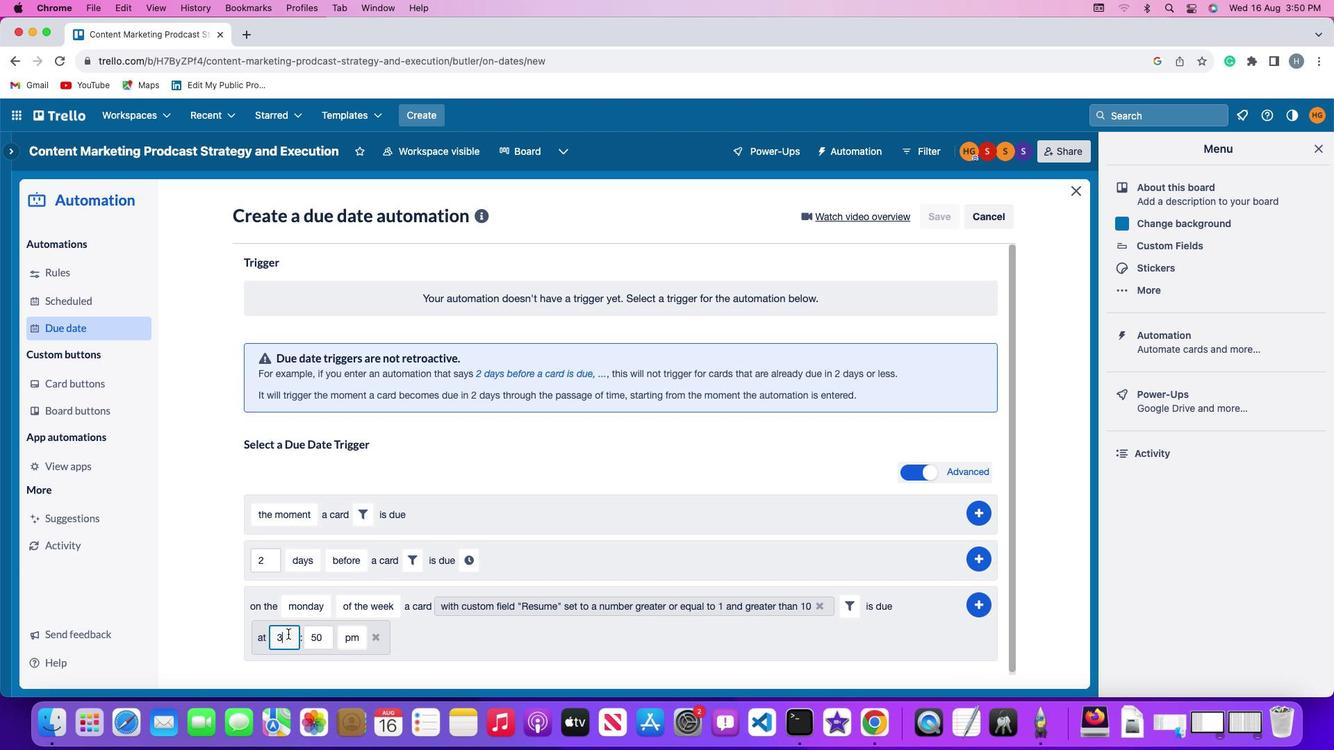 
Action: Key pressed Key.backspace'1''1'
Screenshot: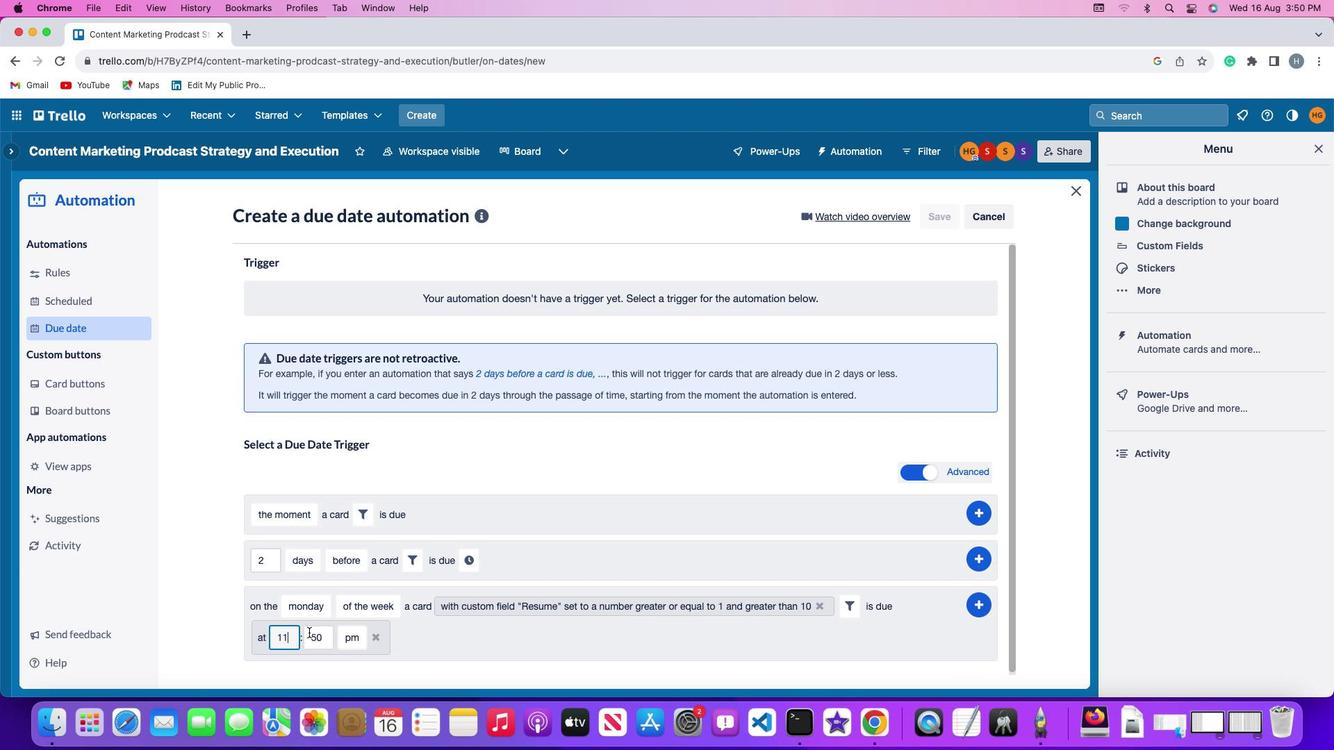
Action: Mouse moved to (326, 637)
Screenshot: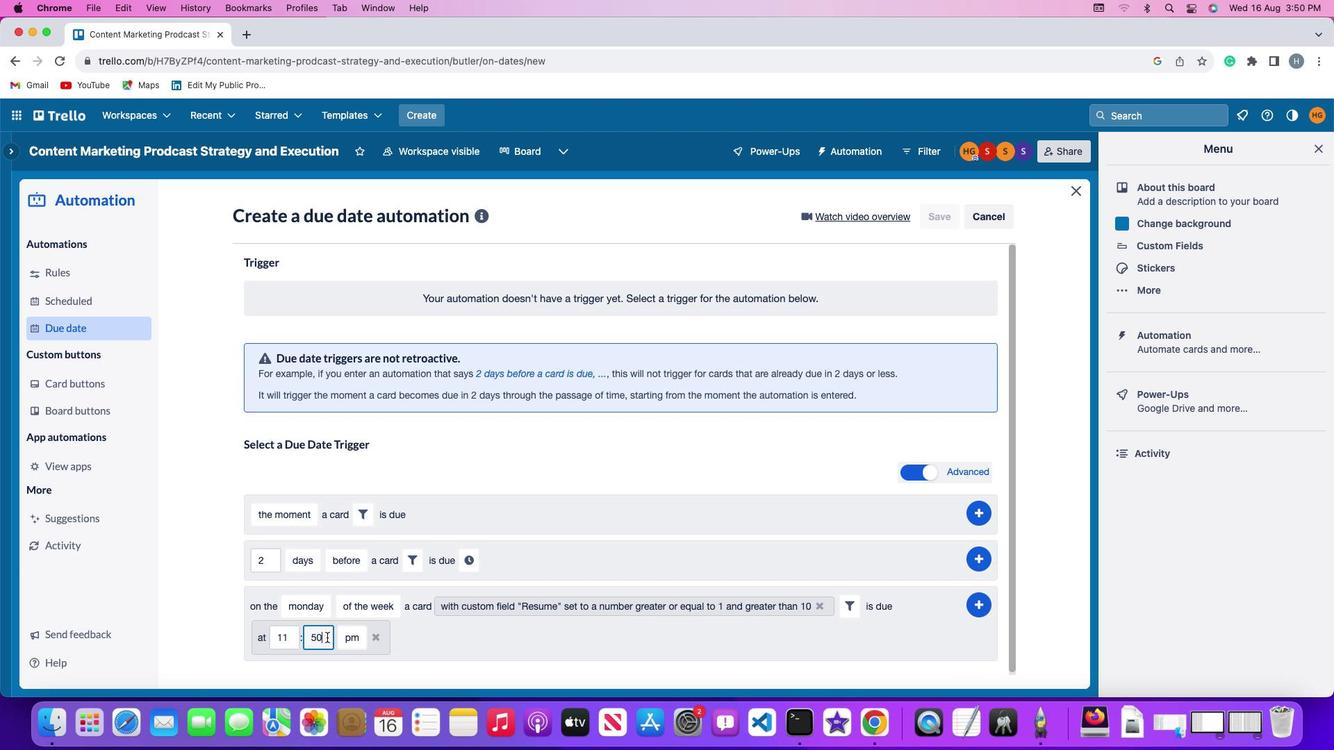 
Action: Mouse pressed left at (326, 637)
Screenshot: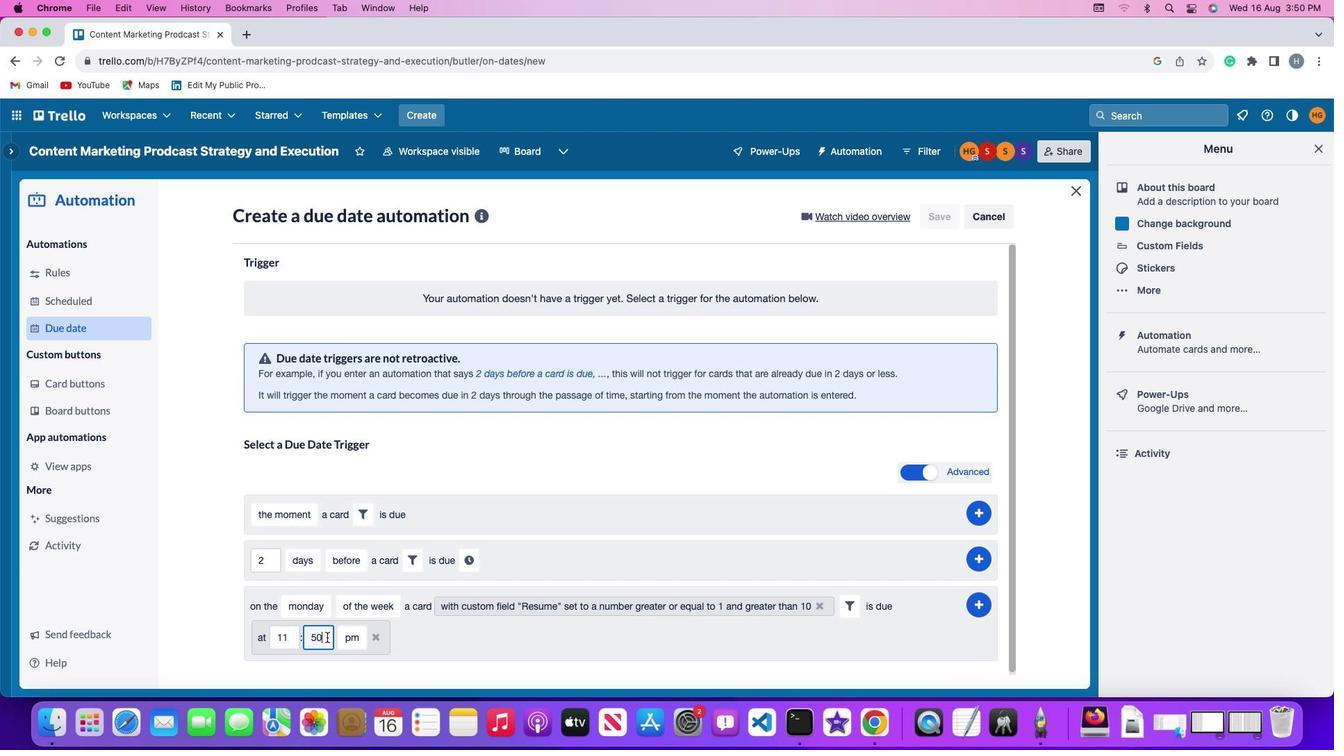 
Action: Mouse moved to (326, 637)
Screenshot: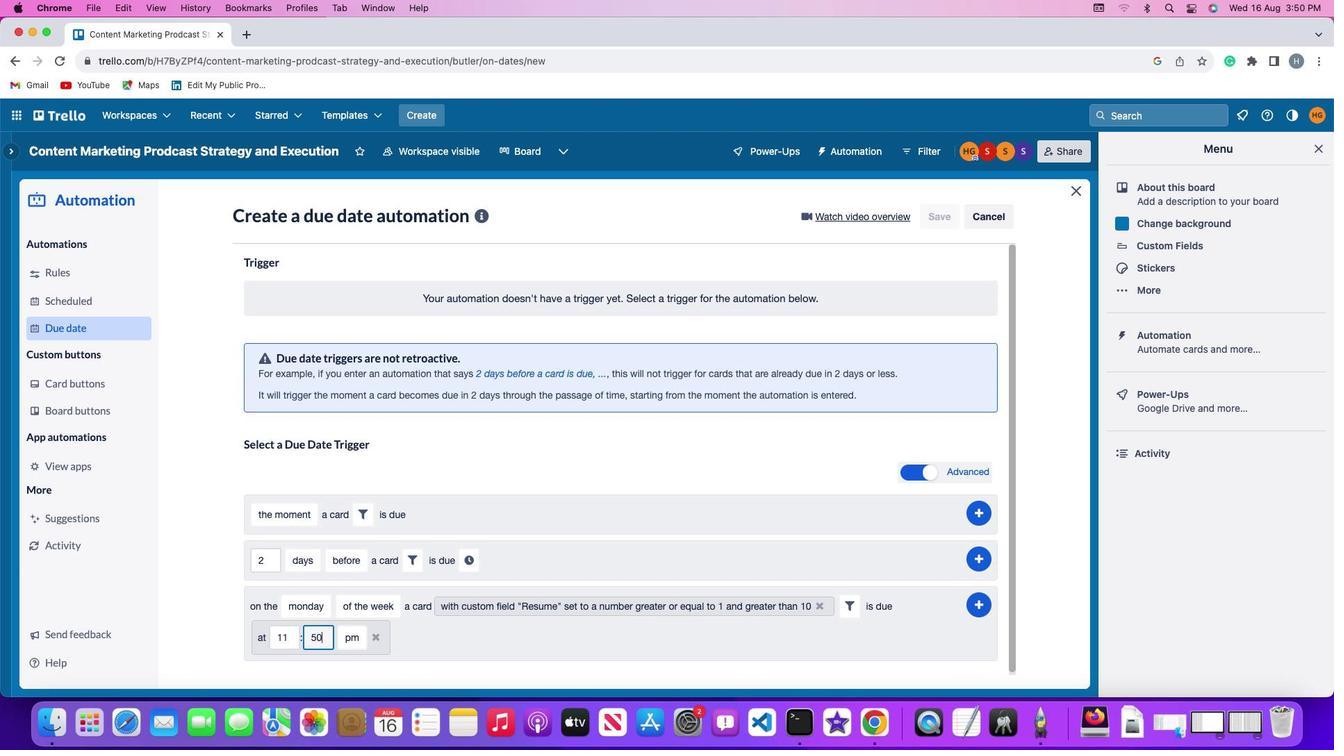 
Action: Key pressed Key.backspaceKey.backspace'0''0'
Screenshot: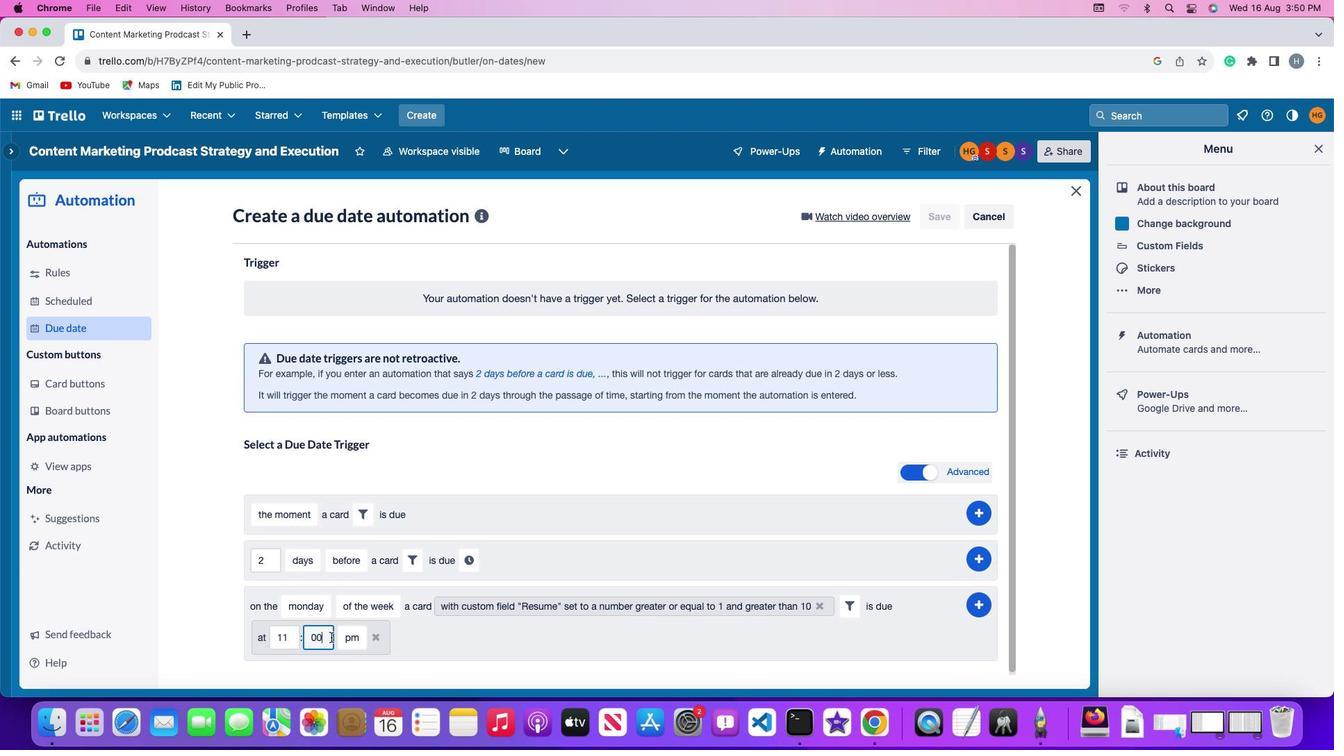 
Action: Mouse moved to (339, 637)
Screenshot: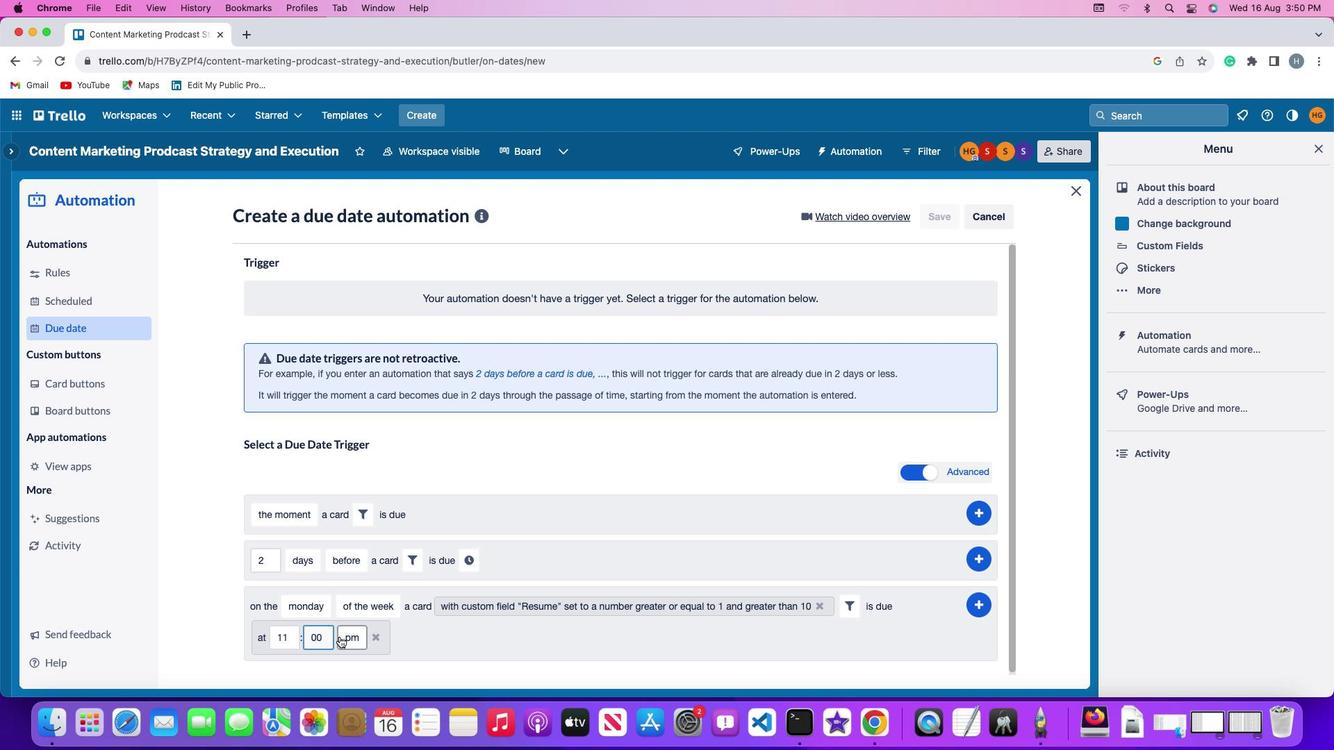 
Action: Mouse pressed left at (339, 637)
Screenshot: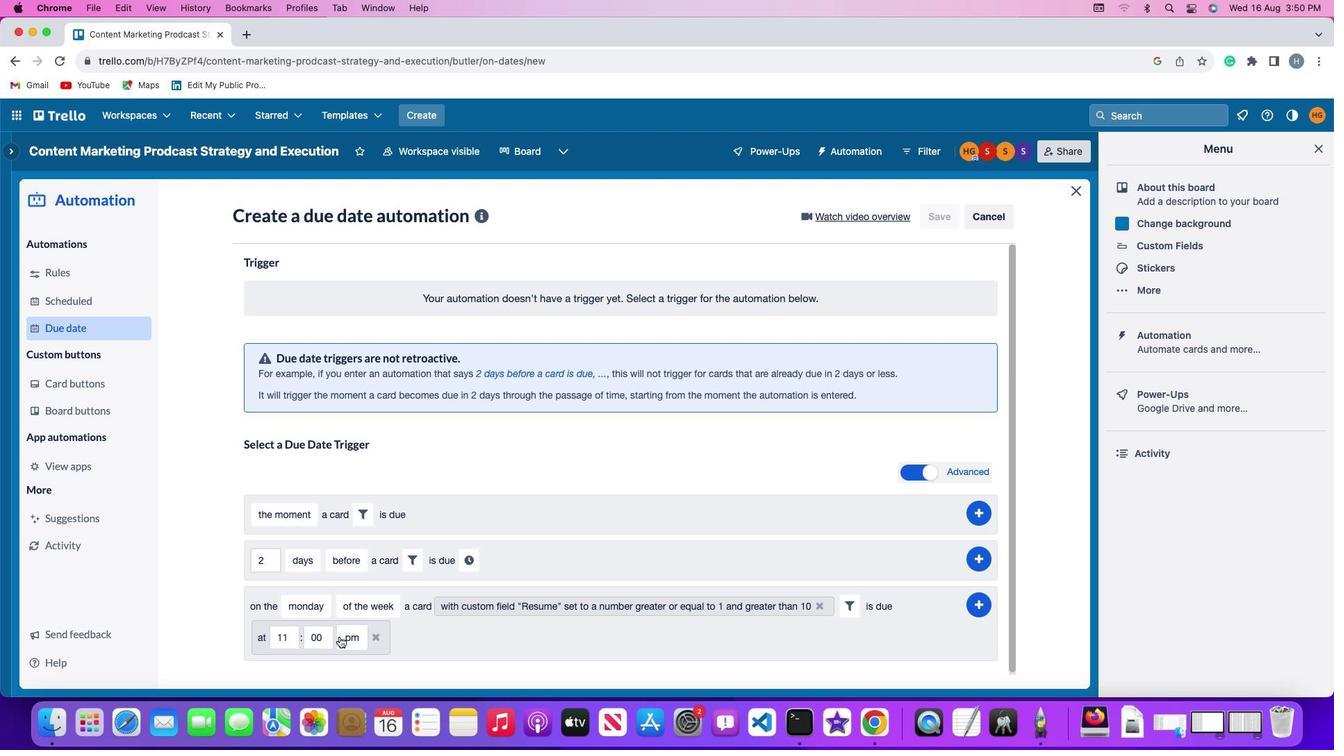 
Action: Mouse moved to (356, 585)
Screenshot: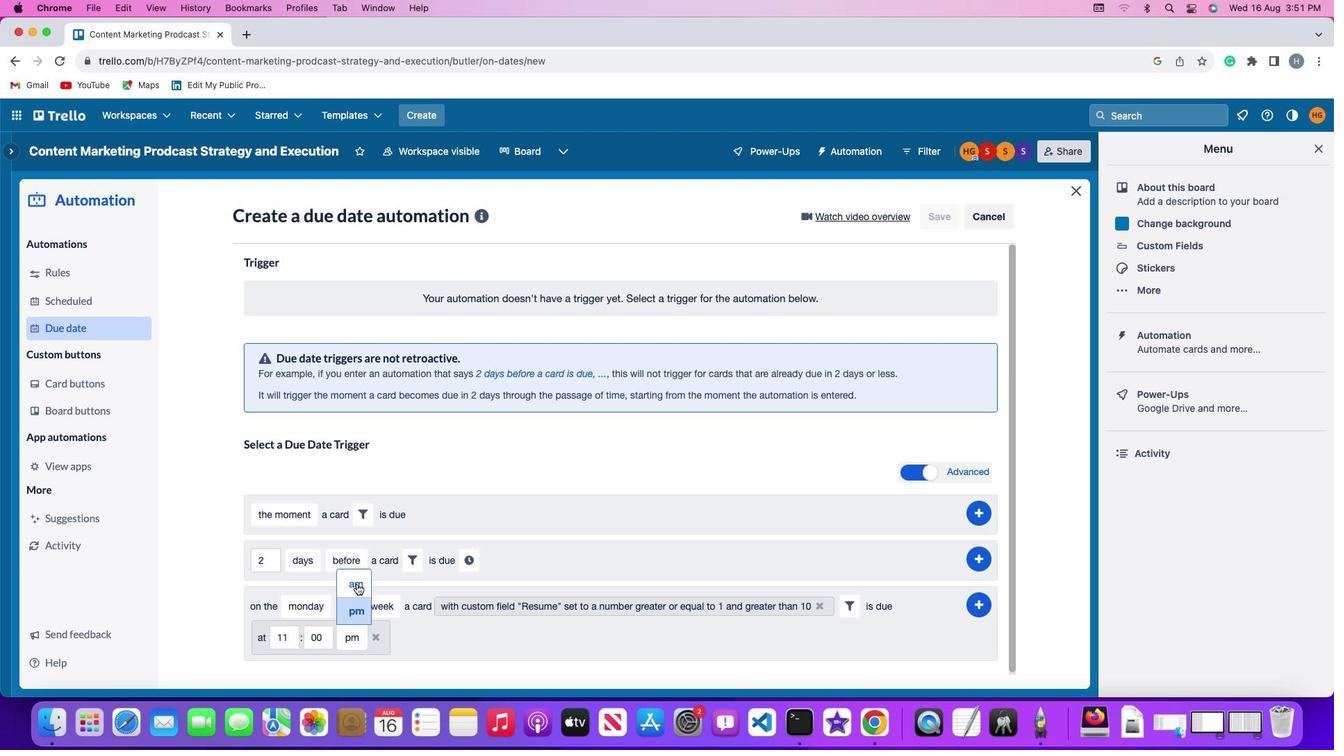 
Action: Mouse pressed left at (356, 585)
Screenshot: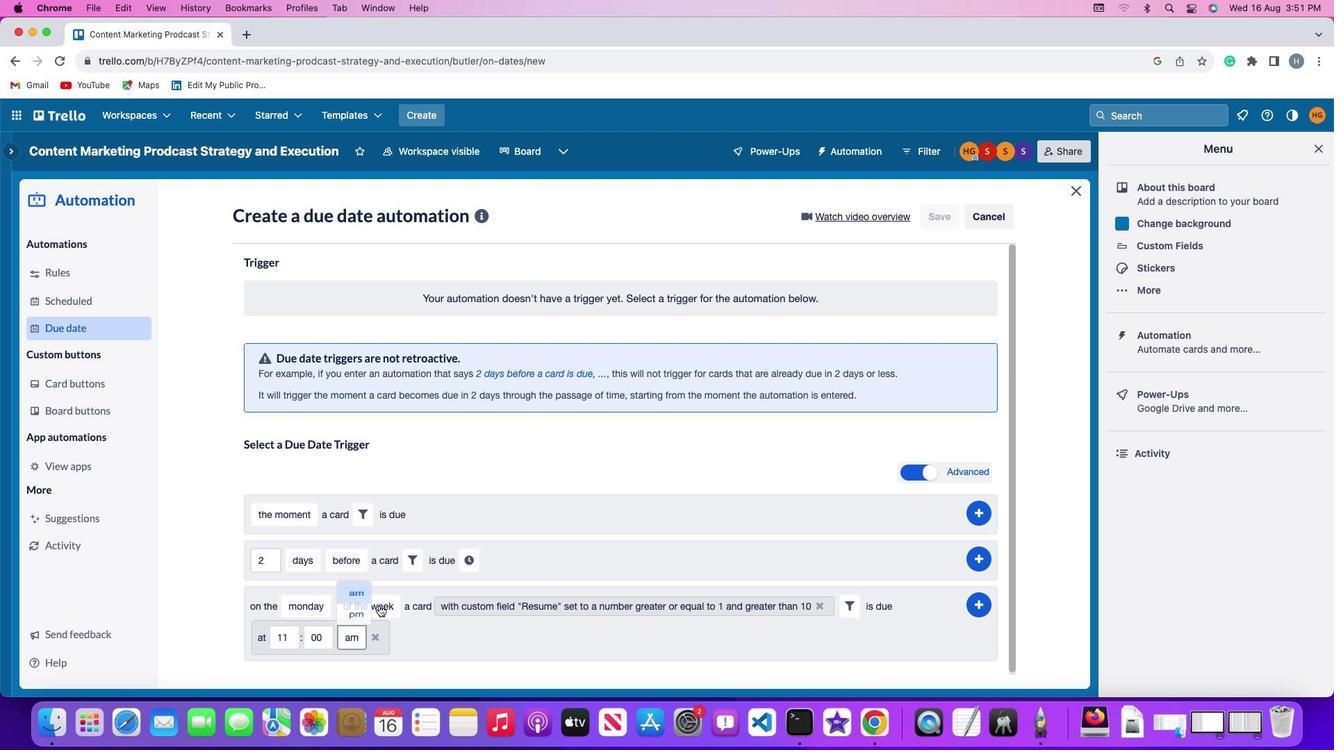 
Action: Mouse moved to (984, 605)
Screenshot: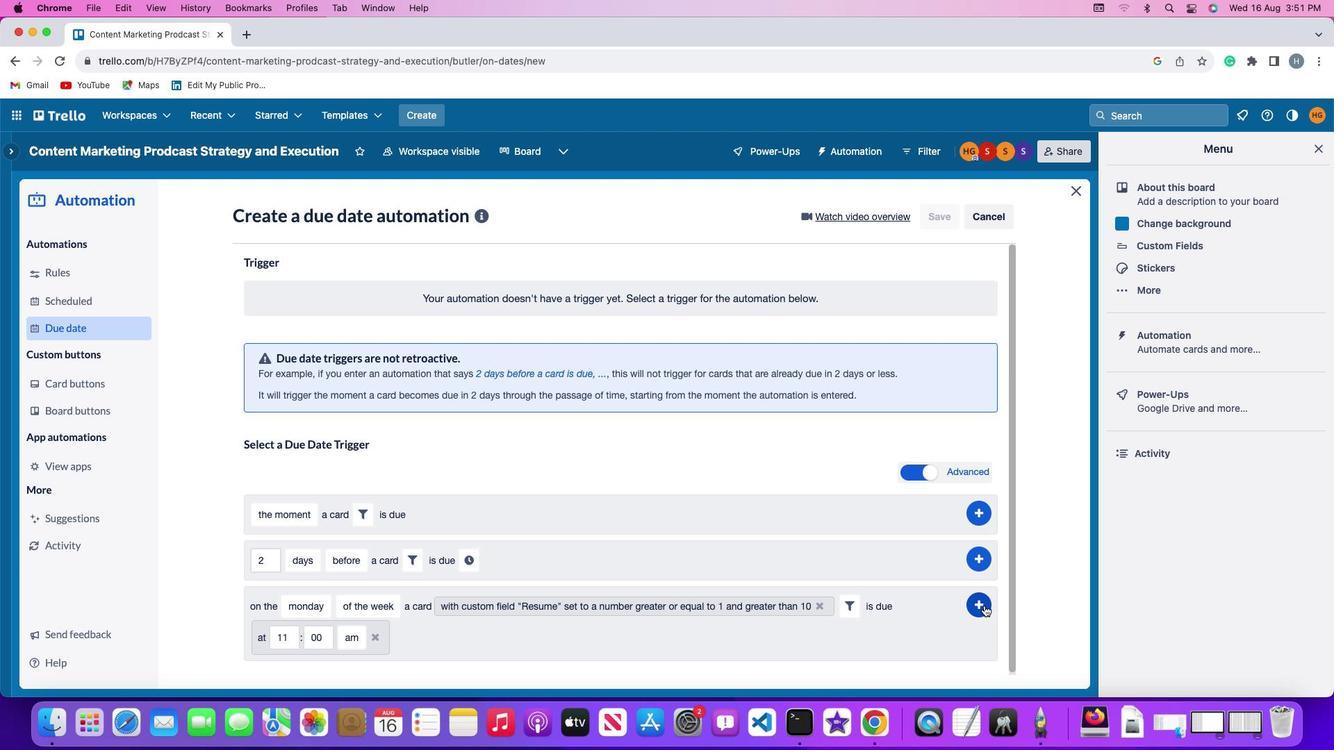 
Action: Mouse pressed left at (984, 605)
Screenshot: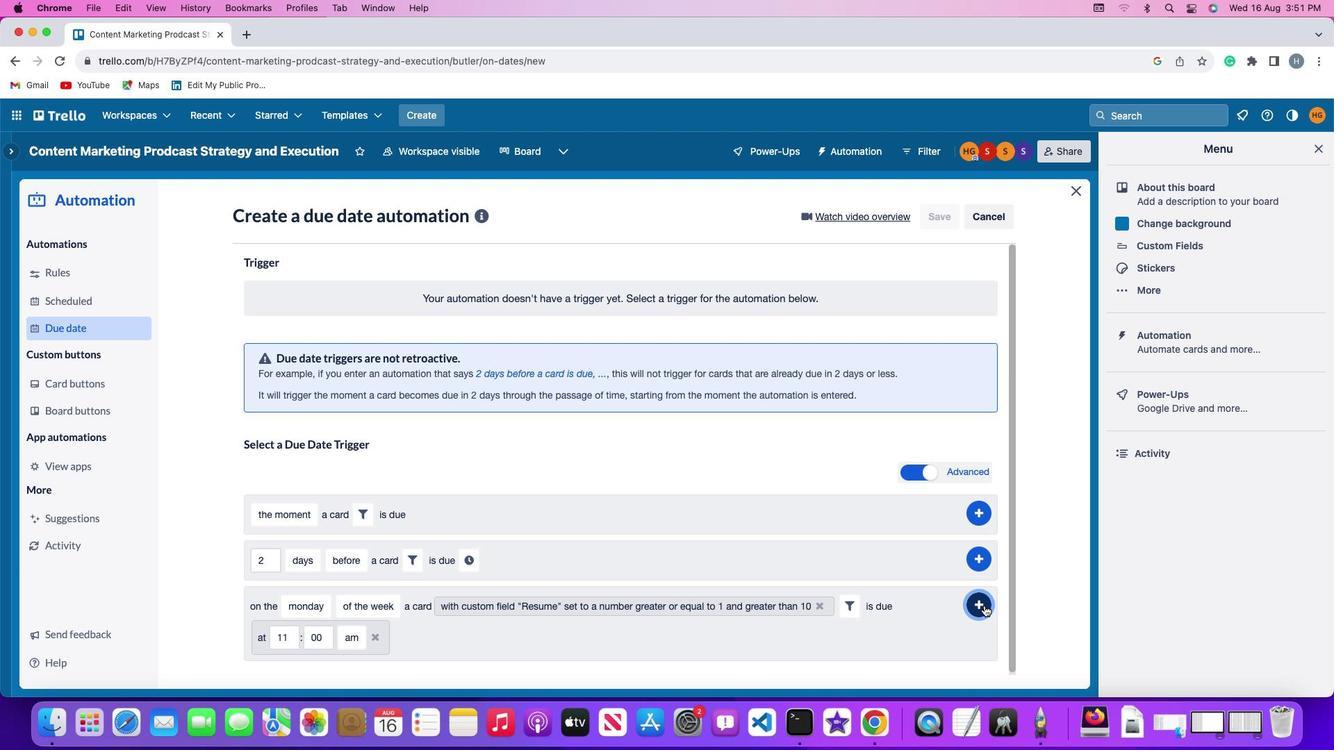 
Action: Mouse moved to (1043, 503)
Screenshot: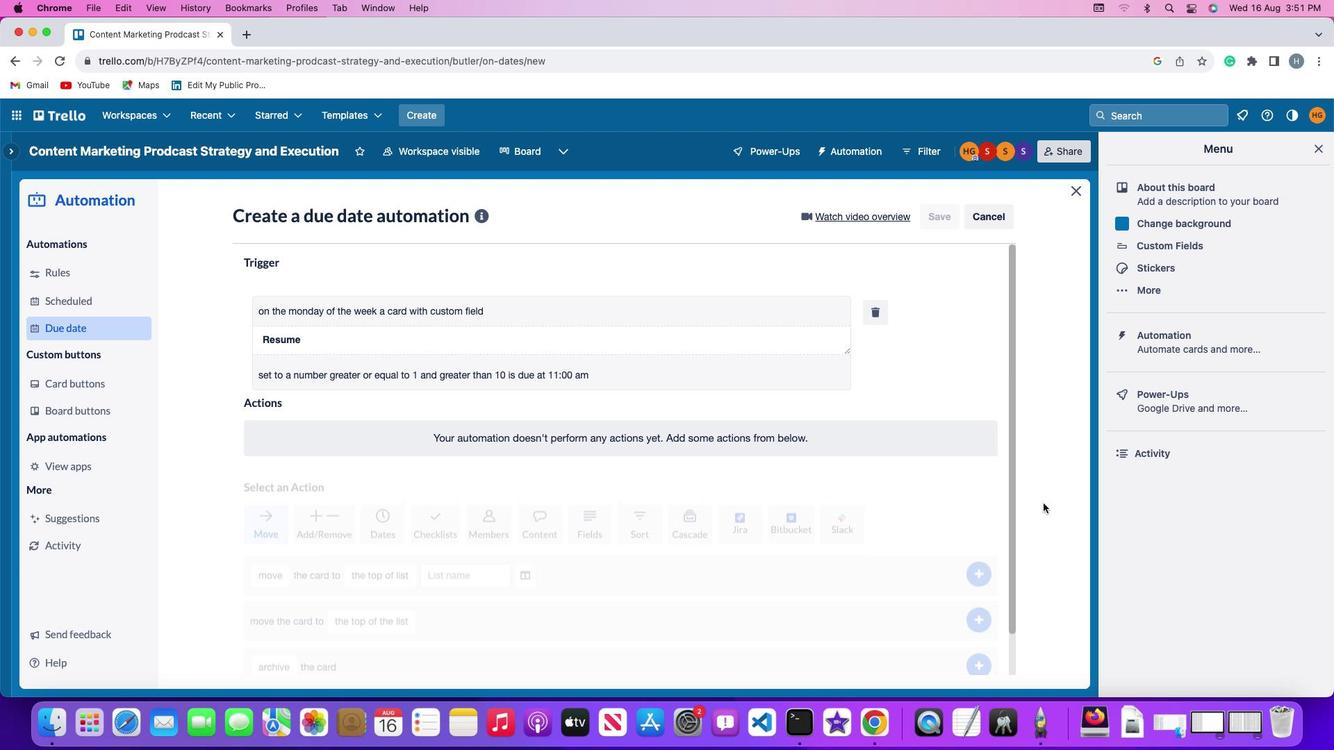 
